Task: Create custom Profiles Student, Instructors.
Action: Mouse moved to (765, 64)
Screenshot: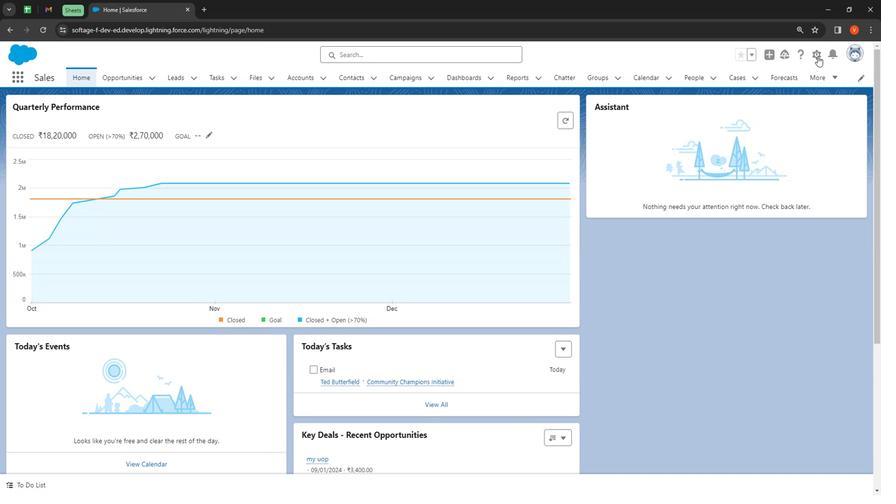 
Action: Mouse pressed left at (765, 64)
Screenshot: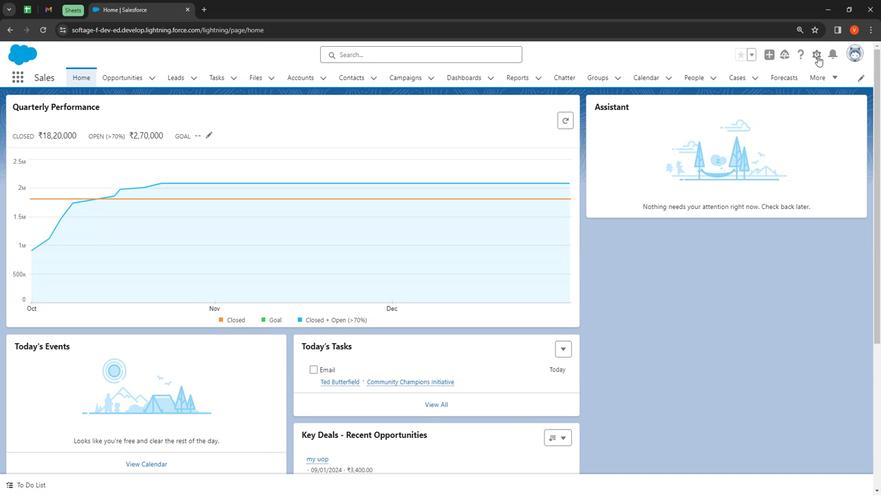 
Action: Mouse moved to (744, 91)
Screenshot: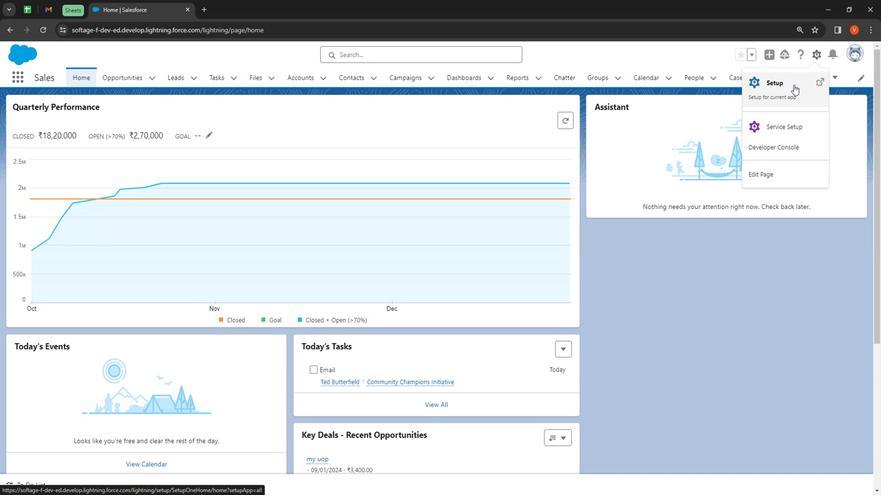 
Action: Mouse pressed left at (744, 91)
Screenshot: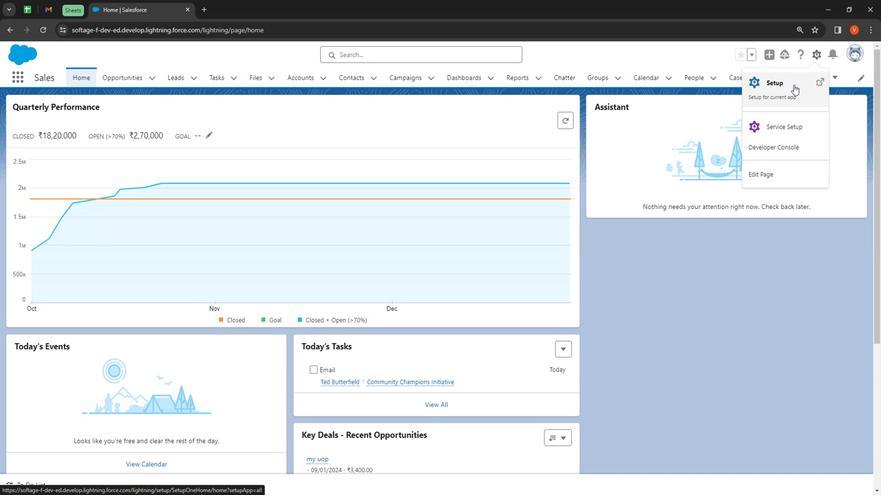 
Action: Mouse moved to (109, 116)
Screenshot: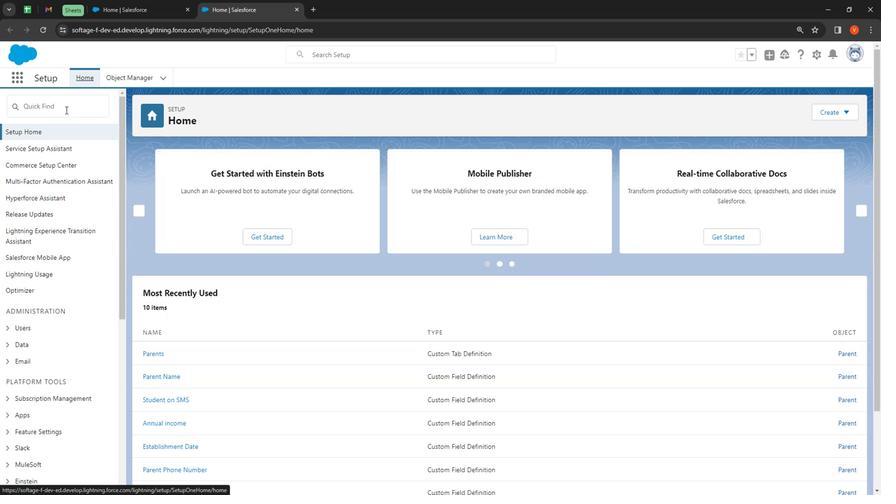 
Action: Mouse pressed left at (109, 116)
Screenshot: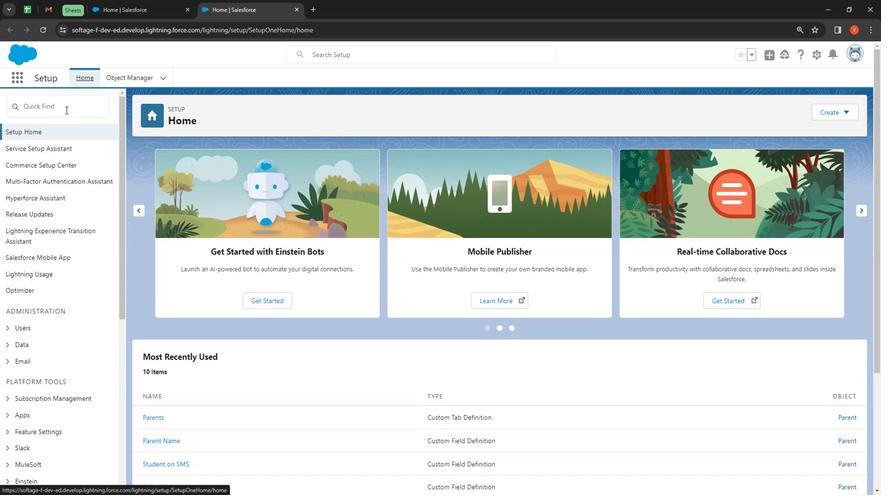 
Action: Mouse moved to (88, 114)
Screenshot: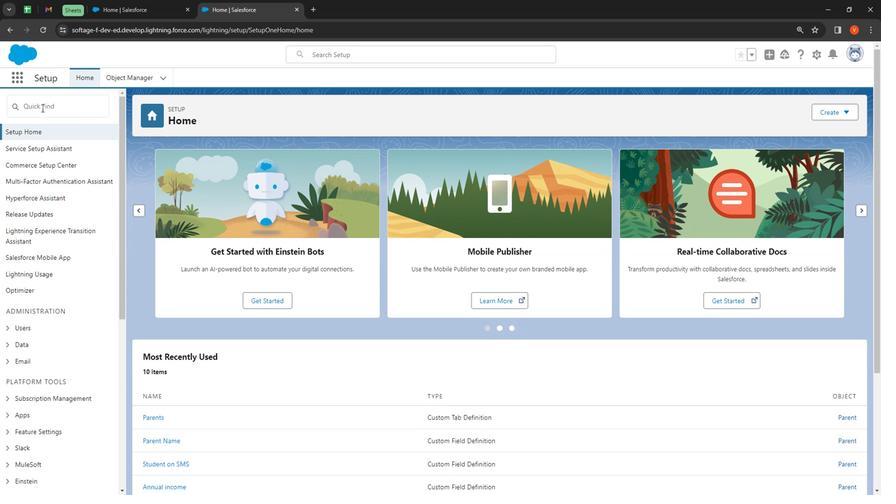 
Action: Mouse pressed left at (88, 114)
Screenshot: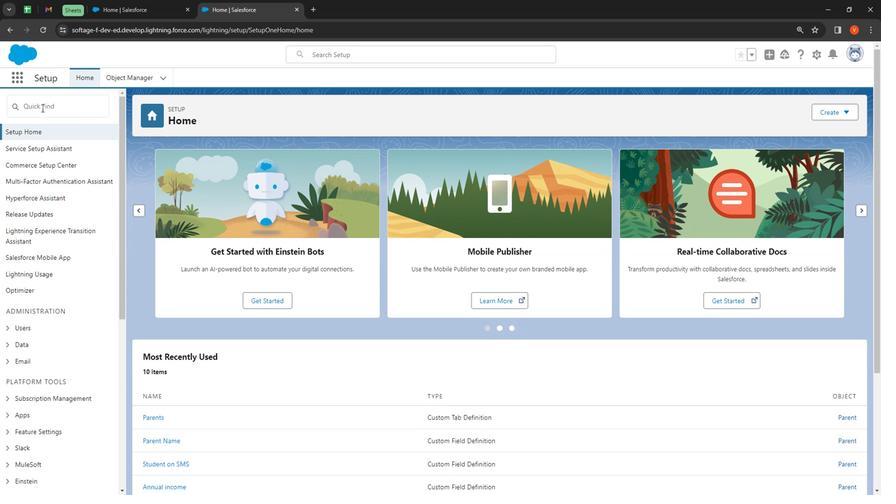 
Action: Mouse moved to (126, 183)
Screenshot: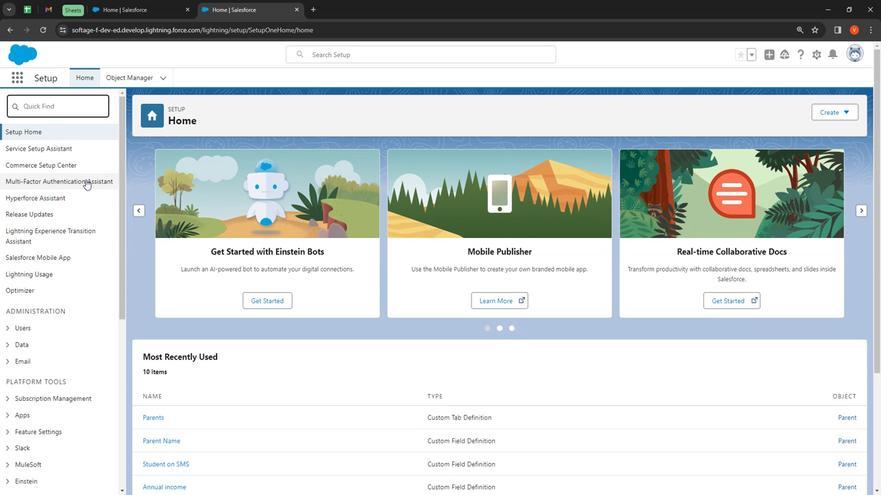 
Action: Key pressed p
Screenshot: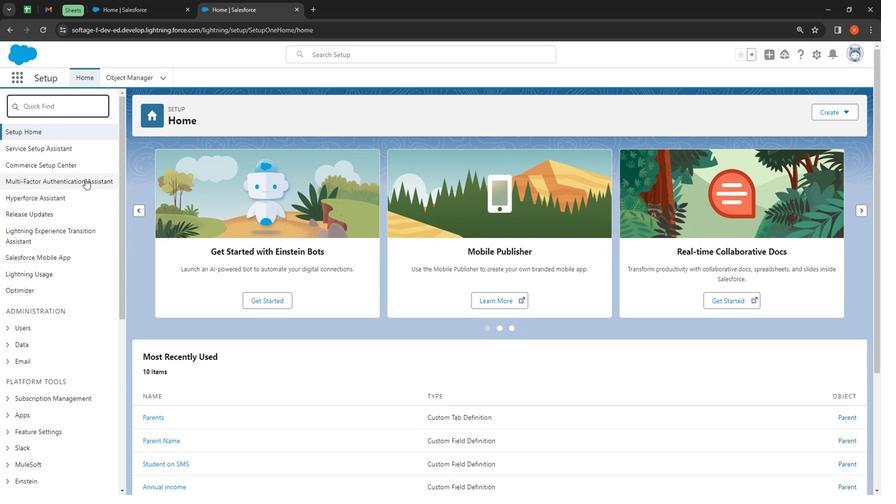 
Action: Mouse moved to (126, 183)
Screenshot: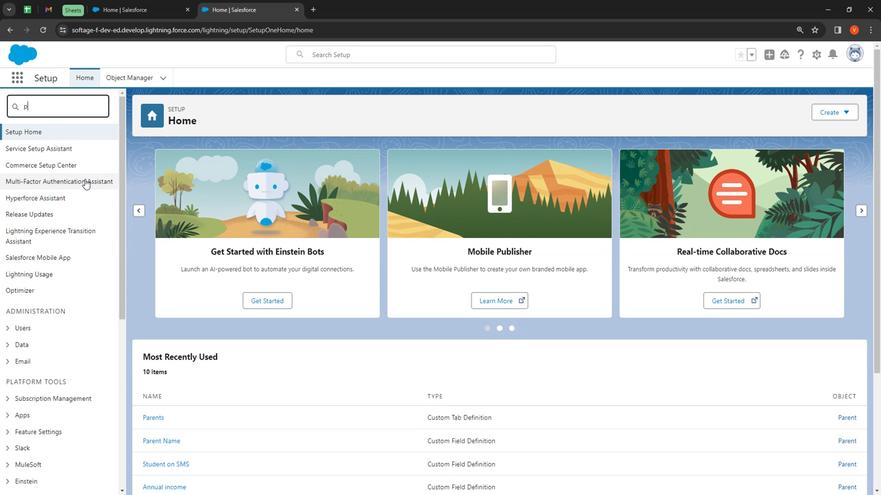 
Action: Key pressed rofil
Screenshot: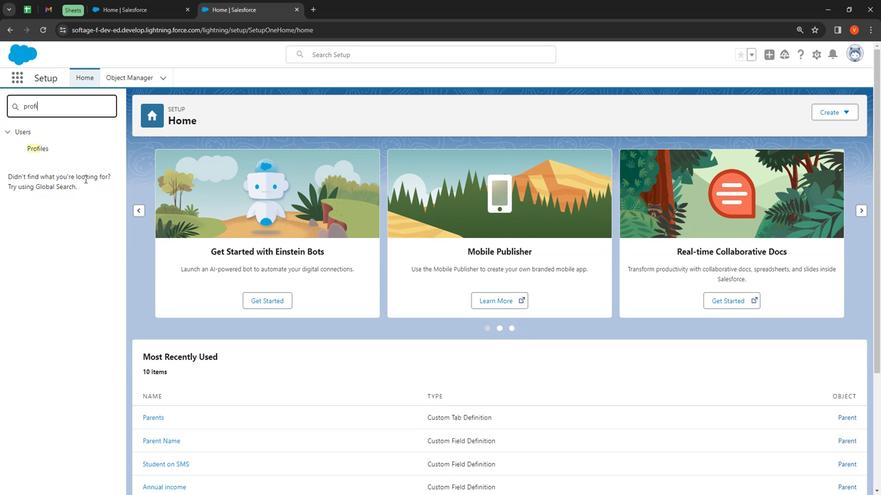 
Action: Mouse moved to (81, 156)
Screenshot: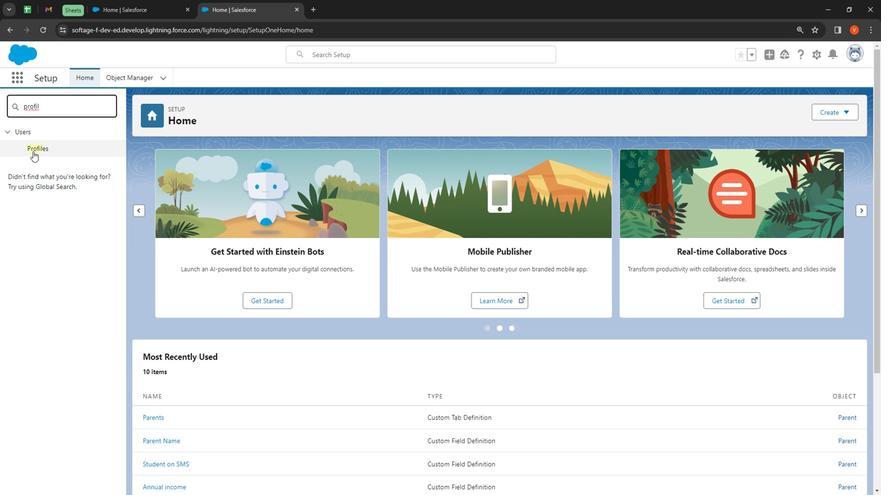 
Action: Mouse pressed left at (81, 156)
Screenshot: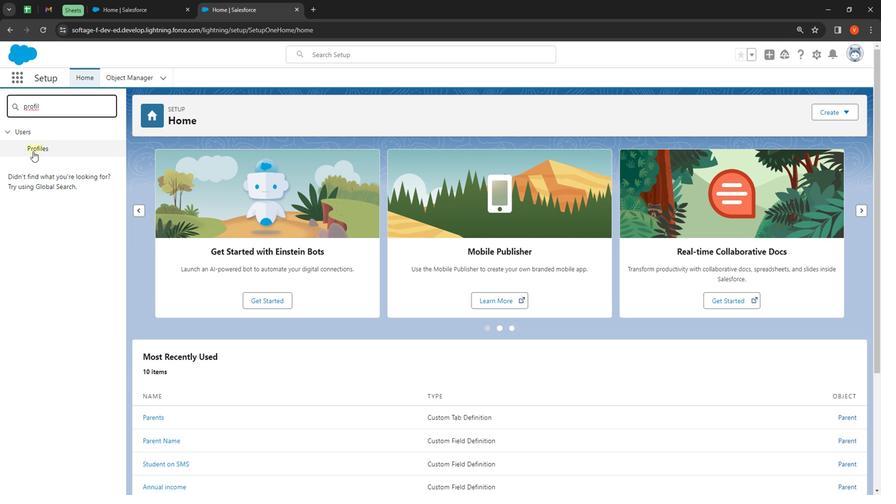 
Action: Mouse moved to (712, 199)
Screenshot: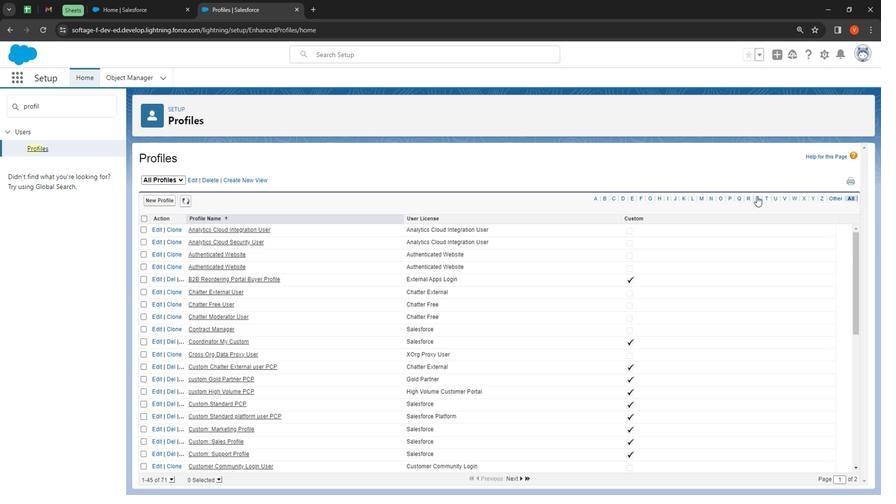 
Action: Mouse pressed left at (712, 199)
Screenshot: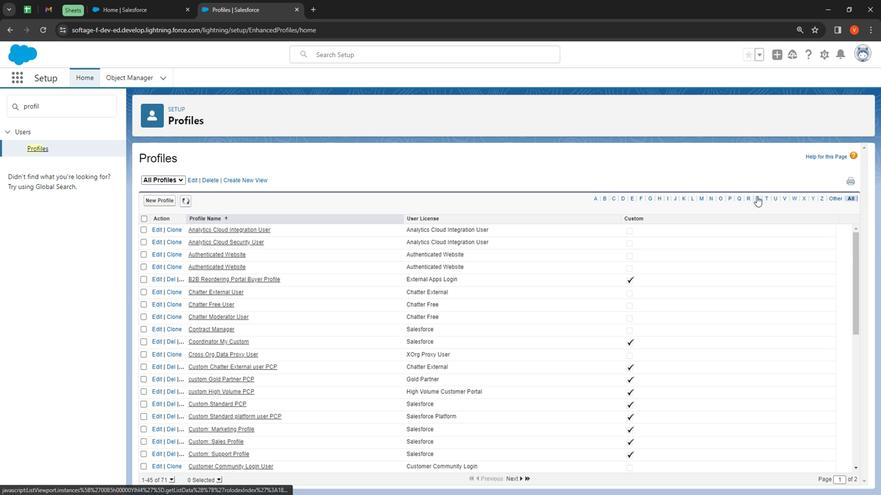
Action: Mouse moved to (206, 292)
Screenshot: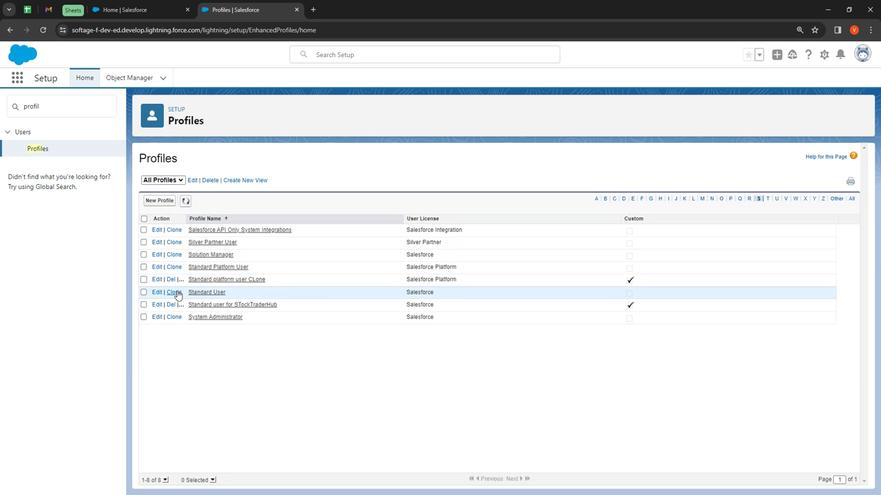 
Action: Mouse pressed left at (206, 292)
Screenshot: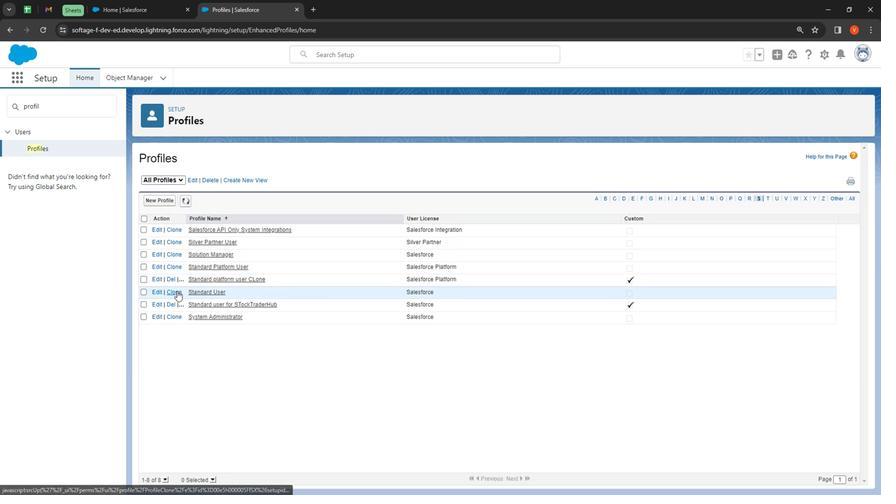 
Action: Mouse moved to (321, 236)
Screenshot: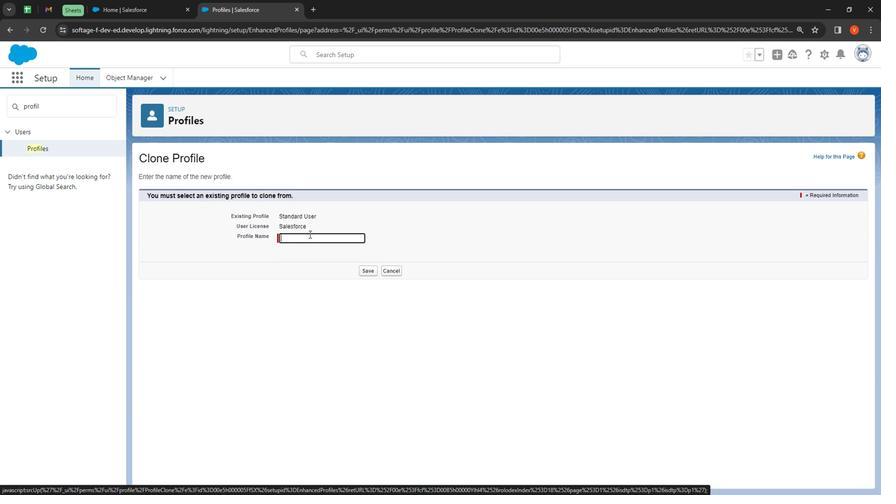 
Action: Mouse pressed left at (321, 236)
Screenshot: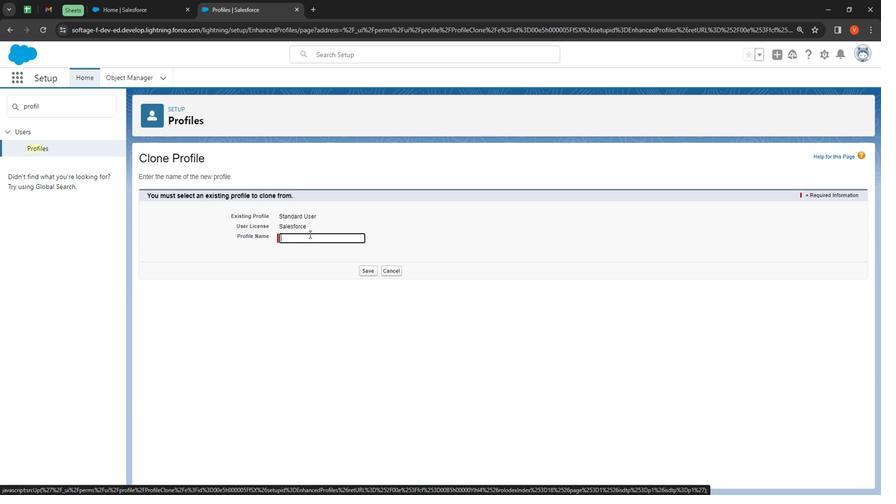 
Action: Key pressed <Key.shift>
Screenshot: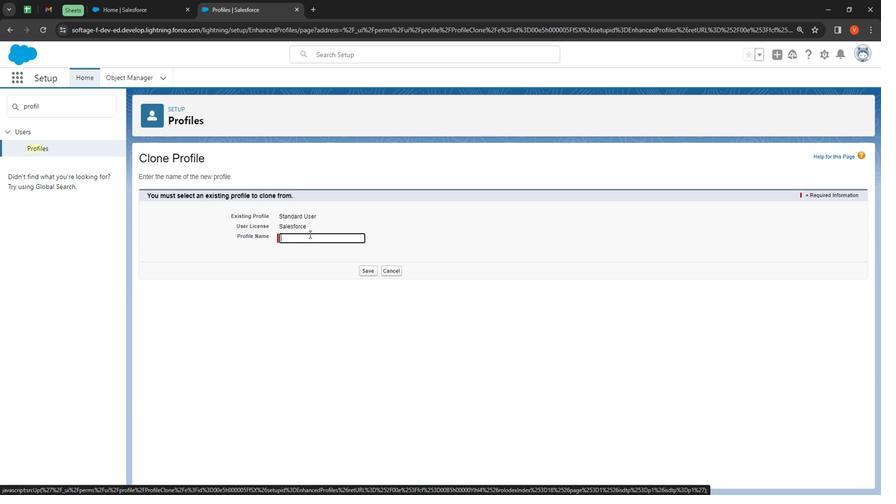 
Action: Mouse moved to (318, 254)
Screenshot: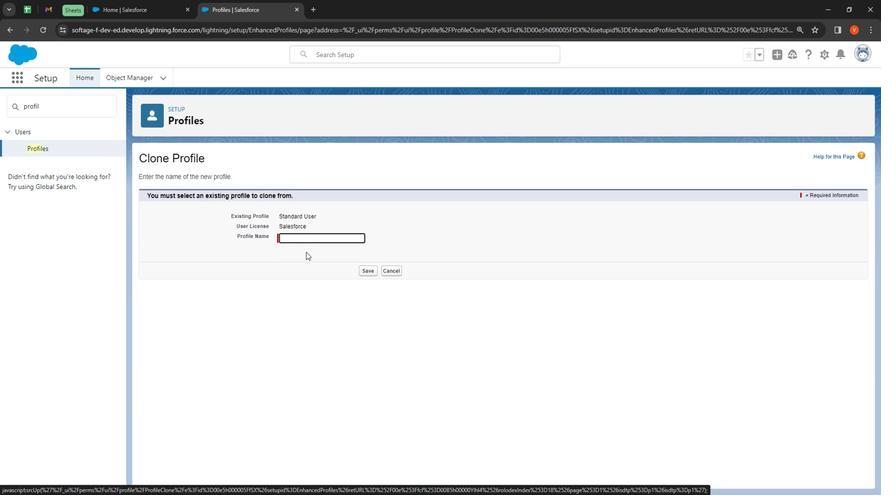 
Action: Key pressed Student<Key.space><Key.shift>Standard<Key.space><Key.shift>Users
Screenshot: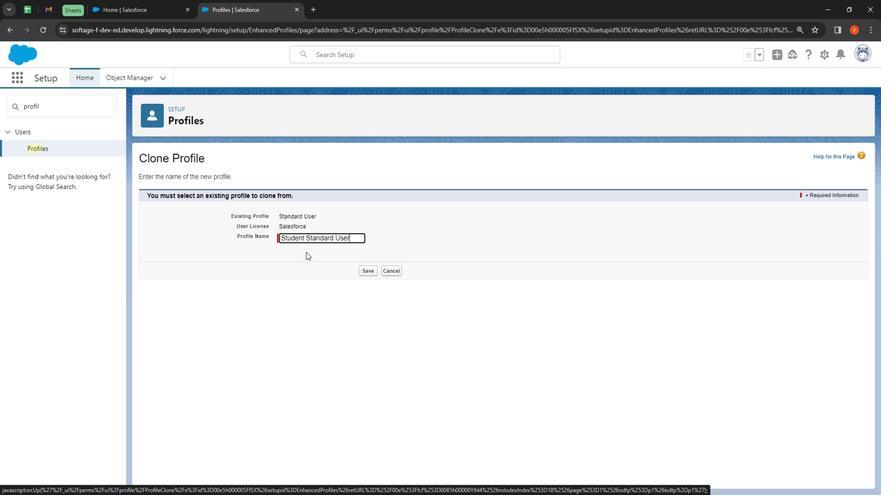 
Action: Mouse moved to (378, 272)
Screenshot: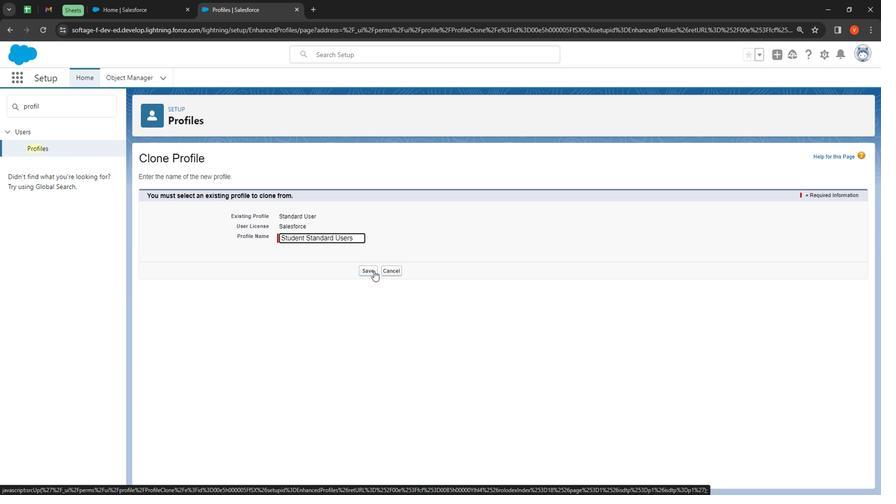 
Action: Mouse pressed left at (378, 272)
Screenshot: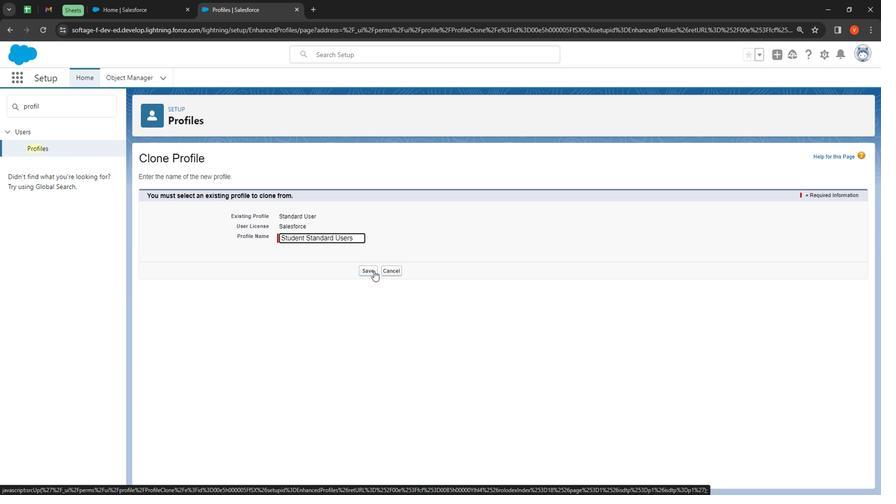 
Action: Mouse moved to (385, 245)
Screenshot: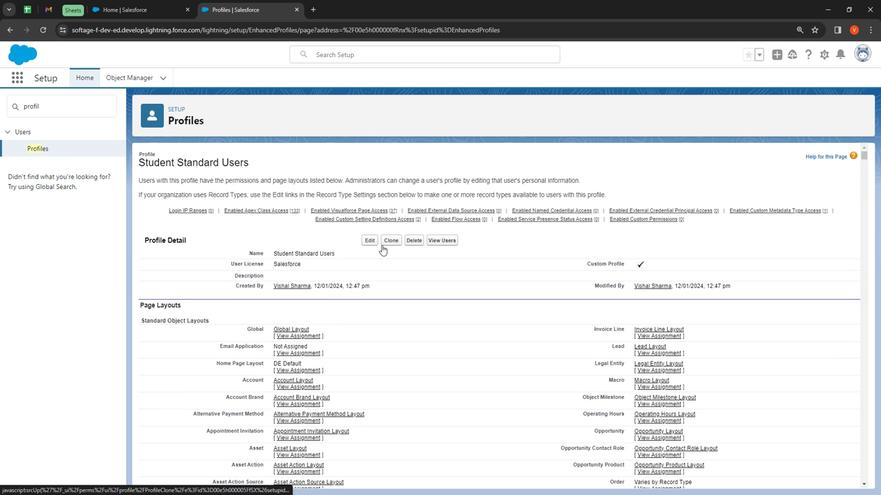 
Action: Mouse scrolled (385, 245) with delta (0, 0)
Screenshot: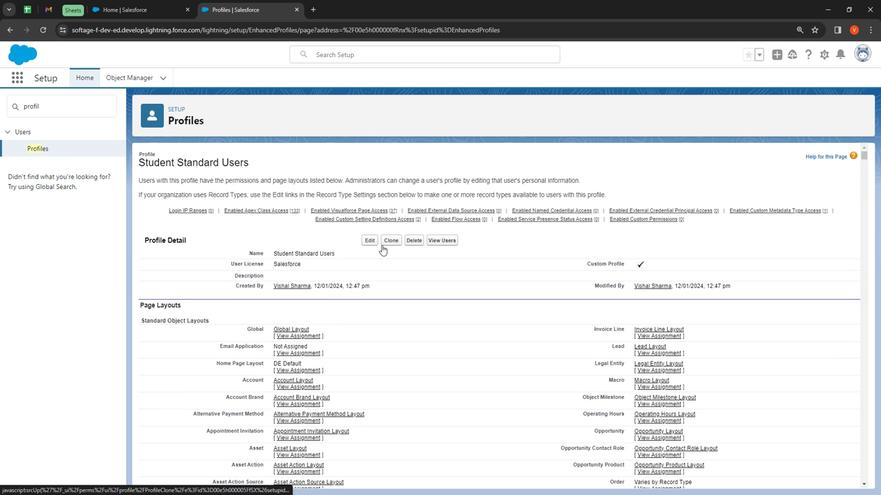 
Action: Mouse moved to (385, 247)
Screenshot: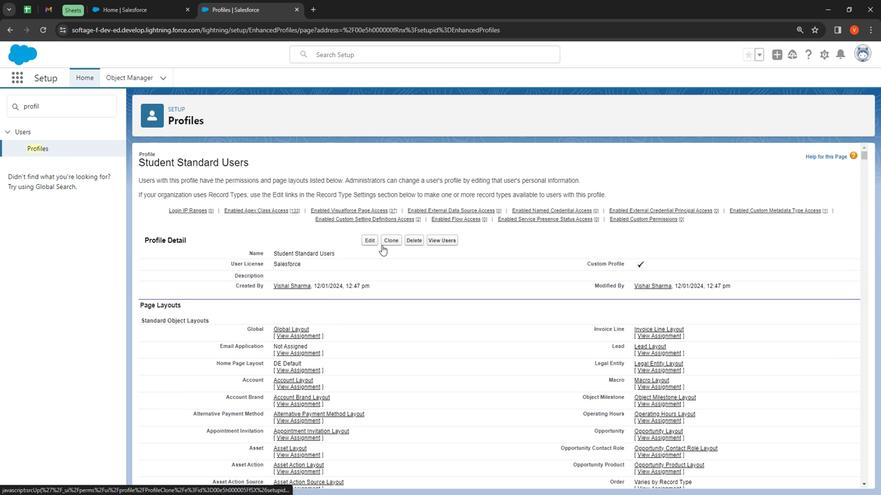 
Action: Mouse scrolled (385, 247) with delta (0, 0)
Screenshot: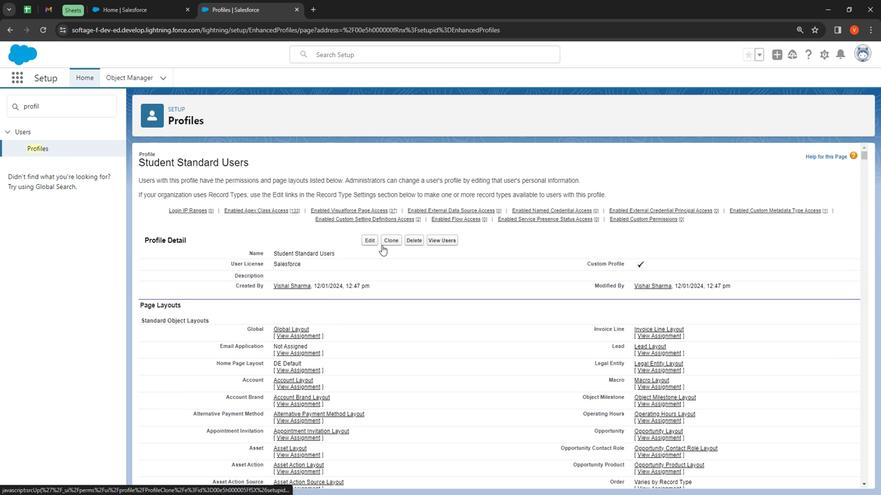
Action: Mouse moved to (385, 247)
Screenshot: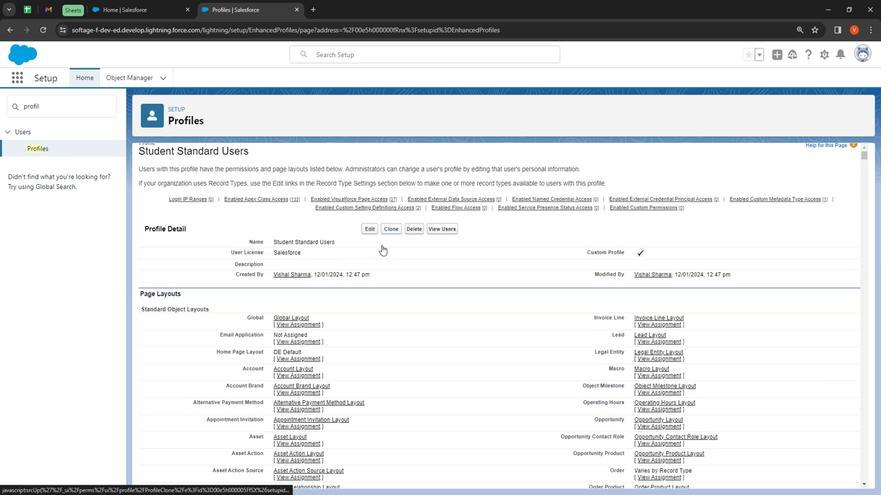 
Action: Mouse scrolled (385, 247) with delta (0, 0)
Screenshot: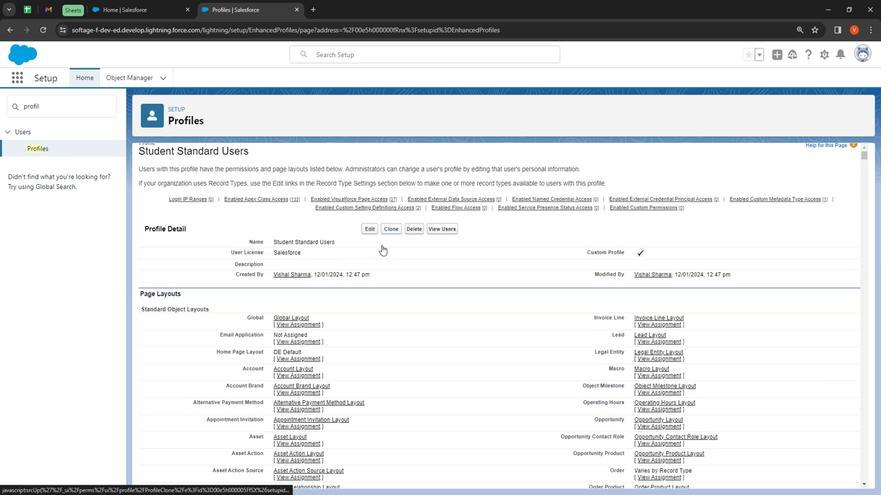 
Action: Mouse scrolled (385, 247) with delta (0, 0)
Screenshot: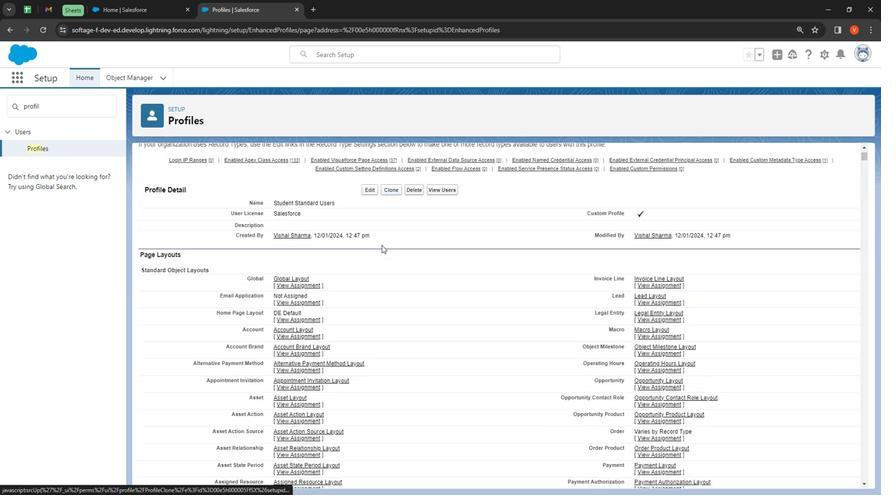 
Action: Mouse scrolled (385, 247) with delta (0, 0)
Screenshot: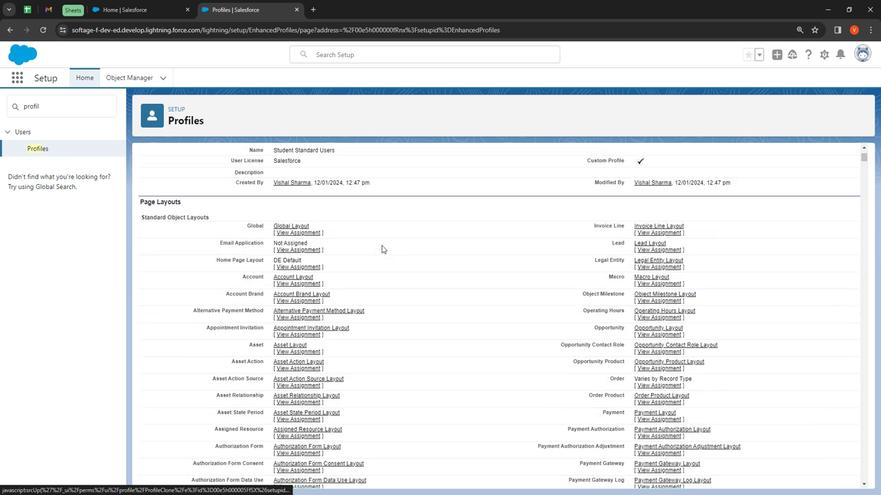 
Action: Mouse moved to (385, 249)
Screenshot: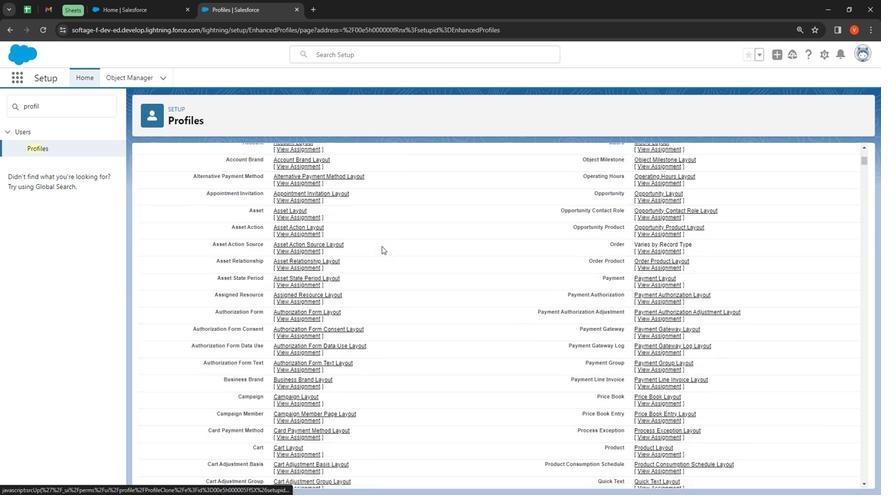 
Action: Mouse scrolled (385, 250) with delta (0, 0)
Screenshot: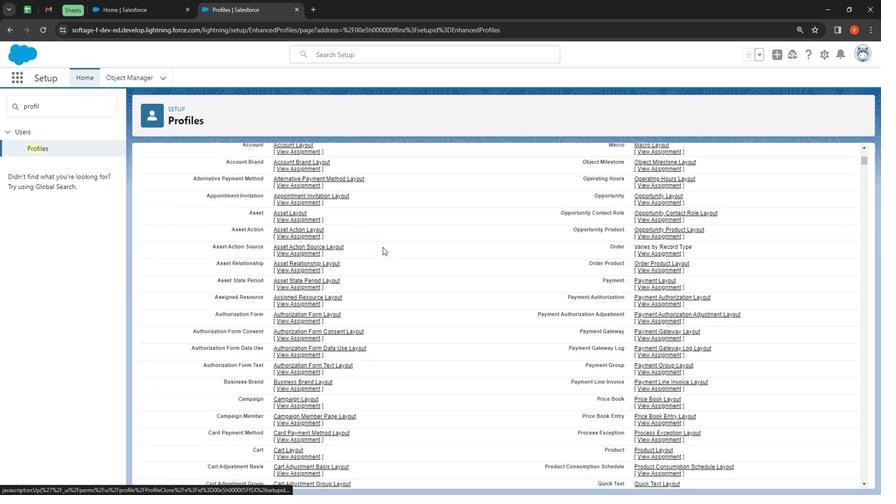 
Action: Mouse moved to (385, 249)
Screenshot: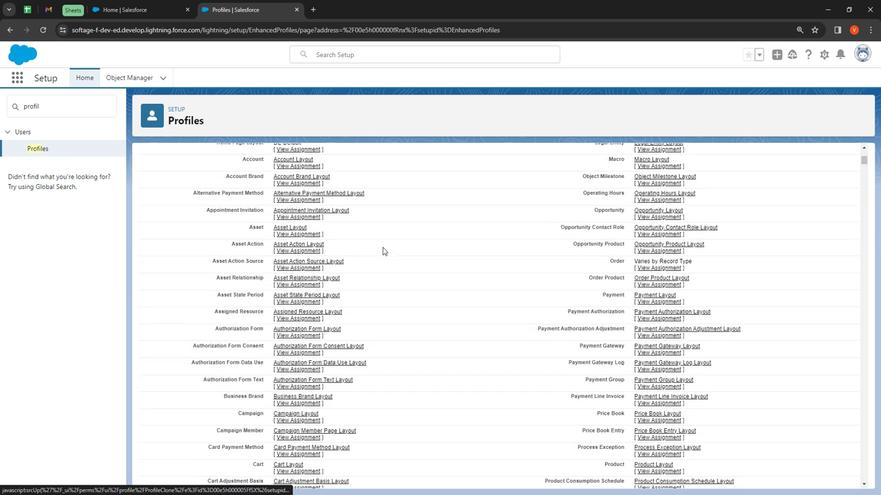 
Action: Mouse scrolled (385, 250) with delta (0, 0)
Screenshot: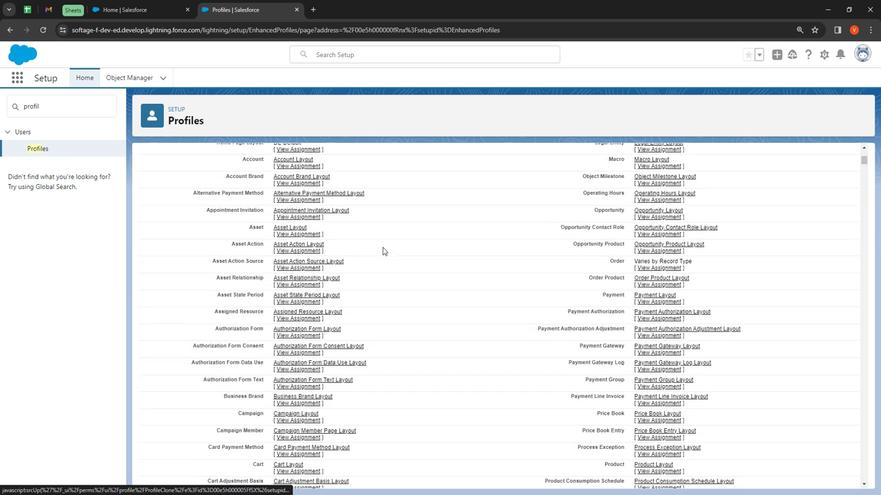 
Action: Mouse moved to (386, 250)
Screenshot: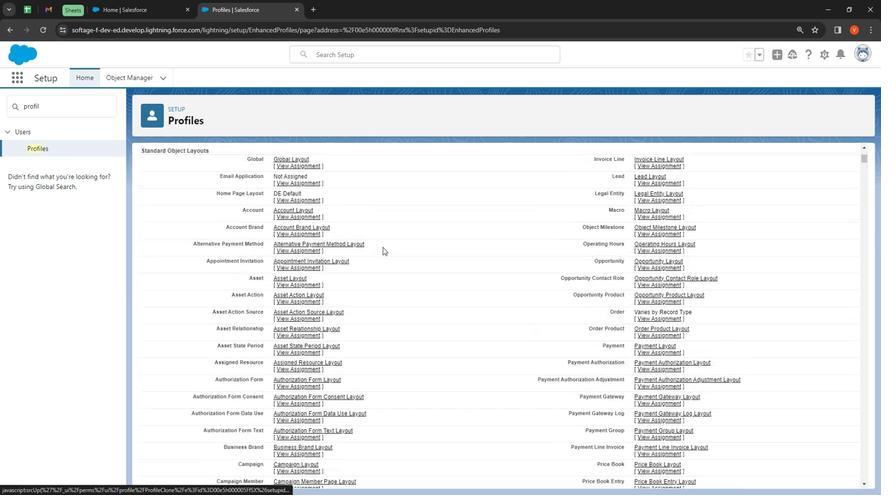 
Action: Mouse scrolled (386, 250) with delta (0, 0)
Screenshot: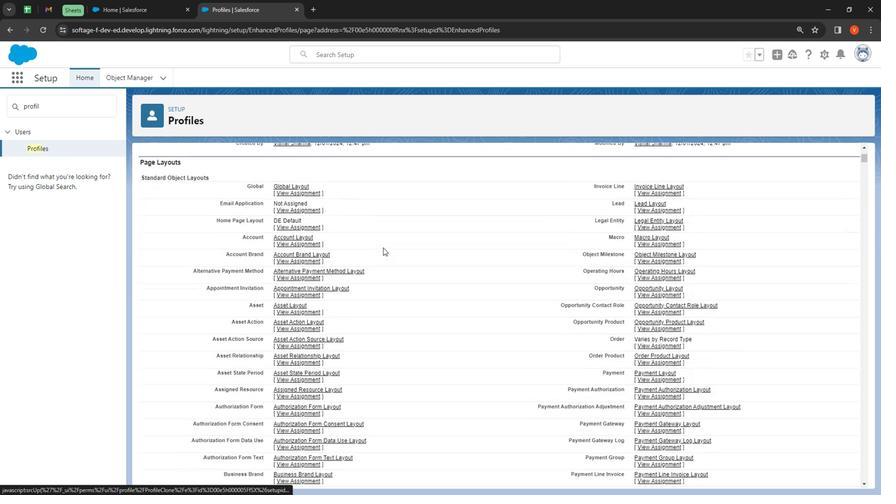 
Action: Mouse scrolled (386, 250) with delta (0, 0)
Screenshot: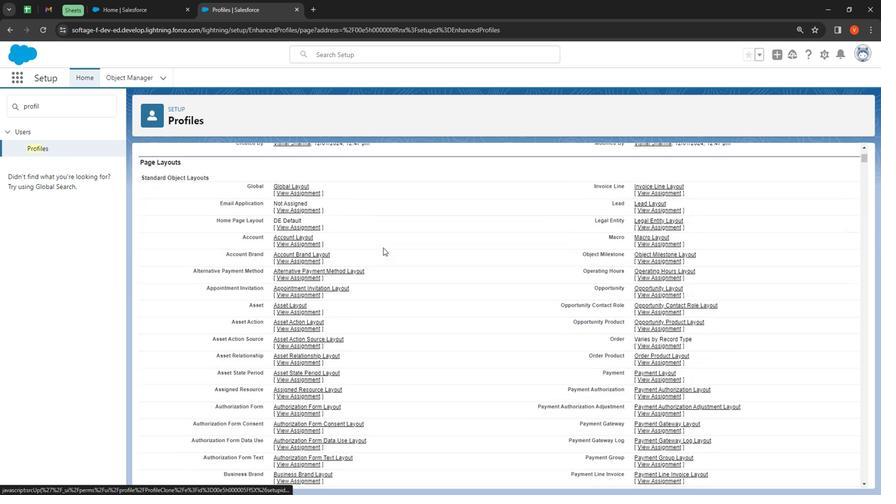 
Action: Mouse moved to (387, 250)
Screenshot: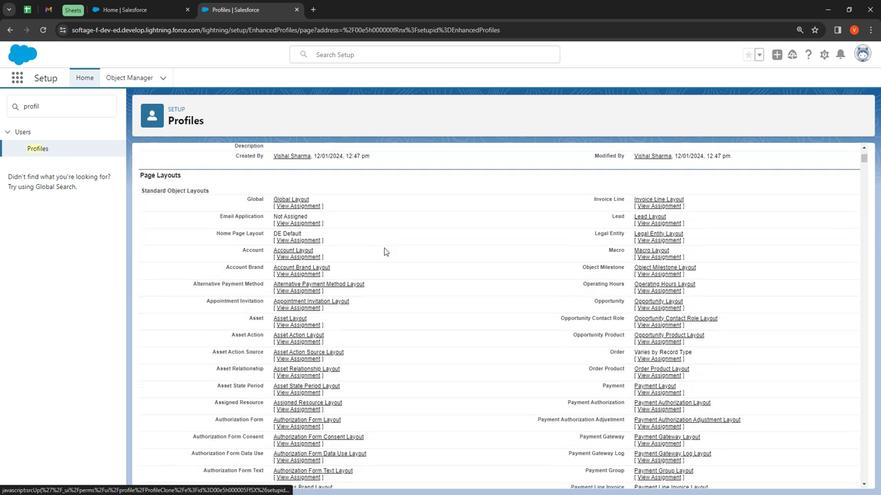 
Action: Mouse scrolled (387, 250) with delta (0, 0)
Screenshot: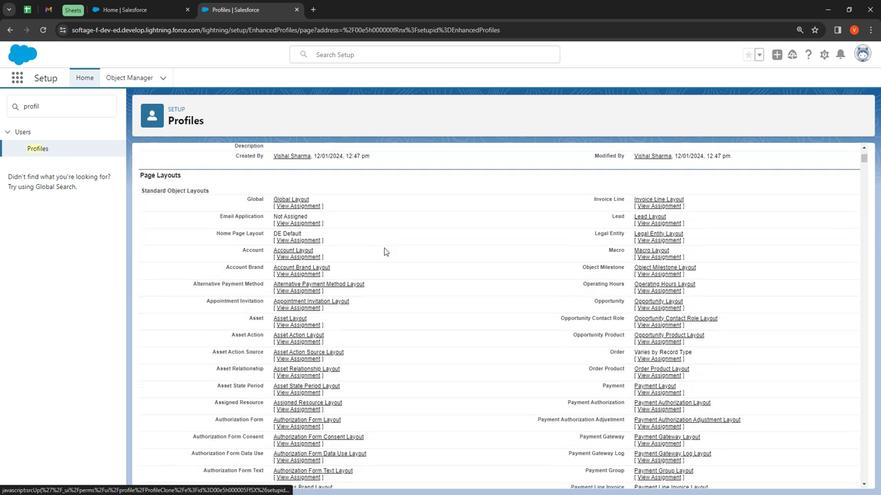 
Action: Mouse moved to (378, 243)
Screenshot: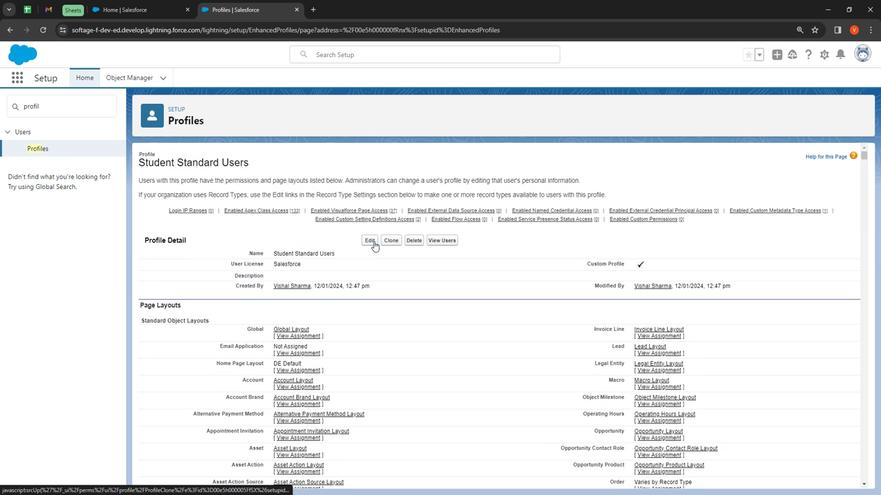 
Action: Mouse pressed left at (378, 243)
Screenshot: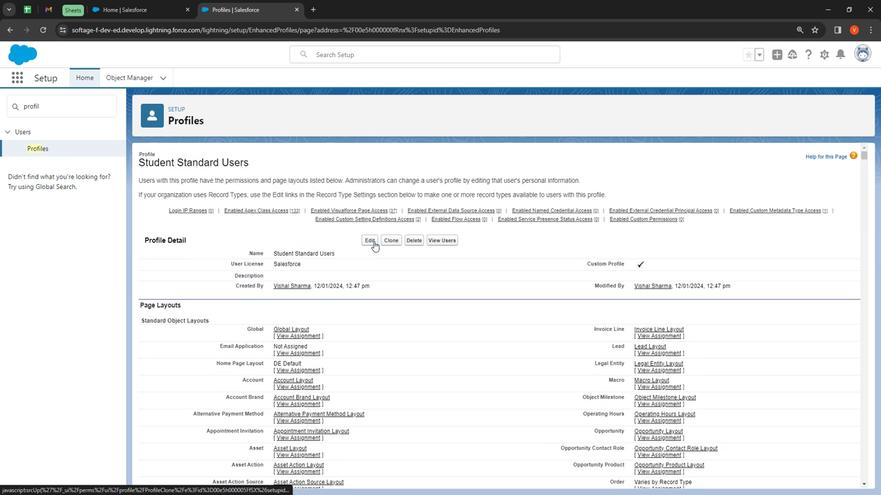 
Action: Mouse moved to (331, 331)
Screenshot: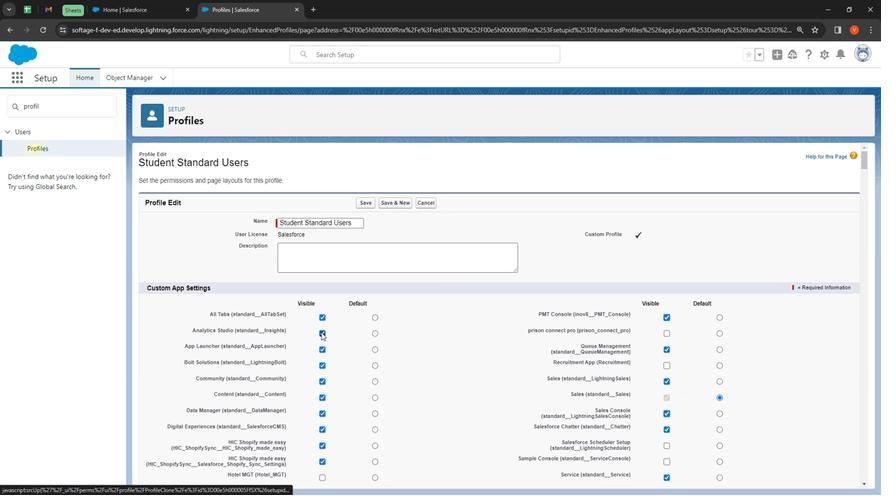 
Action: Mouse pressed left at (331, 331)
Screenshot: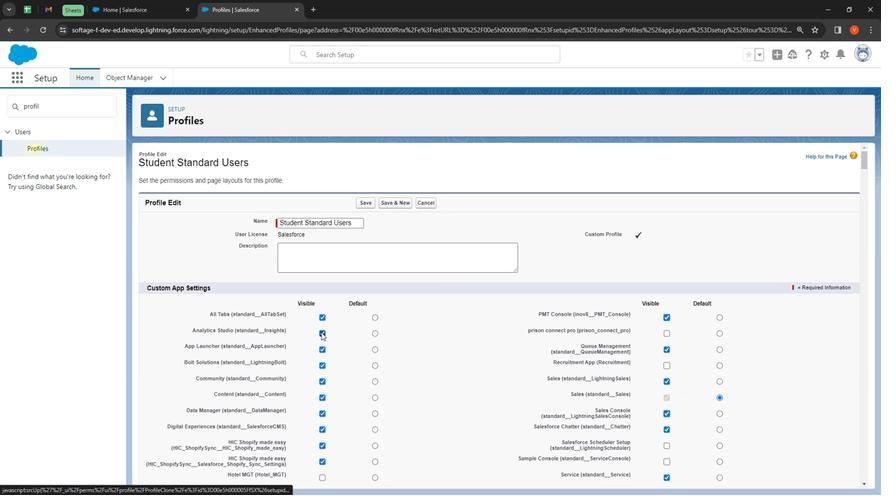 
Action: Mouse moved to (333, 349)
Screenshot: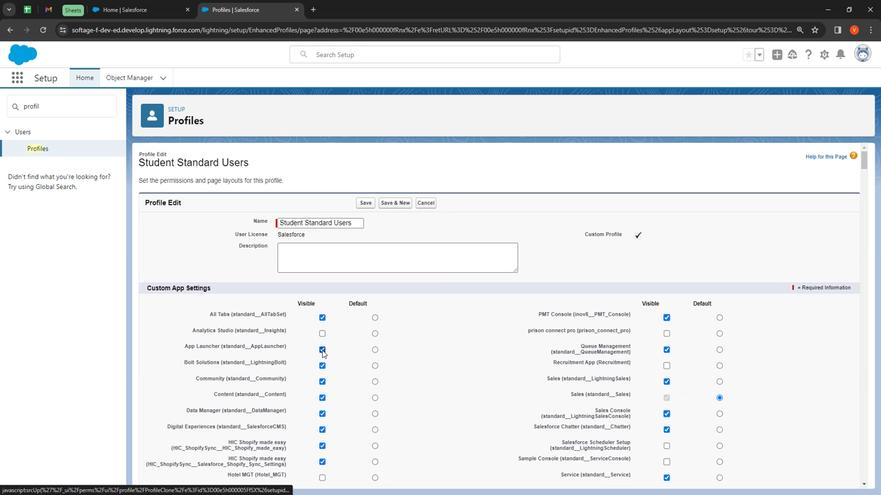 
Action: Mouse pressed left at (333, 349)
Screenshot: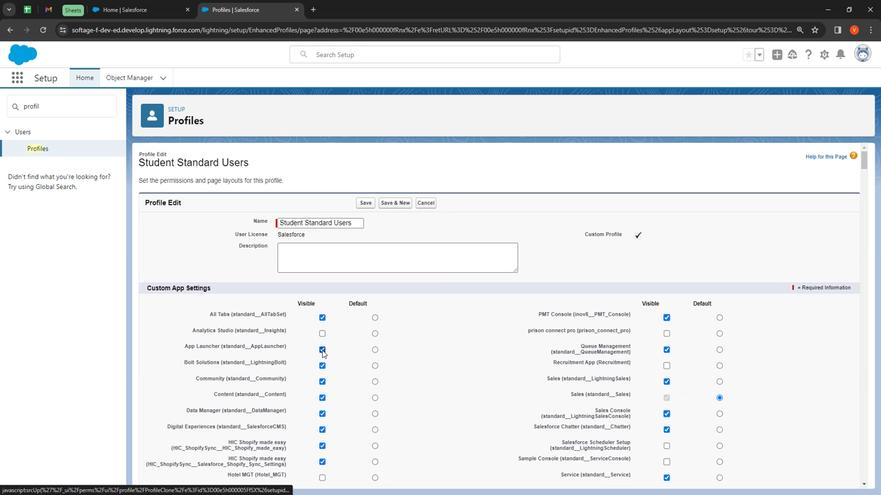 
Action: Mouse moved to (333, 396)
Screenshot: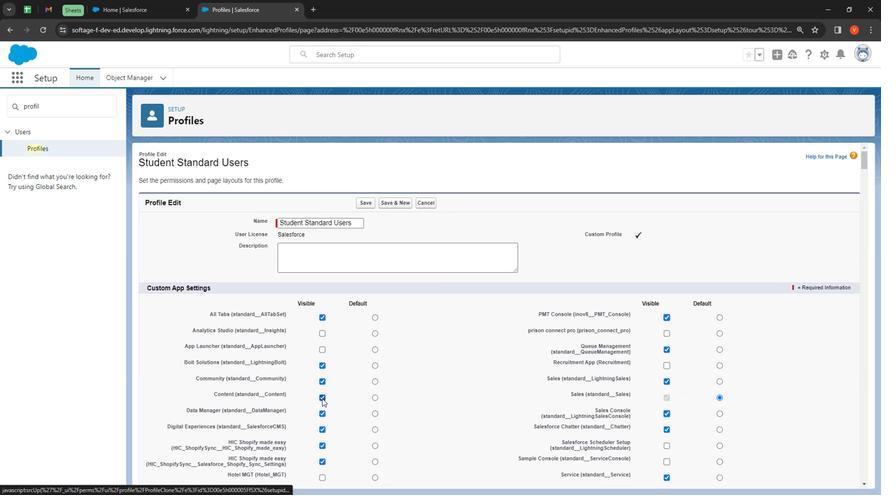 
Action: Mouse pressed left at (333, 396)
Screenshot: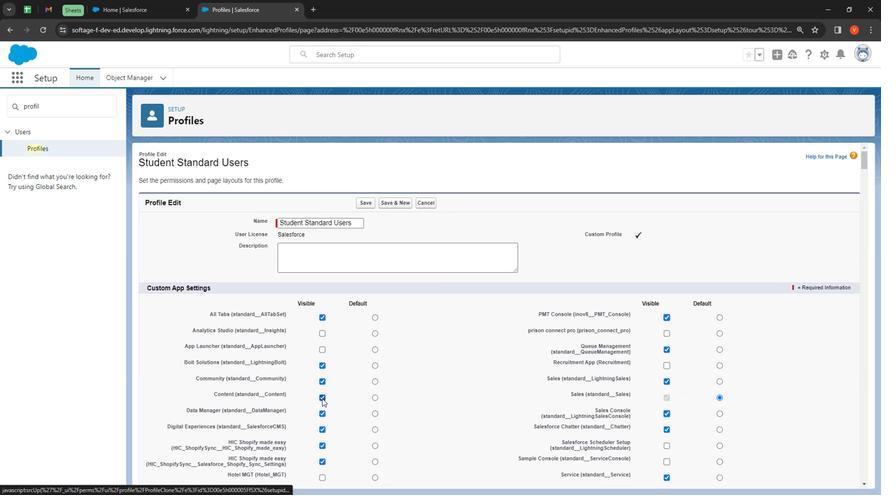
Action: Mouse moved to (334, 423)
Screenshot: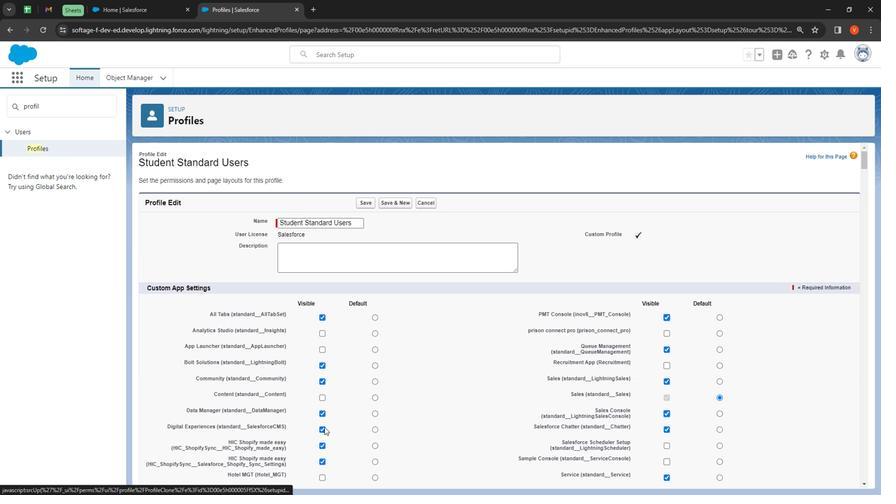 
Action: Mouse pressed left at (334, 423)
Screenshot: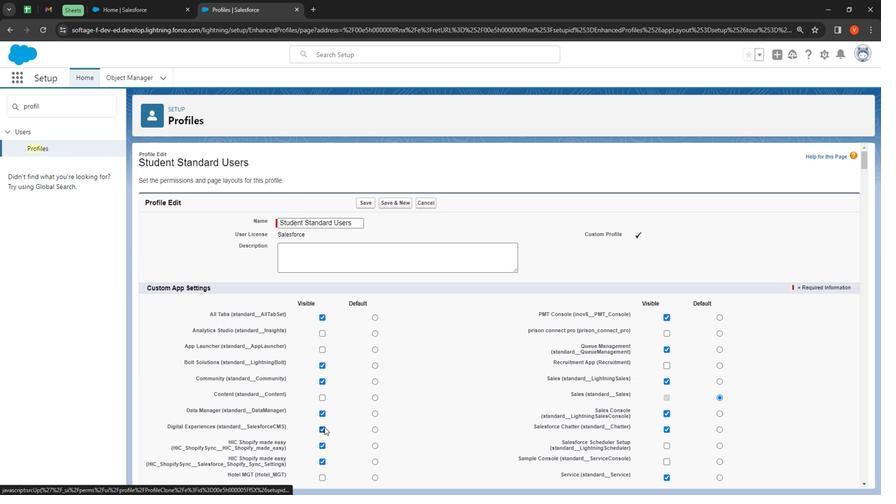 
Action: Mouse moved to (485, 387)
Screenshot: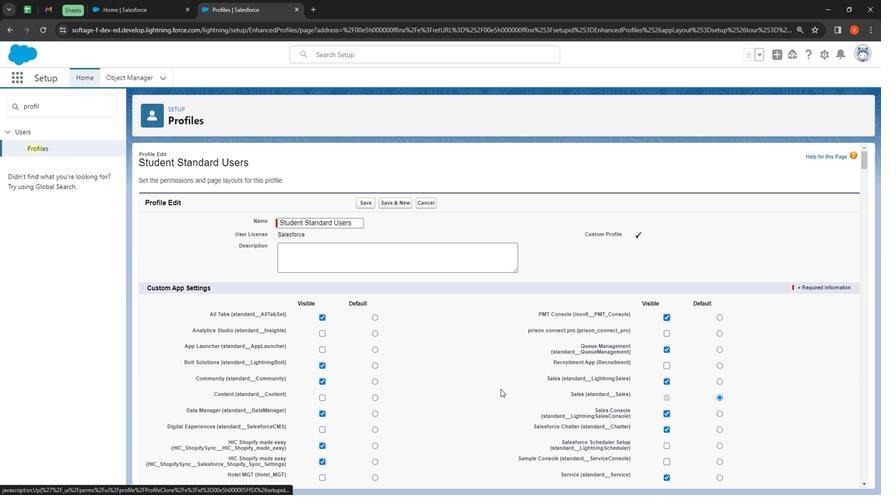 
Action: Mouse scrolled (485, 387) with delta (0, 0)
Screenshot: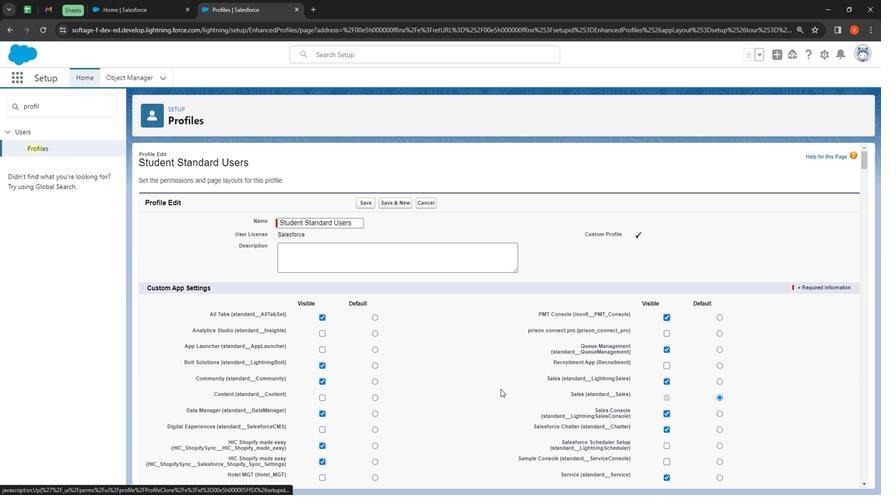 
Action: Mouse moved to (491, 385)
Screenshot: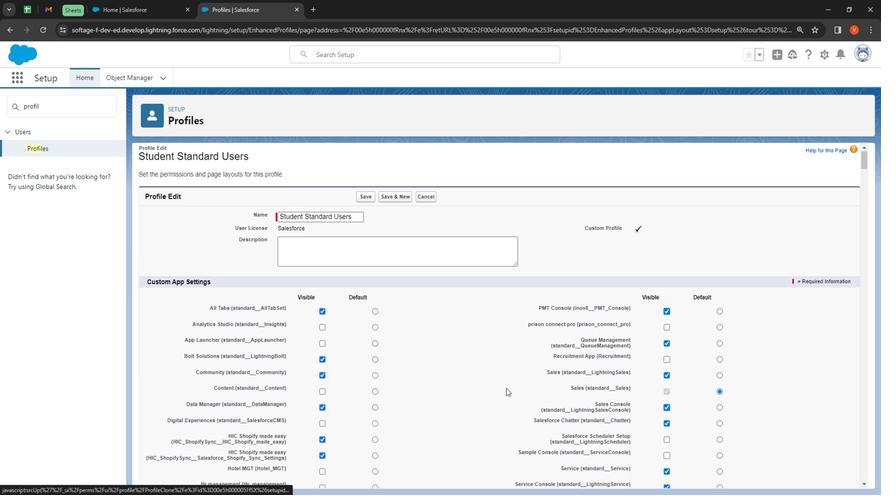 
Action: Mouse scrolled (489, 385) with delta (0, 0)
Screenshot: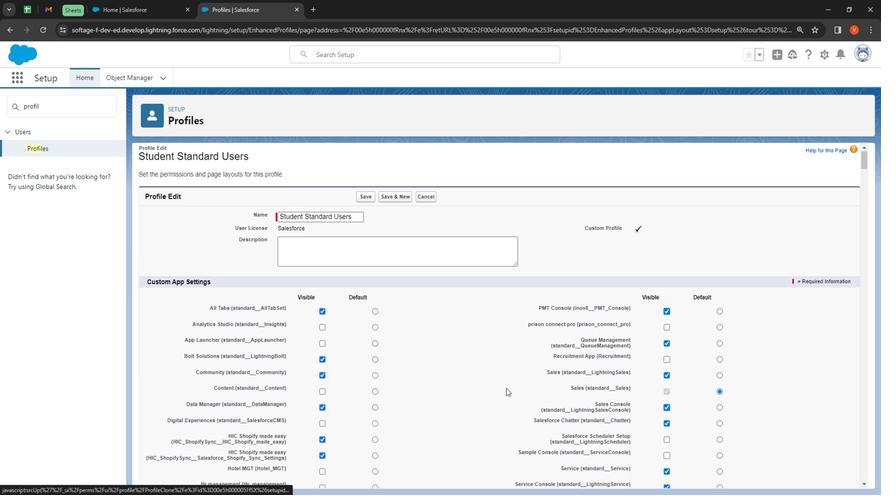 
Action: Mouse moved to (494, 385)
Screenshot: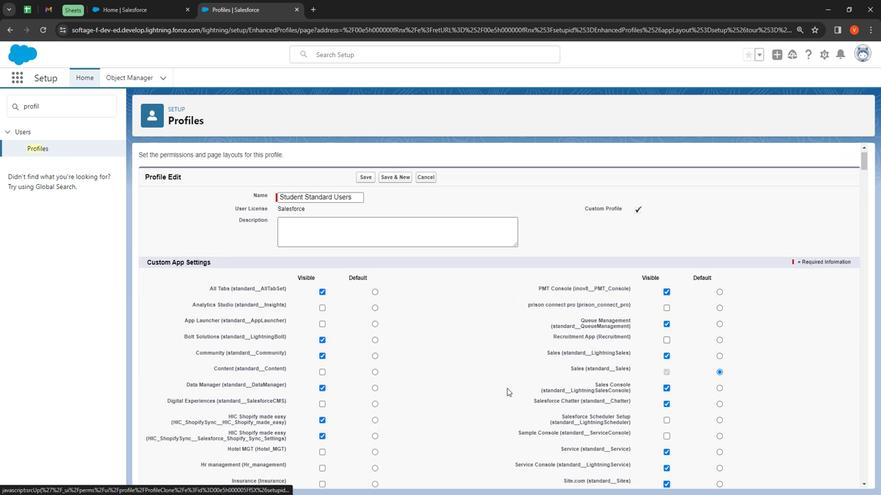 
Action: Mouse scrolled (494, 385) with delta (0, 0)
Screenshot: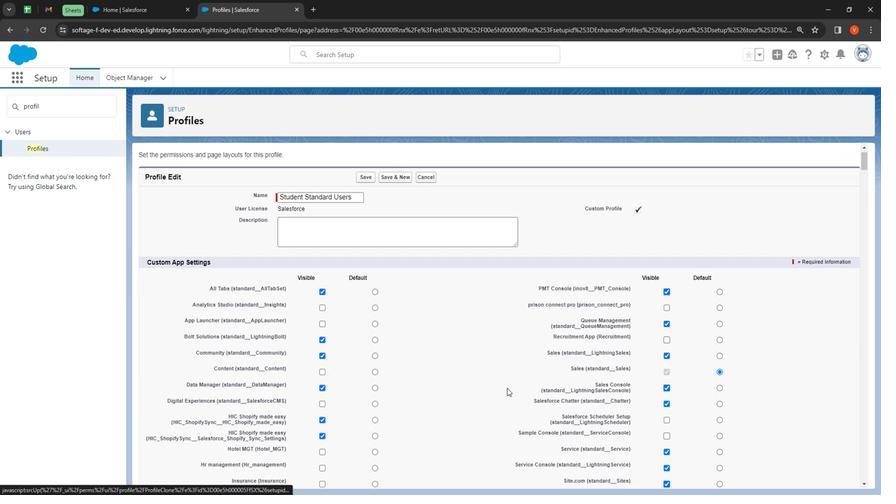 
Action: Mouse moved to (635, 303)
Screenshot: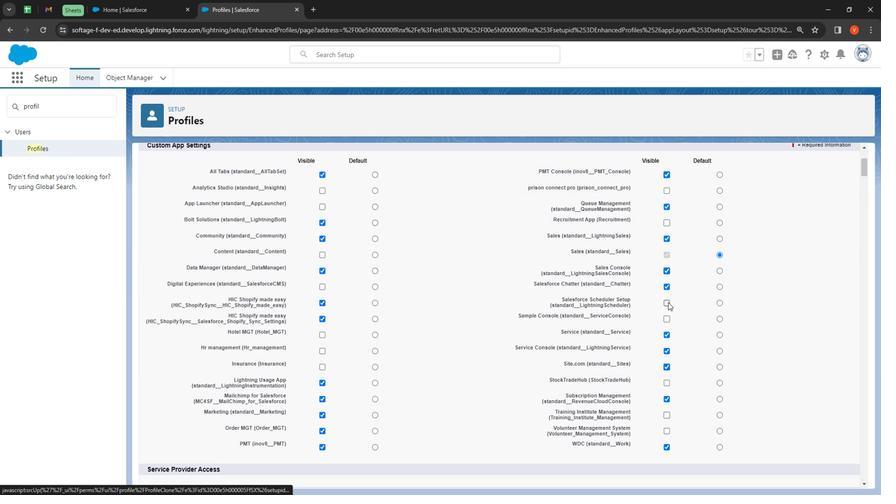 
Action: Mouse pressed left at (635, 303)
Screenshot: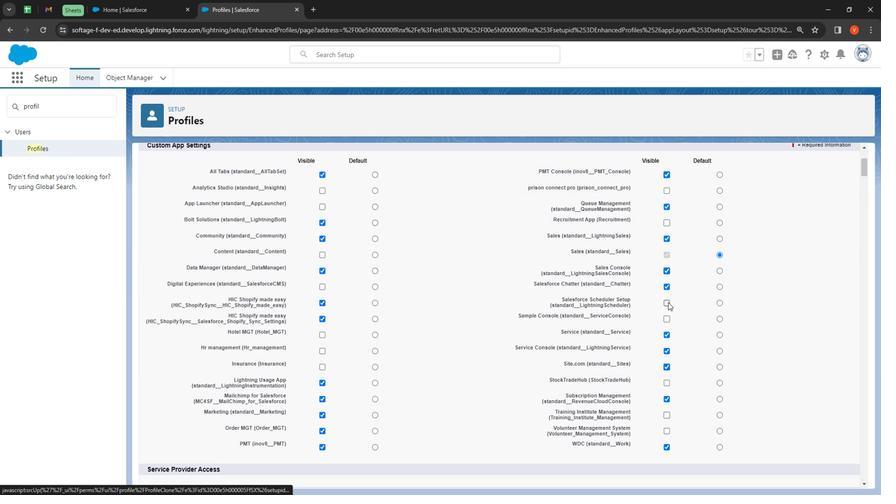 
Action: Mouse moved to (635, 317)
Screenshot: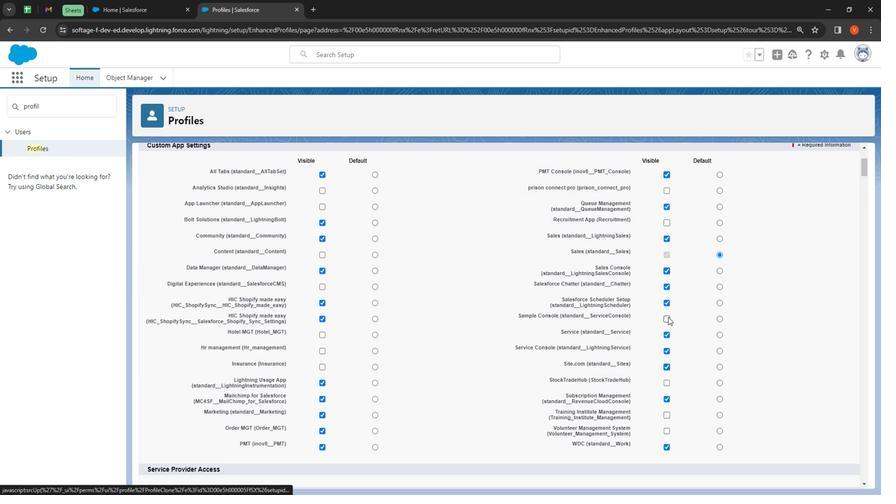 
Action: Mouse pressed left at (635, 317)
Screenshot: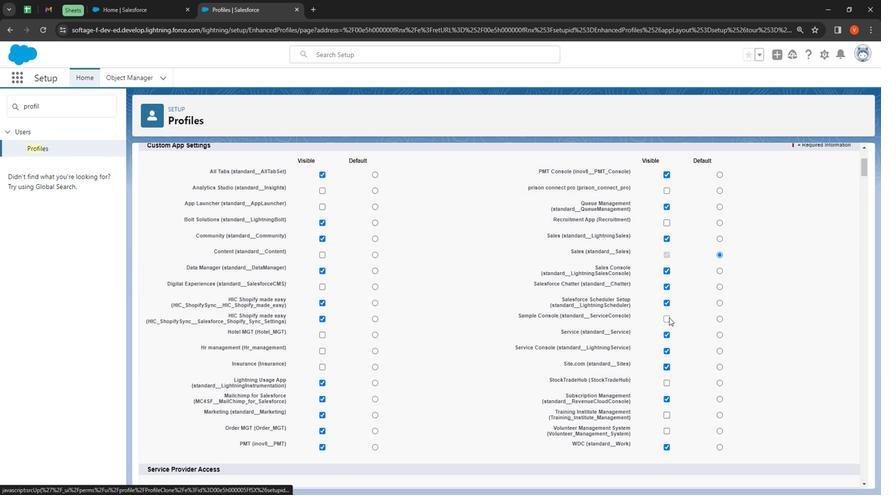 
Action: Mouse moved to (380, 387)
Screenshot: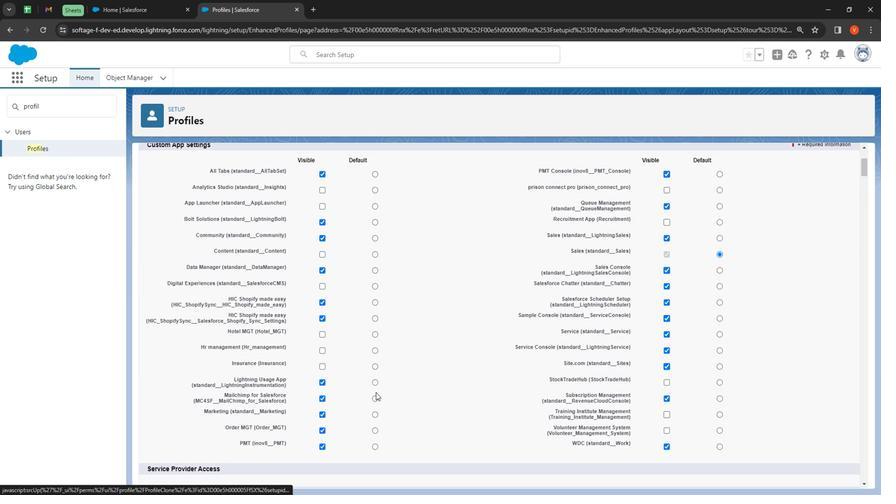 
Action: Mouse scrolled (380, 387) with delta (0, 0)
Screenshot: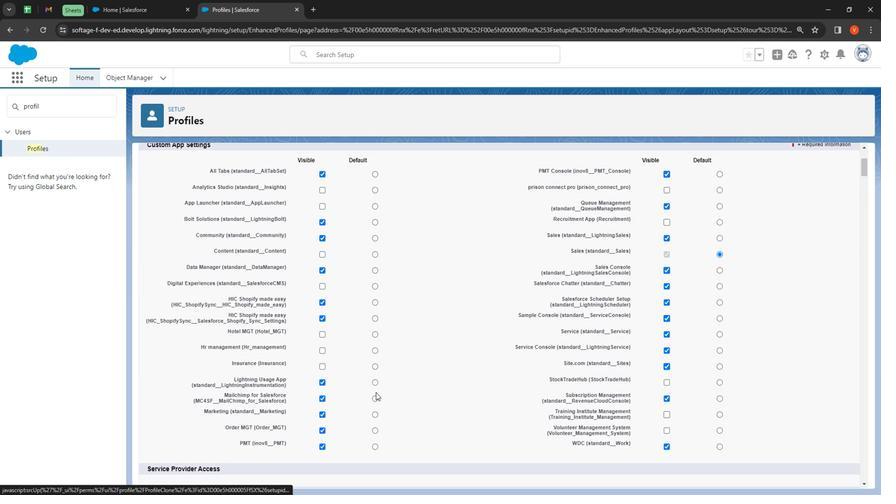 
Action: Mouse moved to (331, 401)
Screenshot: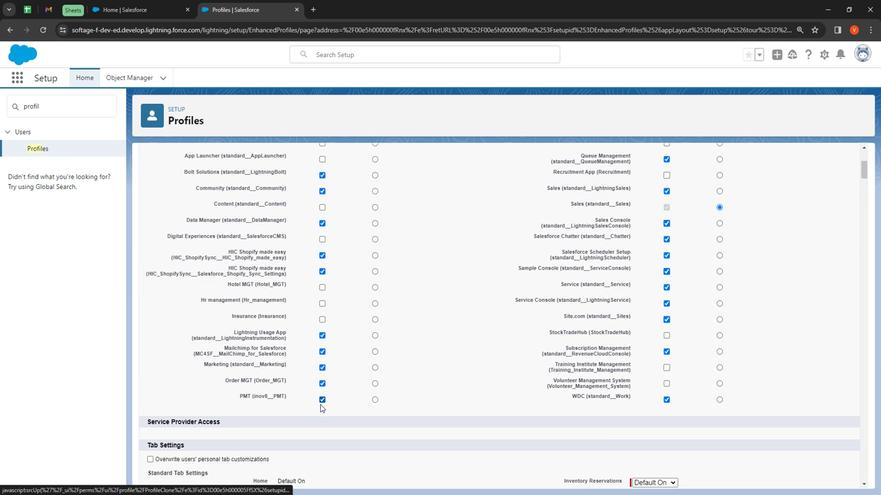 
Action: Mouse pressed left at (331, 401)
Screenshot: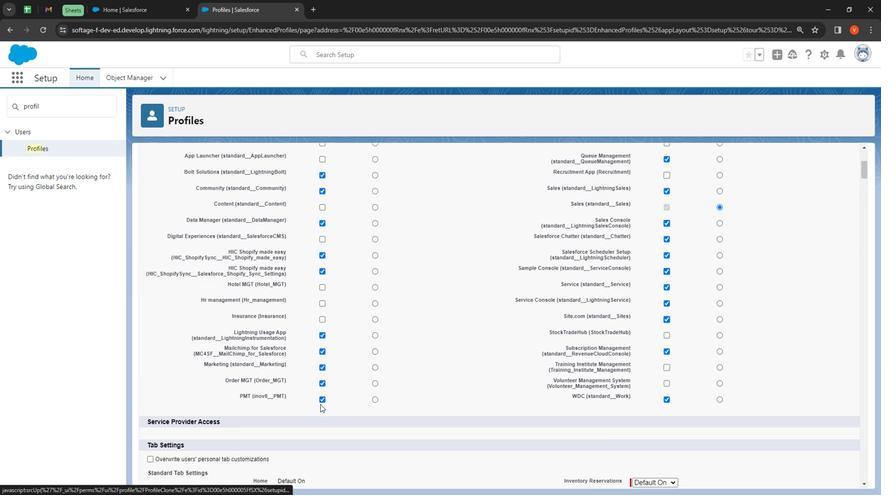 
Action: Mouse moved to (334, 398)
Screenshot: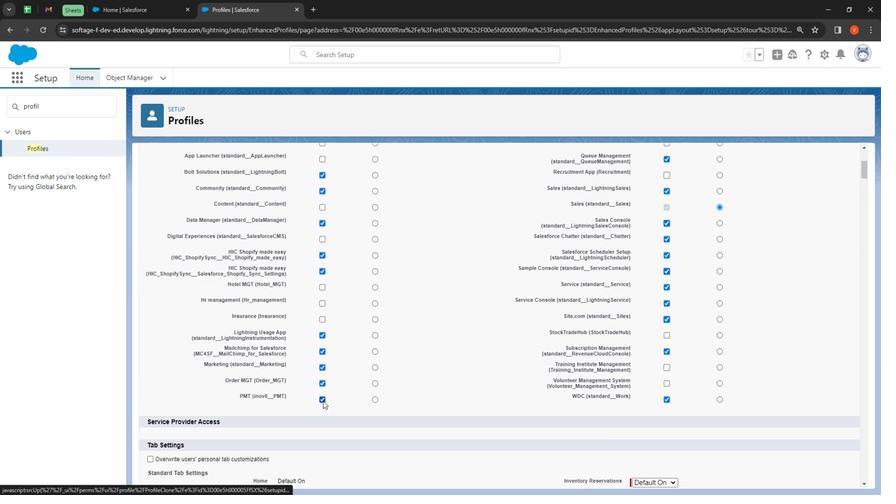 
Action: Mouse pressed left at (334, 398)
Screenshot: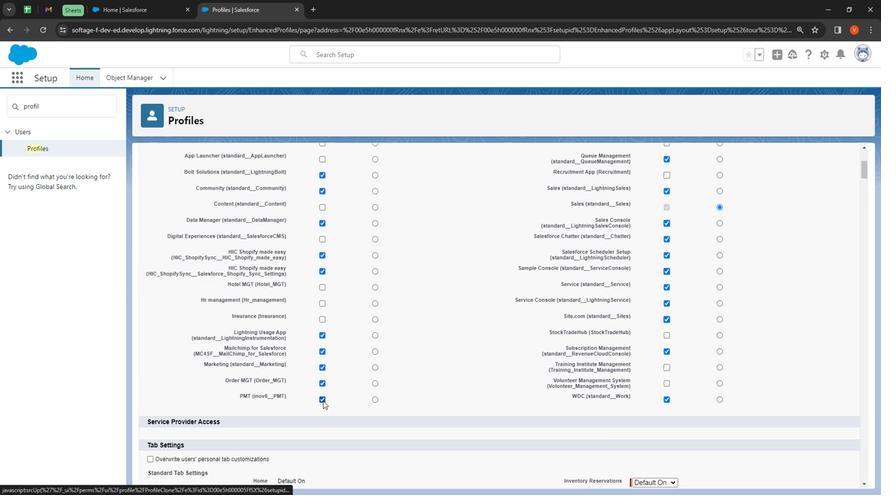 
Action: Mouse moved to (366, 397)
Screenshot: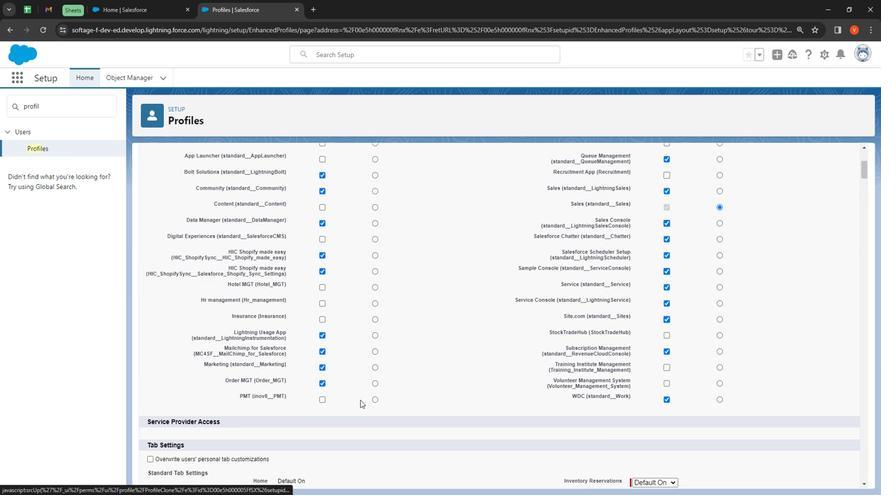 
Action: Mouse scrolled (366, 396) with delta (0, 0)
Screenshot: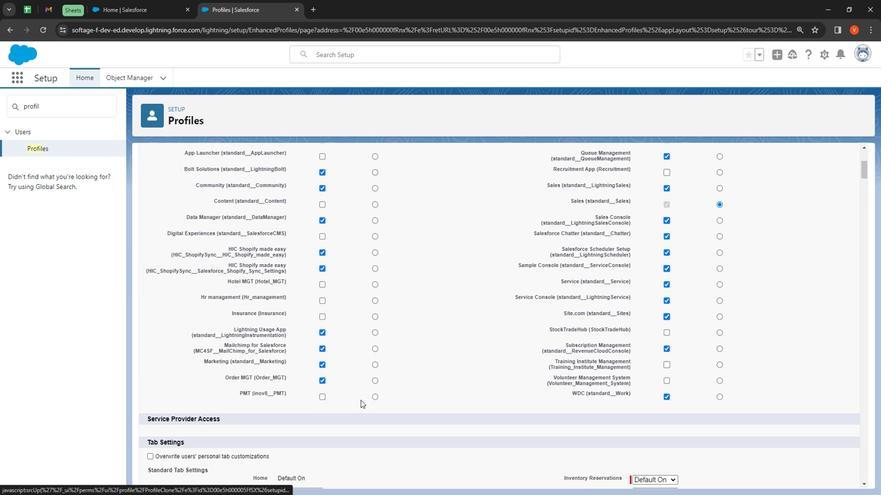 
Action: Mouse moved to (366, 397)
Screenshot: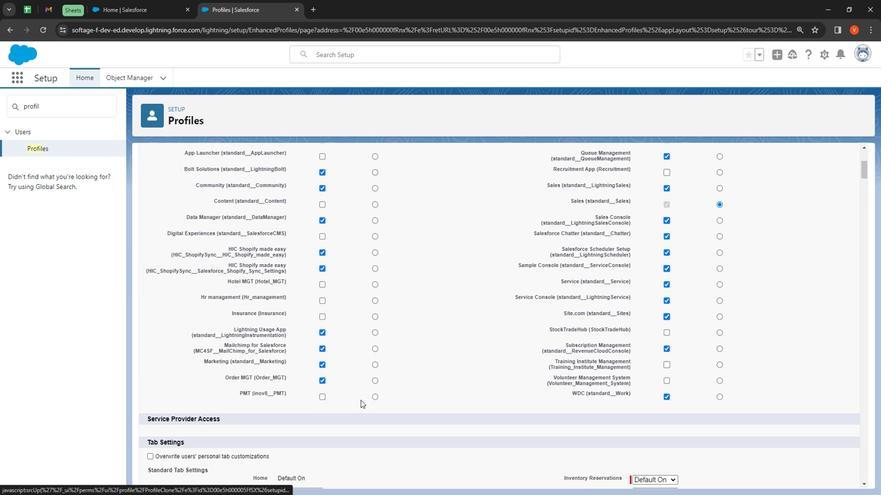 
Action: Mouse scrolled (366, 396) with delta (0, 0)
Screenshot: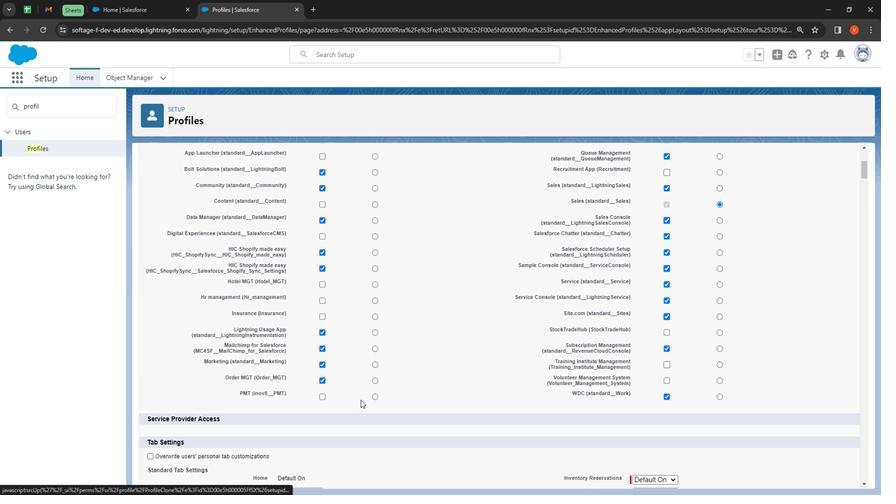 
Action: Mouse scrolled (366, 396) with delta (0, 0)
Screenshot: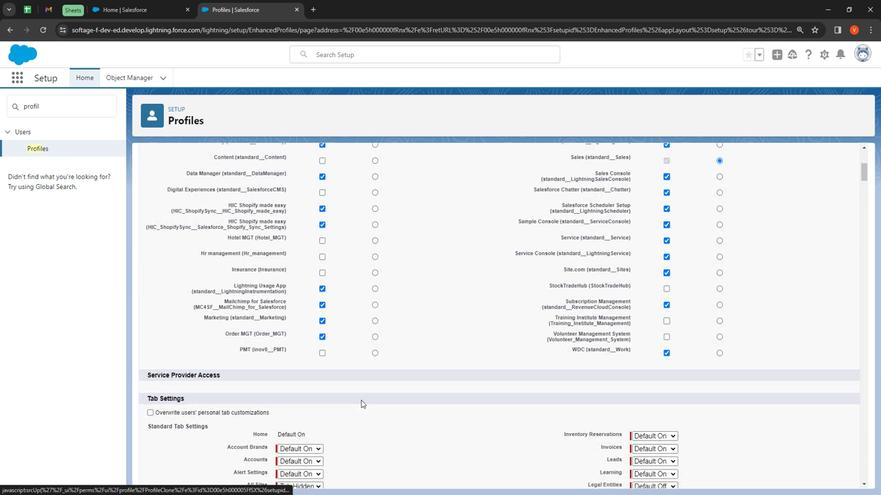 
Action: Mouse moved to (367, 397)
Screenshot: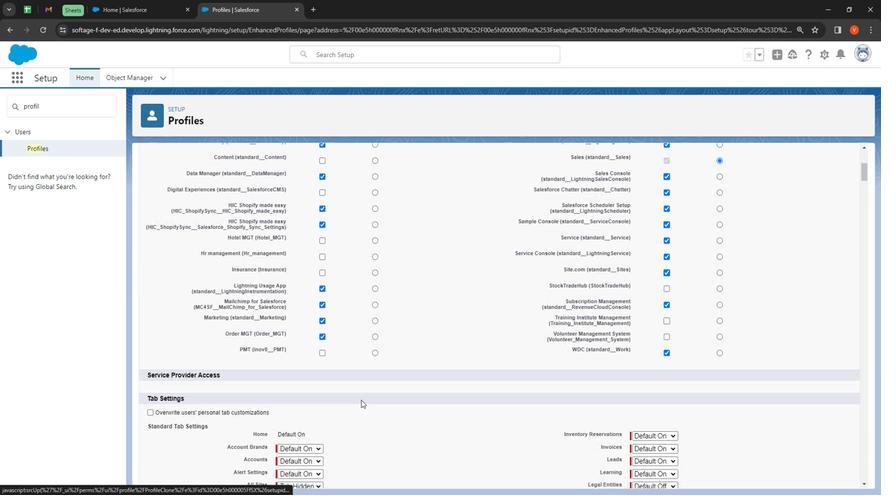 
Action: Mouse scrolled (367, 396) with delta (0, 0)
Screenshot: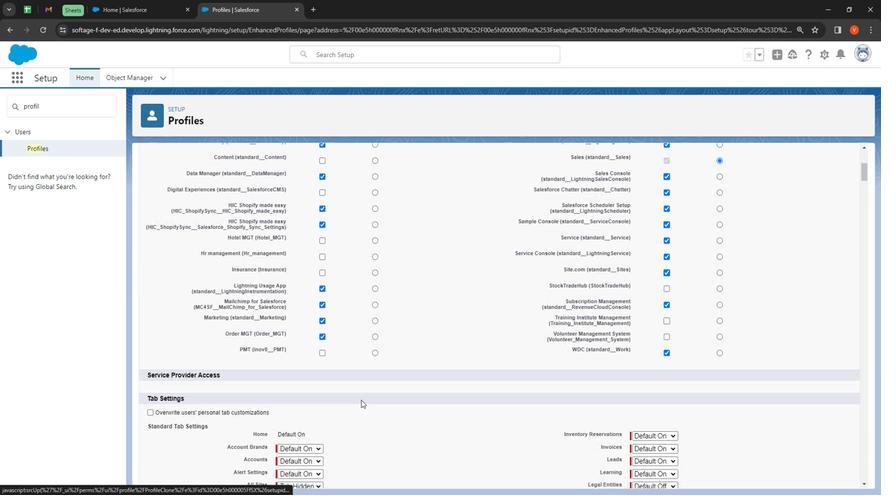
Action: Mouse moved to (367, 397)
Screenshot: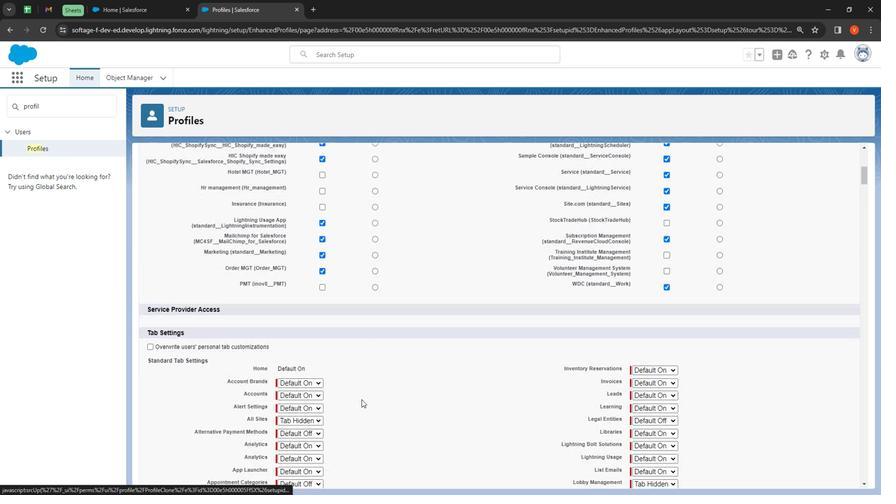 
Action: Mouse scrolled (367, 396) with delta (0, 0)
Screenshot: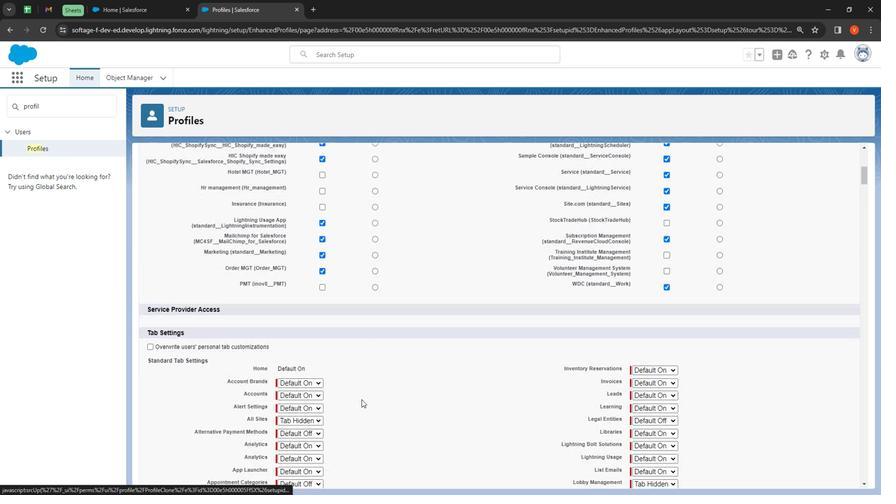 
Action: Mouse moved to (322, 270)
Screenshot: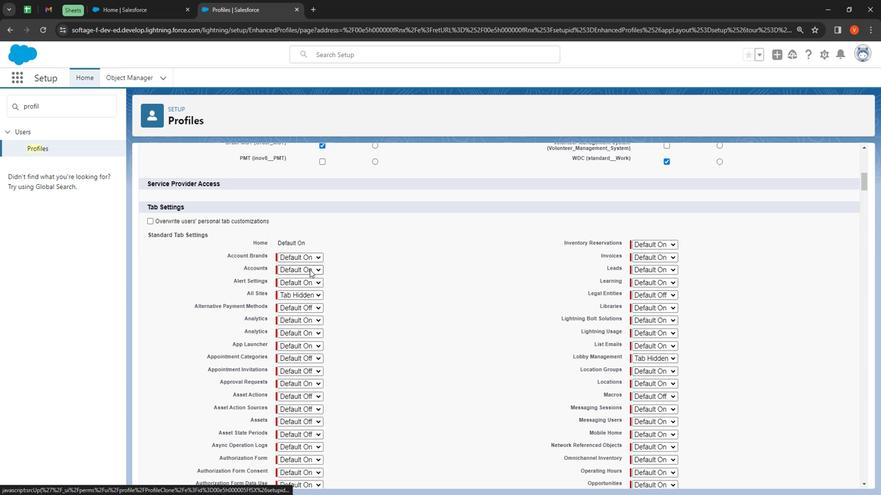 
Action: Mouse pressed left at (322, 270)
Screenshot: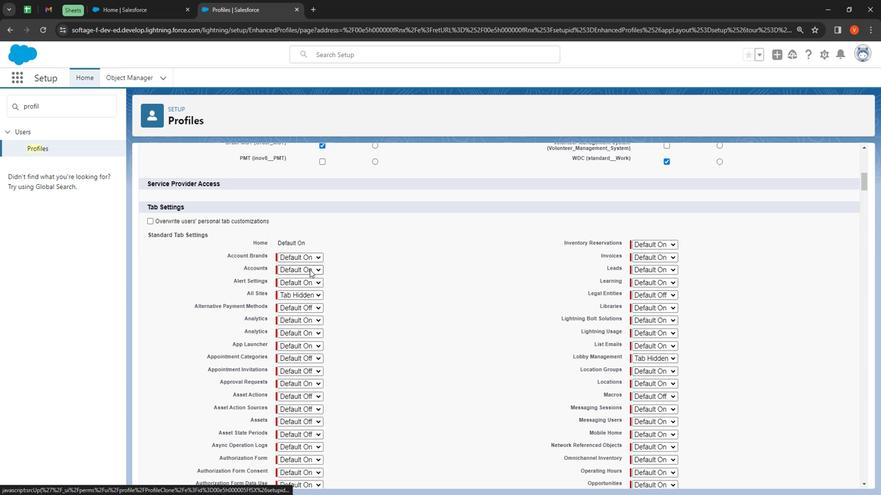 
Action: Mouse moved to (325, 281)
Screenshot: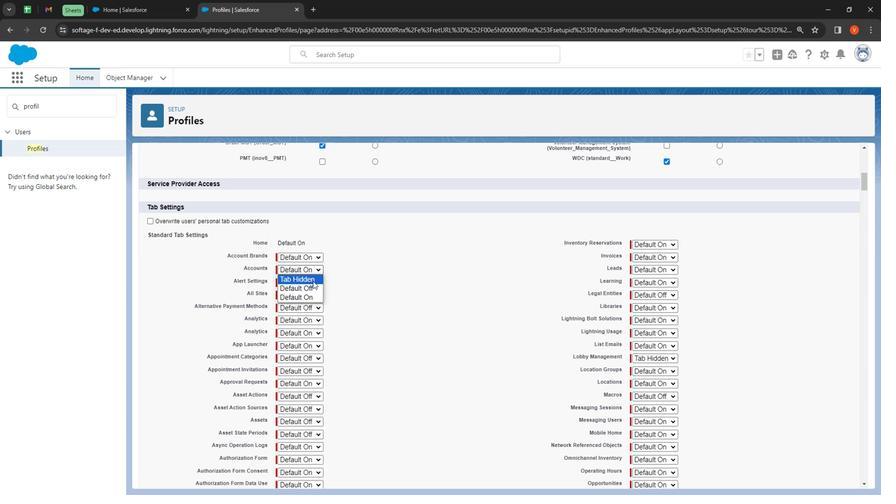 
Action: Mouse pressed left at (325, 281)
Screenshot: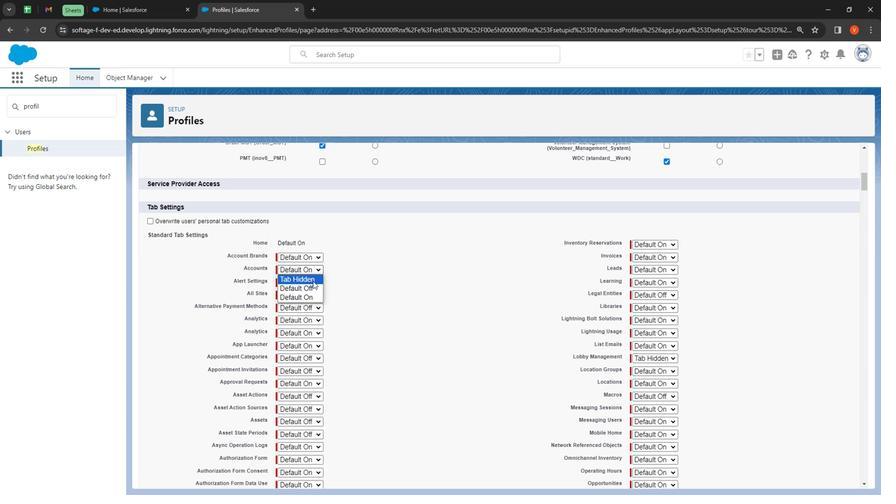 
Action: Mouse moved to (324, 284)
Screenshot: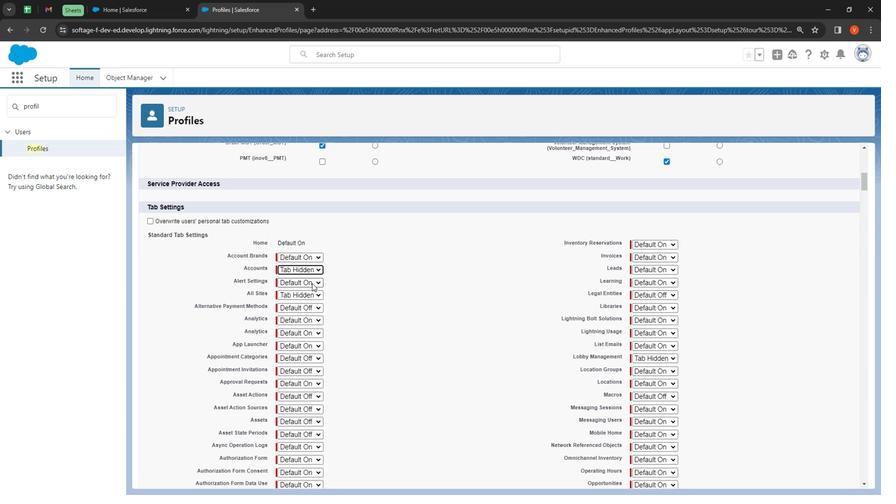 
Action: Mouse pressed left at (324, 284)
Screenshot: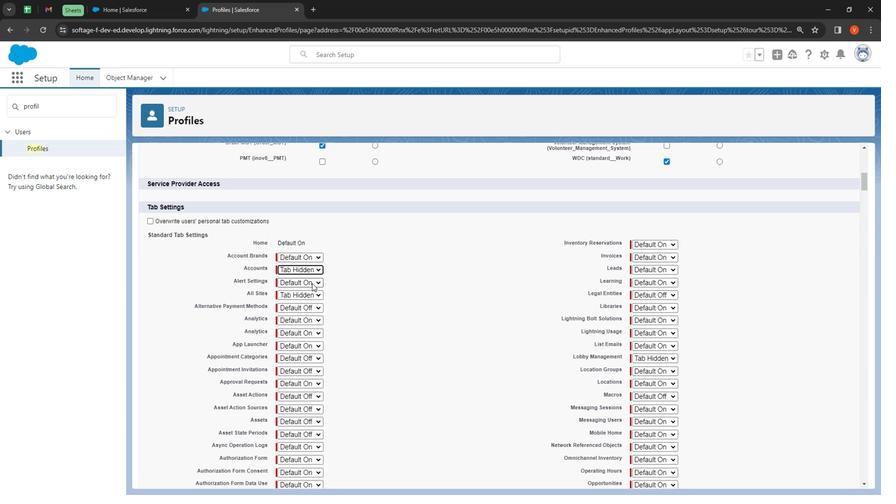 
Action: Mouse moved to (323, 296)
Screenshot: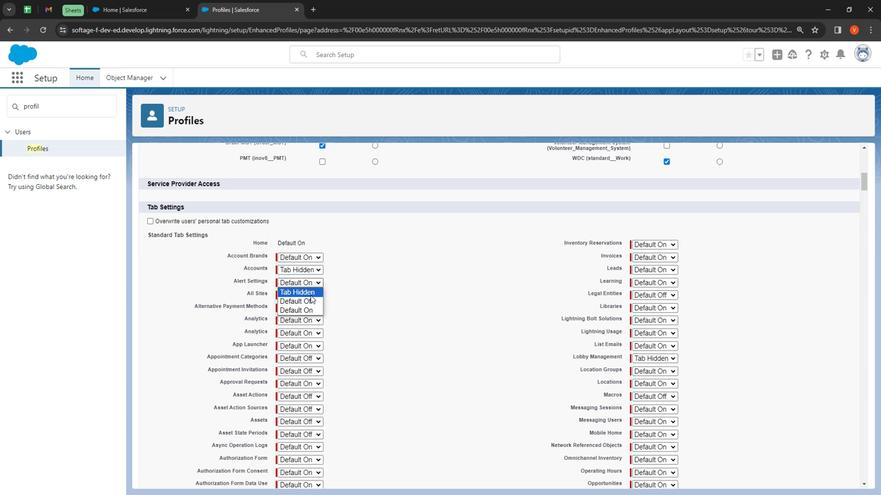 
Action: Mouse pressed left at (323, 296)
Screenshot: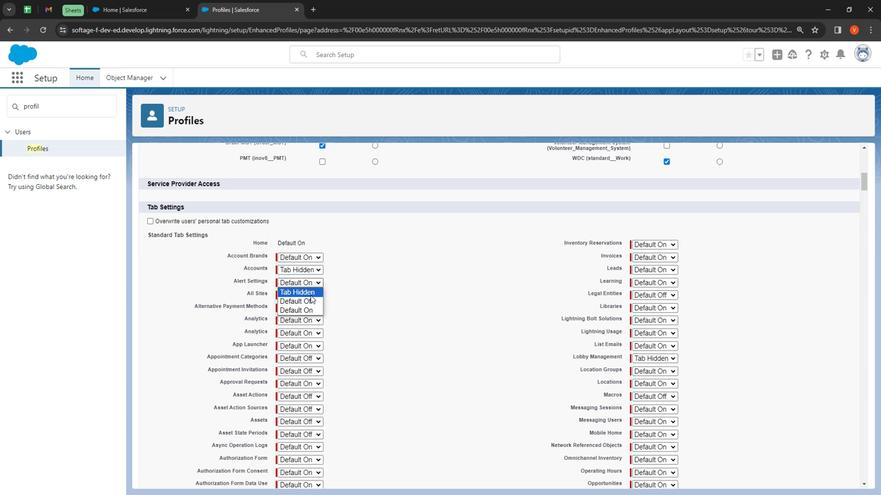 
Action: Mouse moved to (322, 294)
Screenshot: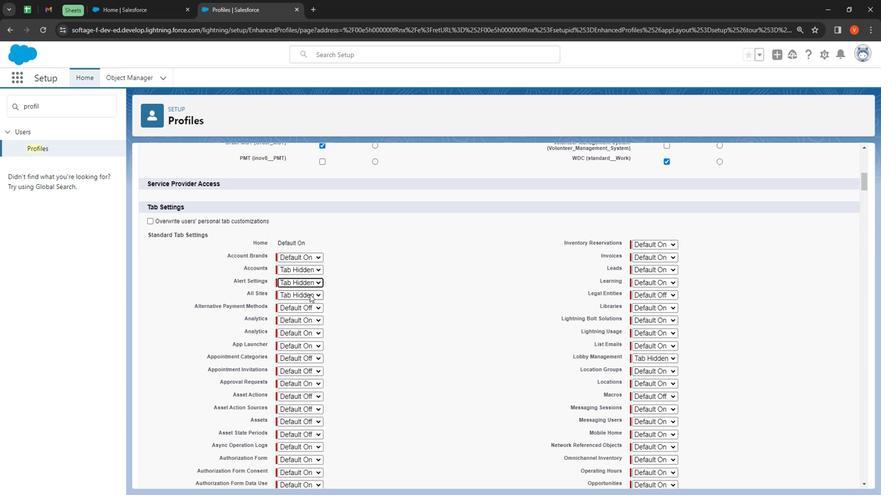 
Action: Mouse pressed left at (322, 294)
Screenshot: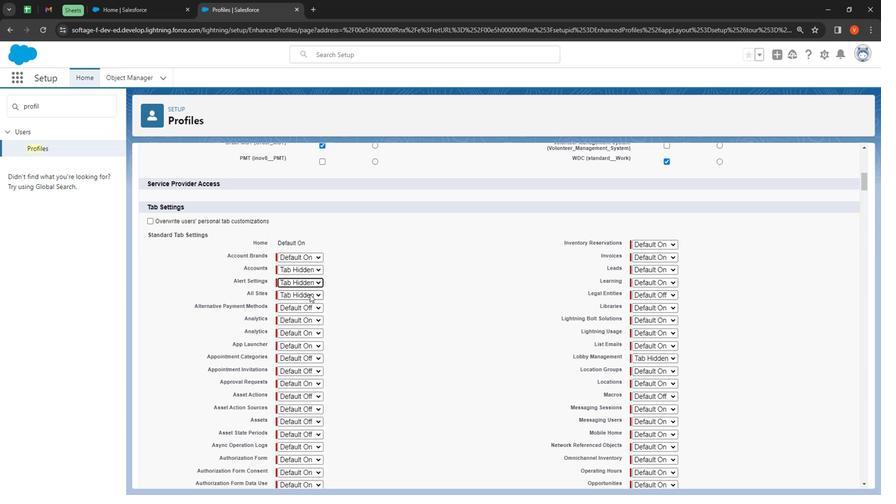 
Action: Mouse moved to (325, 305)
Screenshot: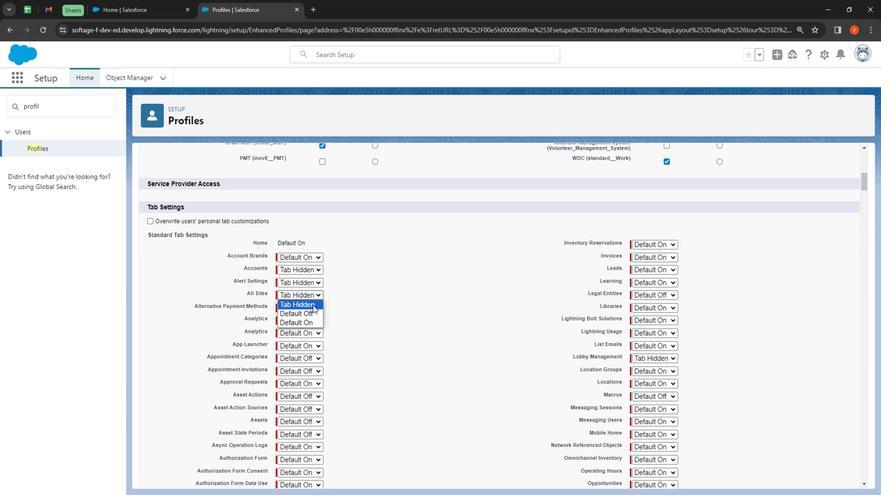 
Action: Mouse pressed left at (325, 305)
Screenshot: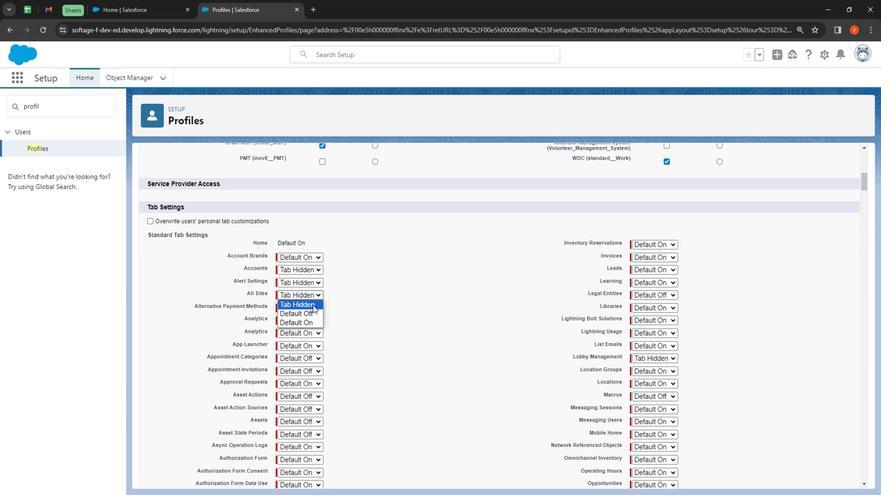 
Action: Mouse moved to (327, 318)
Screenshot: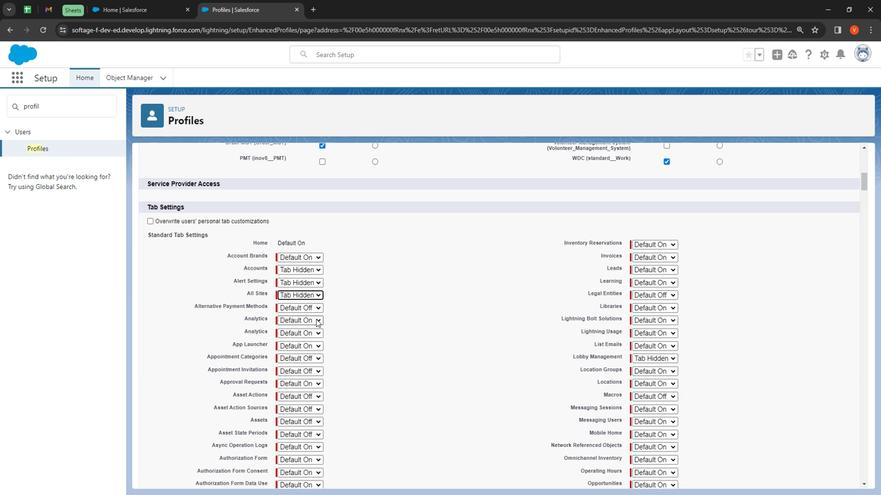 
Action: Mouse pressed left at (327, 318)
Screenshot: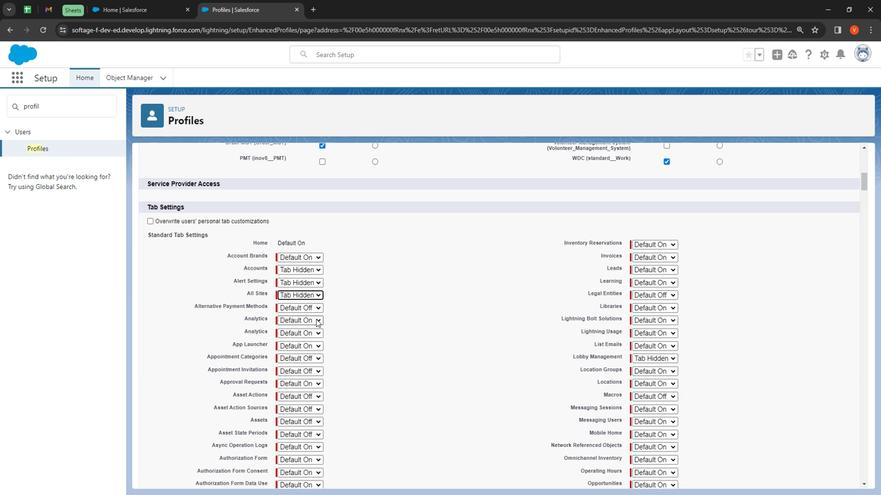 
Action: Mouse moved to (326, 336)
Screenshot: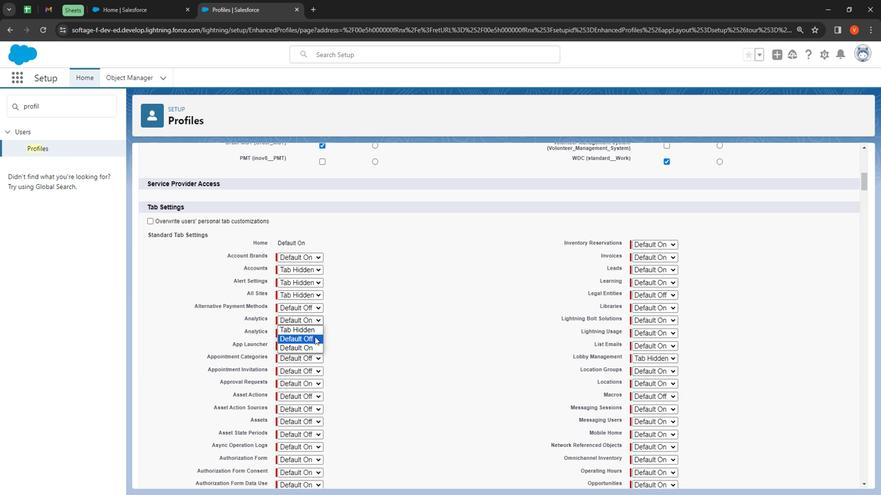 
Action: Mouse pressed left at (326, 336)
Screenshot: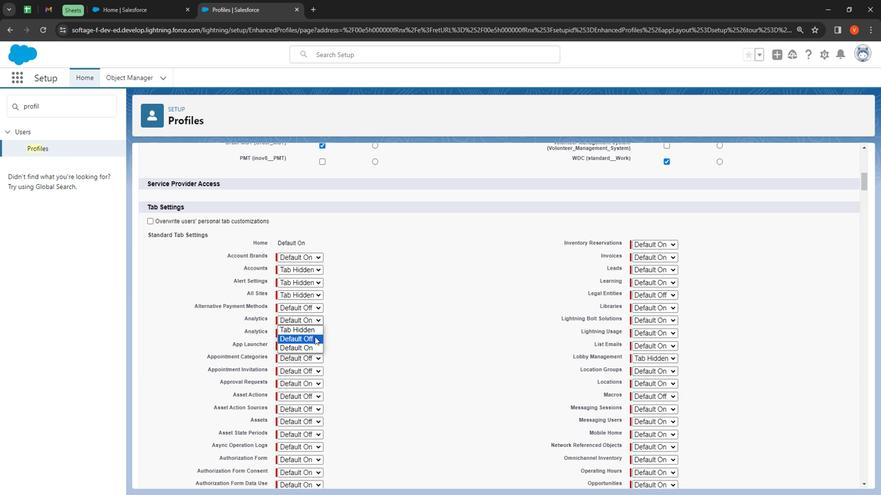 
Action: Mouse moved to (319, 341)
Screenshot: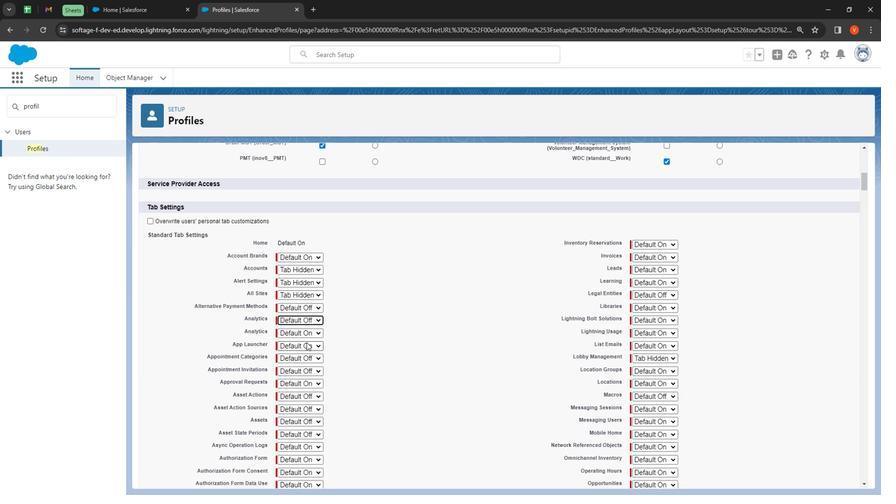 
Action: Mouse pressed left at (319, 341)
Screenshot: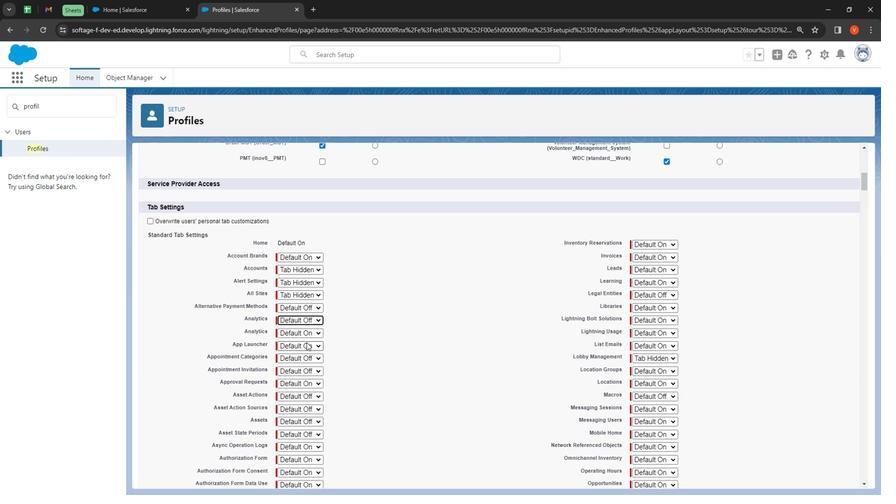 
Action: Mouse moved to (323, 362)
Screenshot: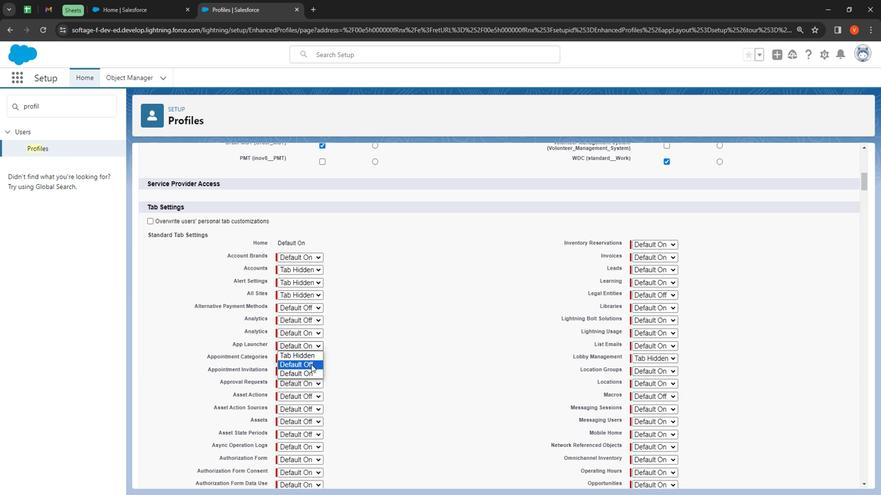 
Action: Mouse pressed left at (323, 362)
Screenshot: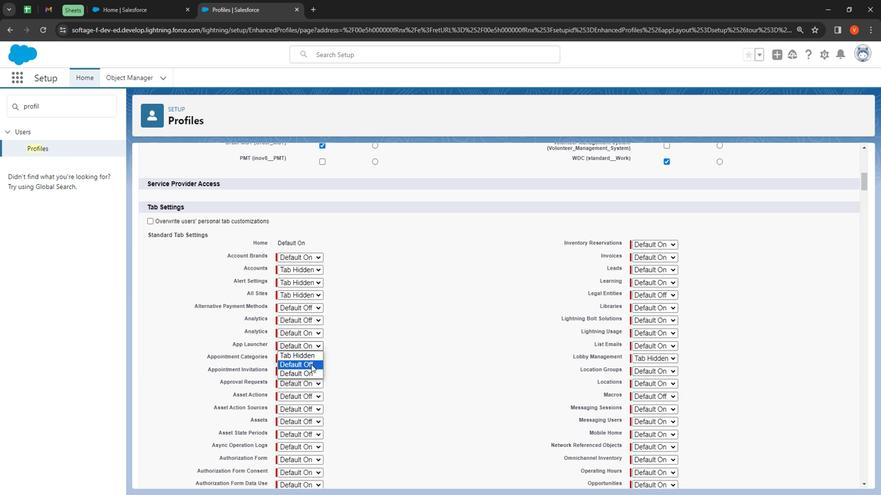 
Action: Mouse moved to (322, 368)
Screenshot: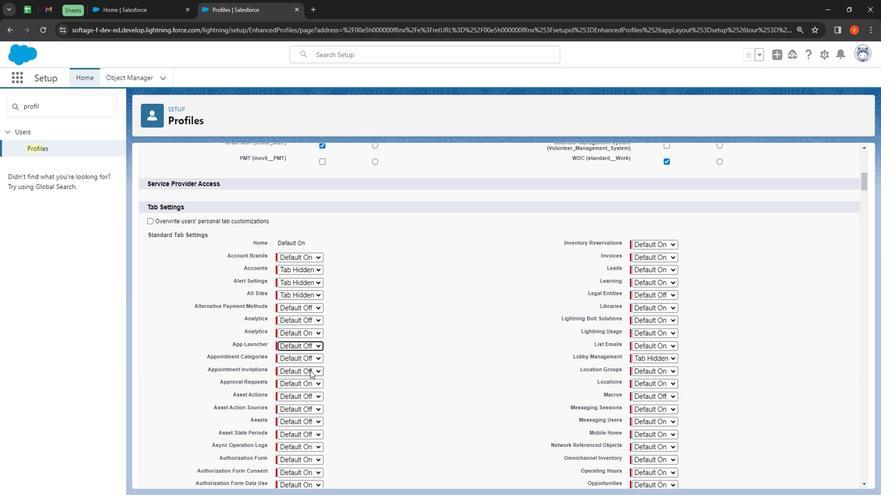 
Action: Mouse pressed left at (322, 368)
Screenshot: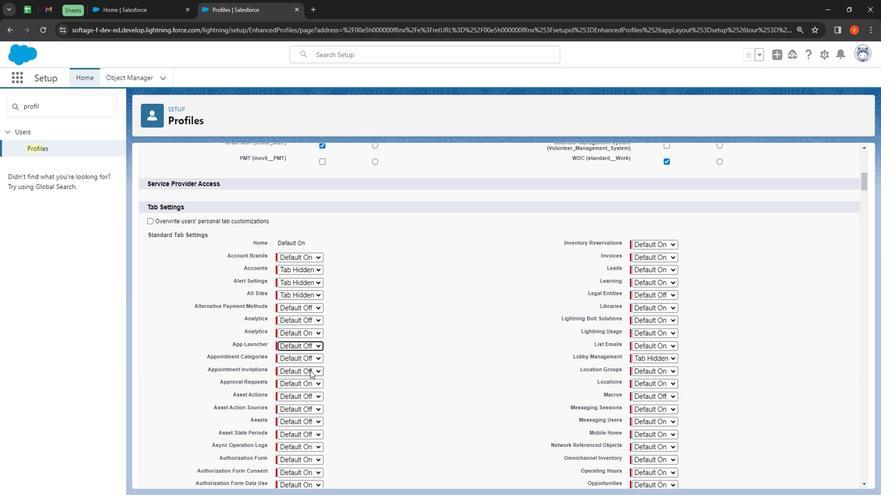 
Action: Mouse moved to (323, 376)
Screenshot: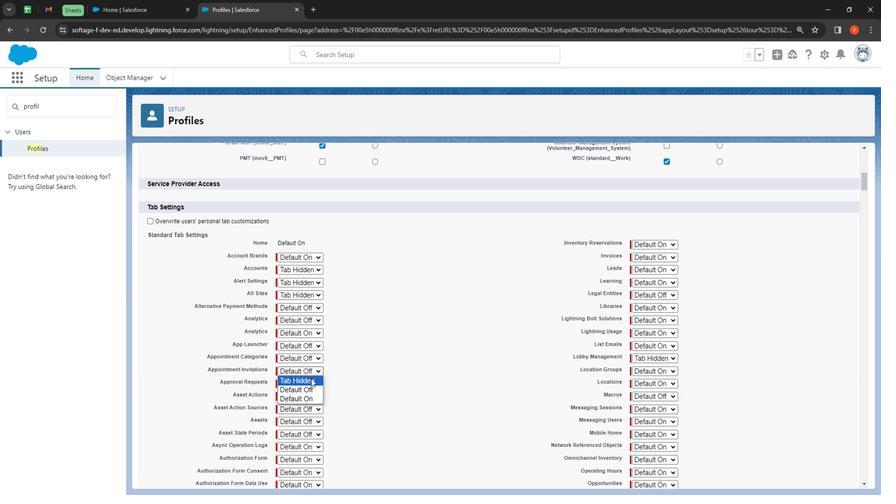 
Action: Mouse pressed left at (323, 376)
Screenshot: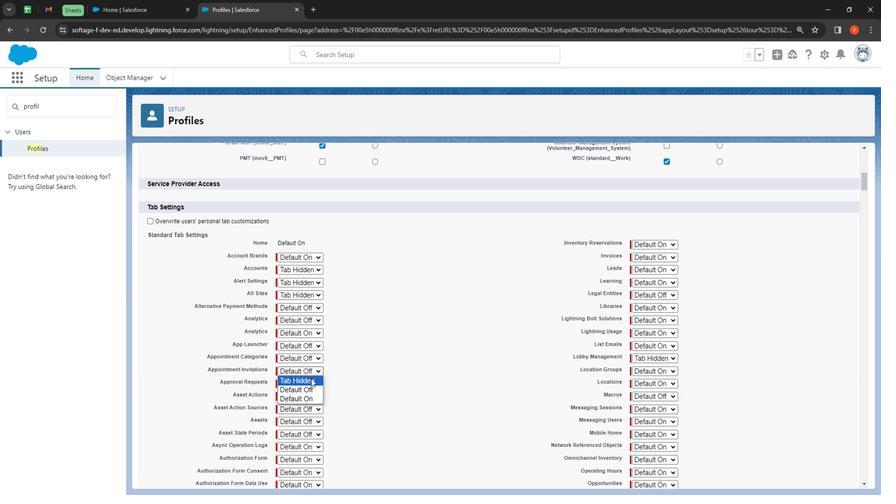 
Action: Mouse moved to (323, 382)
Screenshot: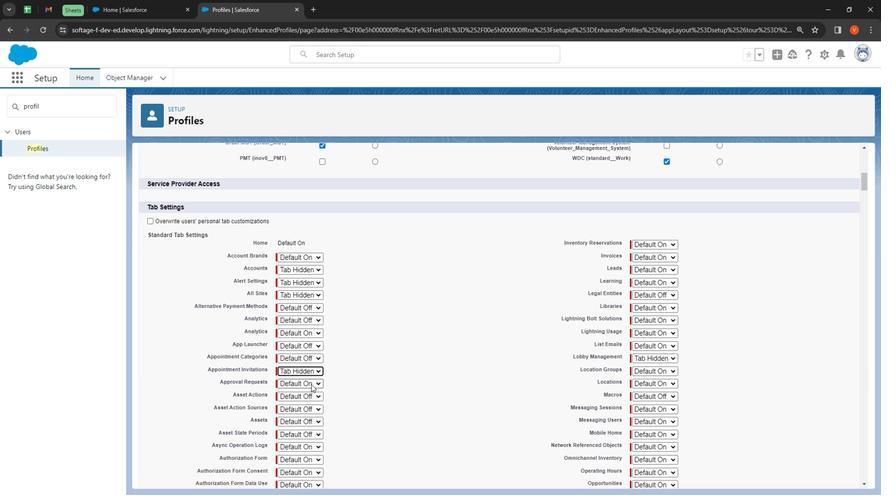 
Action: Mouse pressed left at (323, 382)
Screenshot: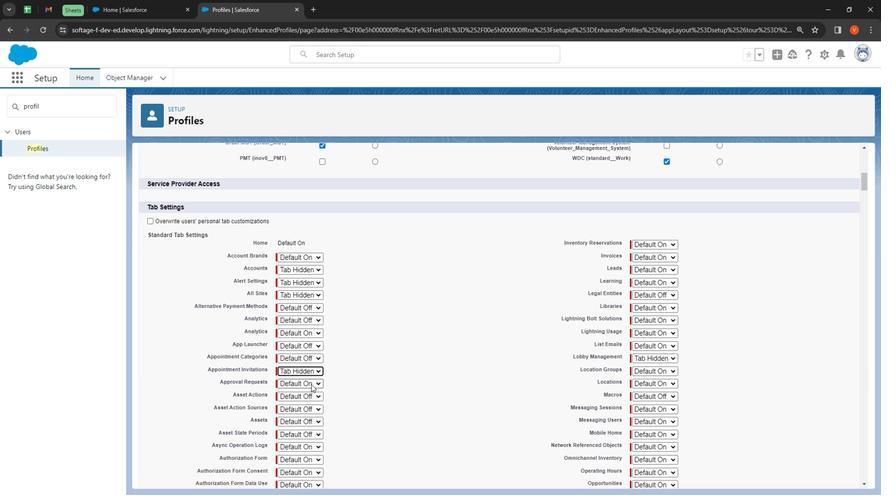 
Action: Mouse moved to (326, 397)
Screenshot: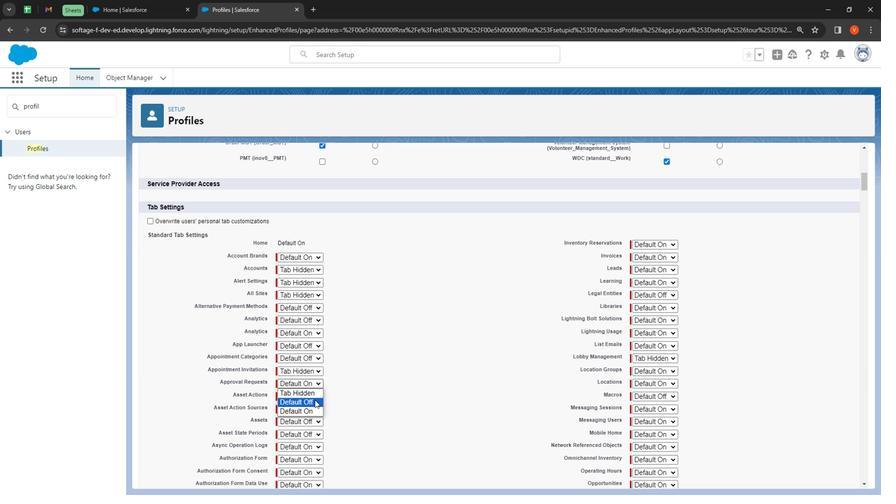 
Action: Mouse pressed left at (326, 397)
Screenshot: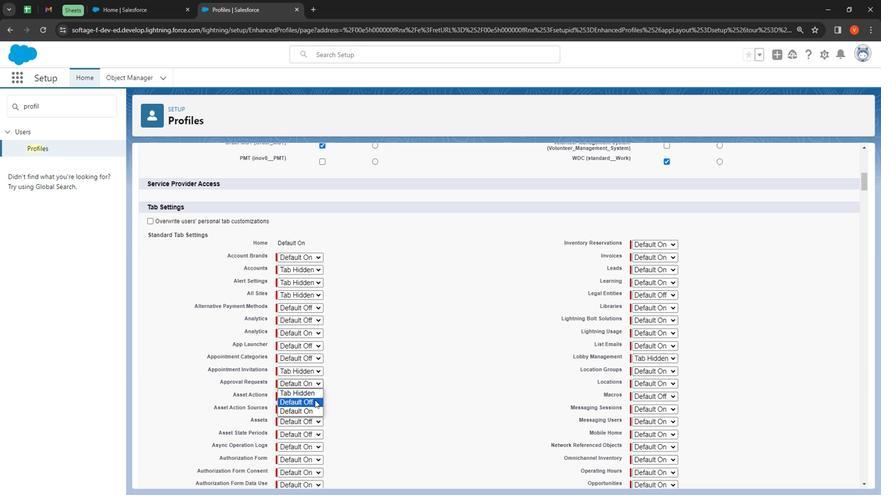 
Action: Mouse moved to (533, 409)
Screenshot: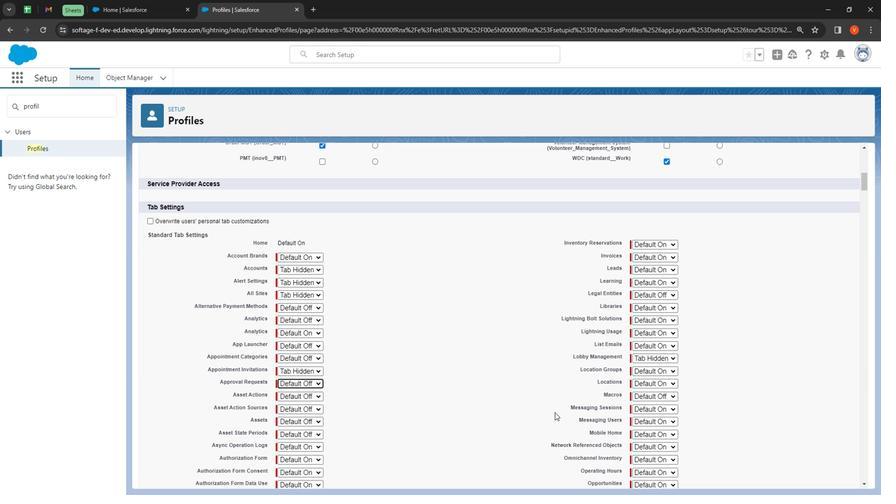 
Action: Mouse scrolled (533, 409) with delta (0, 0)
Screenshot: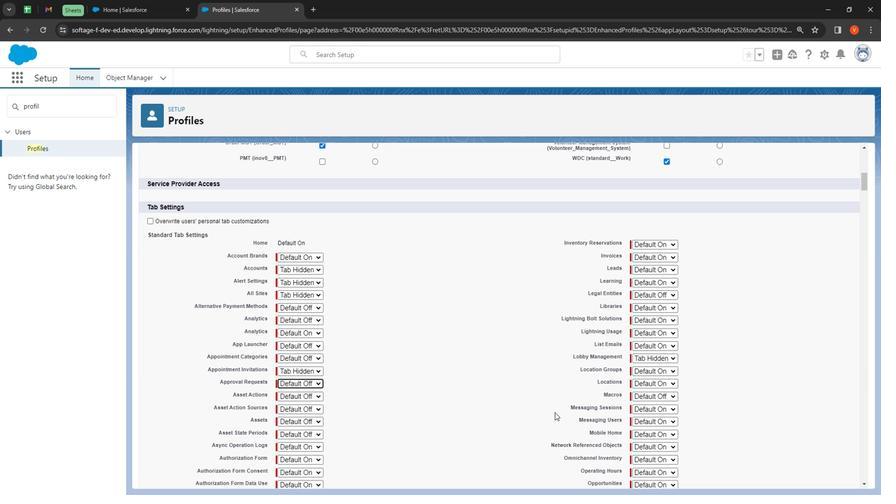 
Action: Mouse moved to (560, 408)
Screenshot: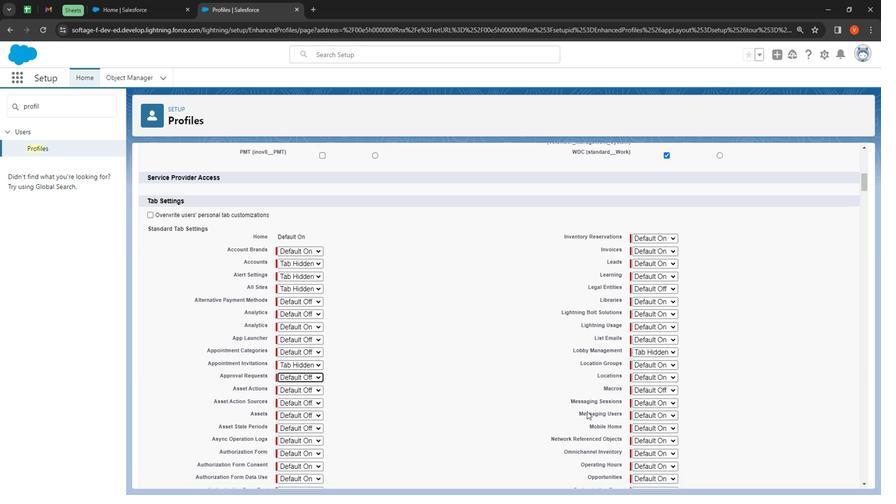 
Action: Mouse scrolled (560, 407) with delta (0, 0)
Screenshot: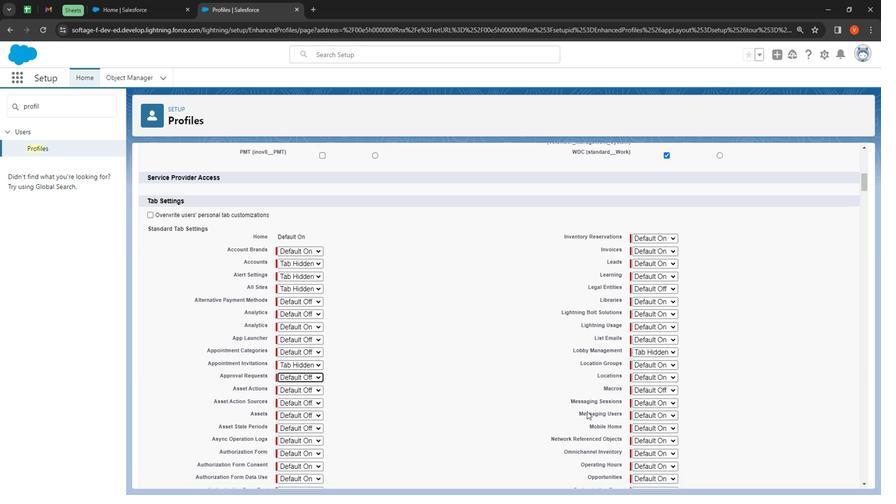 
Action: Mouse moved to (628, 280)
Screenshot: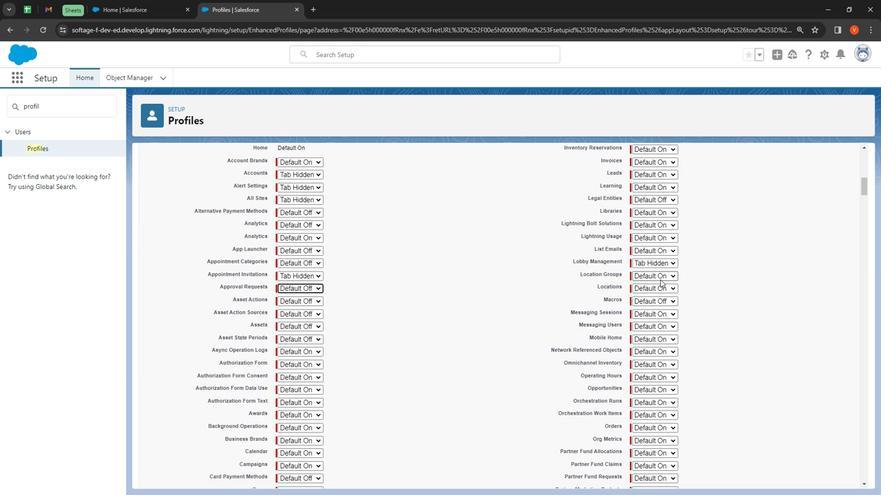 
Action: Mouse pressed left at (628, 280)
Screenshot: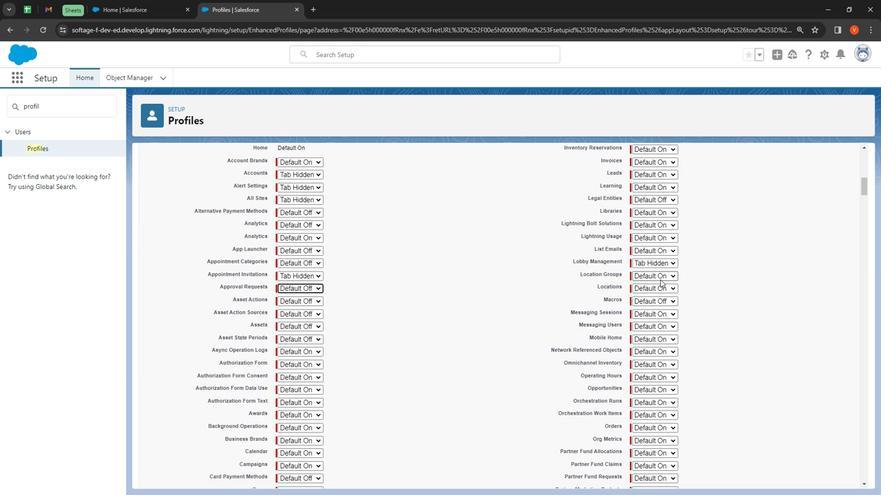 
Action: Mouse moved to (631, 292)
Screenshot: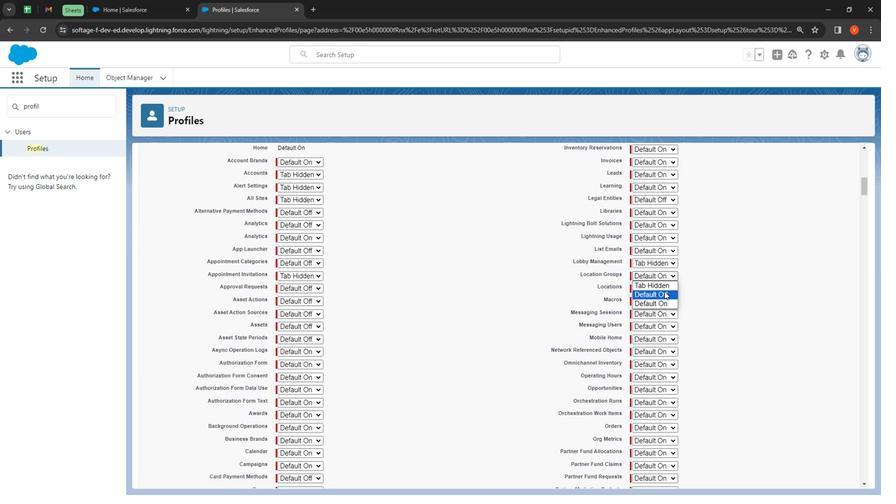 
Action: Mouse pressed left at (631, 292)
Screenshot: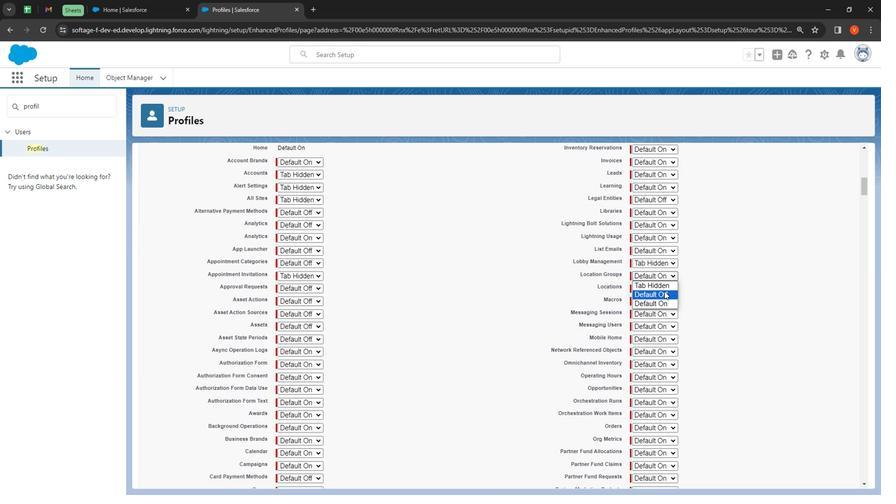 
Action: Mouse moved to (635, 254)
Screenshot: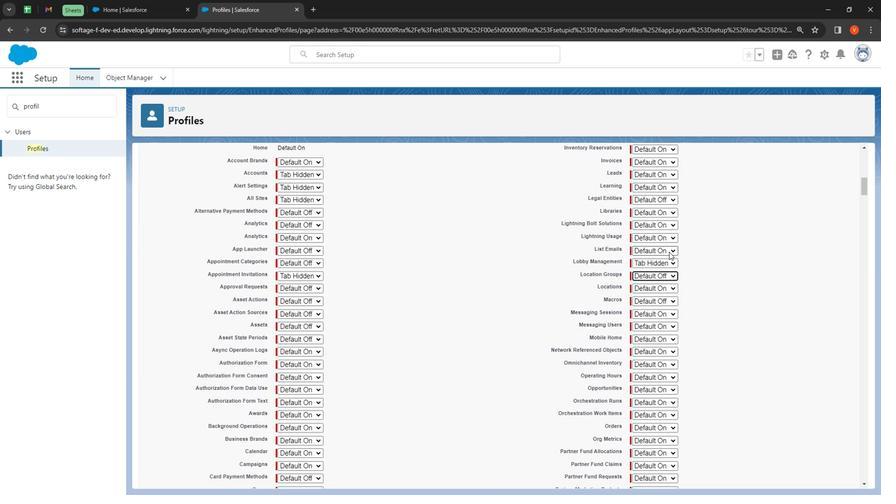 
Action: Mouse pressed left at (635, 254)
Screenshot: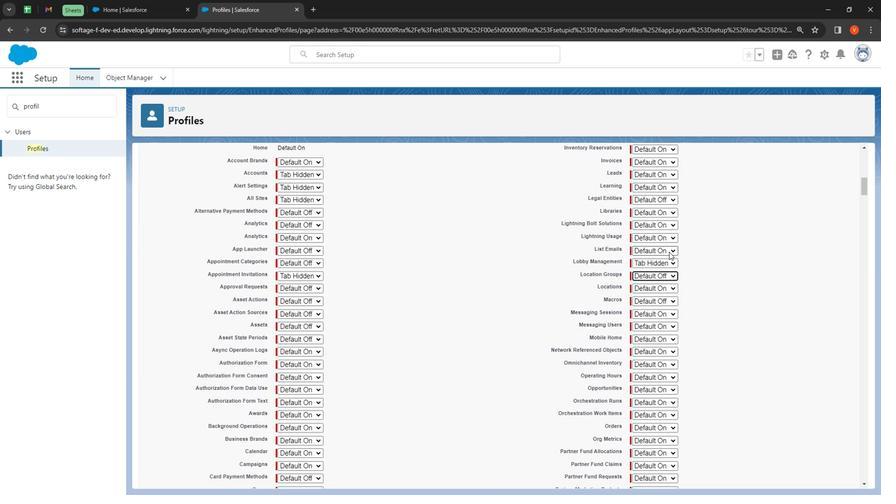 
Action: Mouse moved to (637, 262)
Screenshot: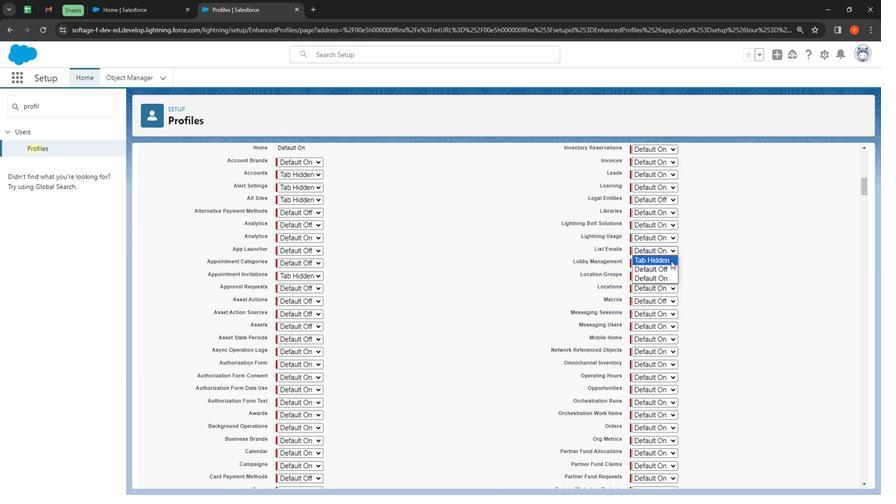 
Action: Mouse pressed left at (637, 262)
Screenshot: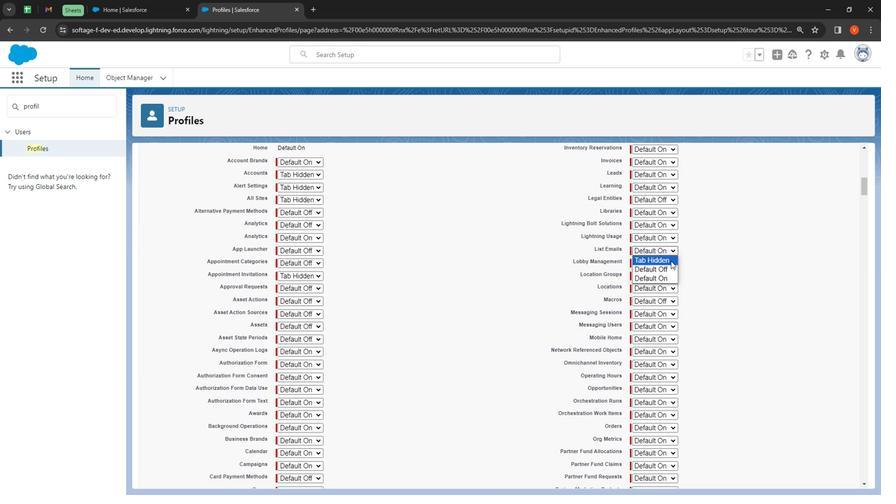 
Action: Mouse moved to (635, 243)
Screenshot: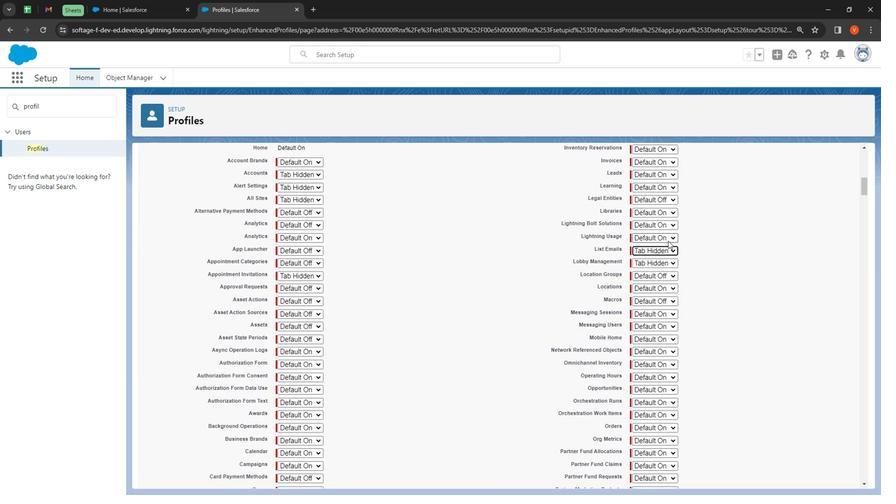 
Action: Mouse pressed left at (635, 243)
Screenshot: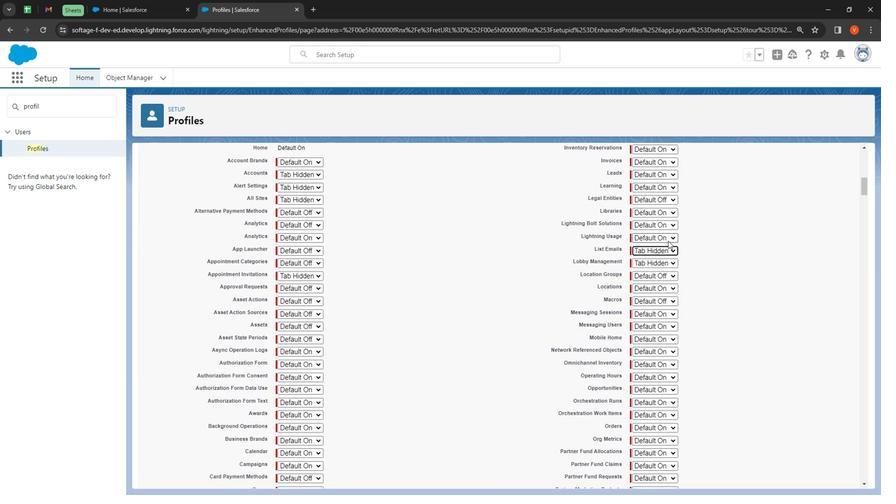 
Action: Mouse moved to (635, 249)
Screenshot: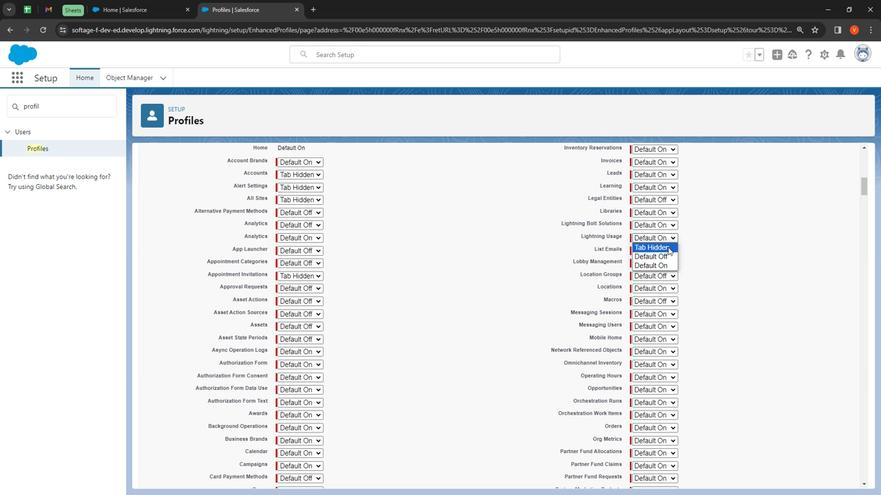 
Action: Mouse pressed left at (635, 249)
Screenshot: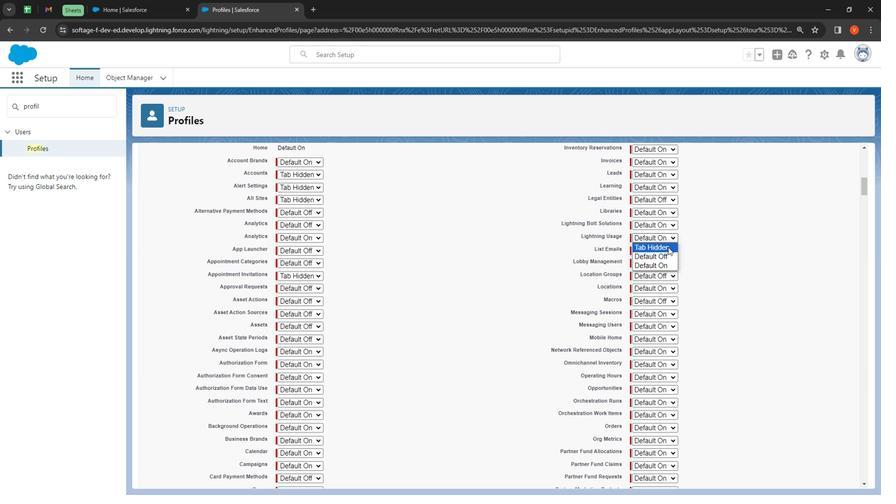 
Action: Mouse moved to (635, 227)
Screenshot: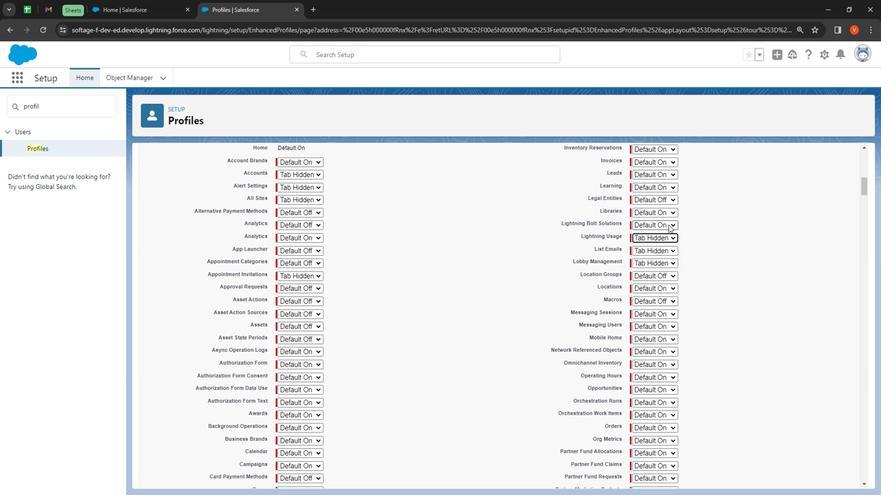 
Action: Mouse pressed left at (635, 227)
Screenshot: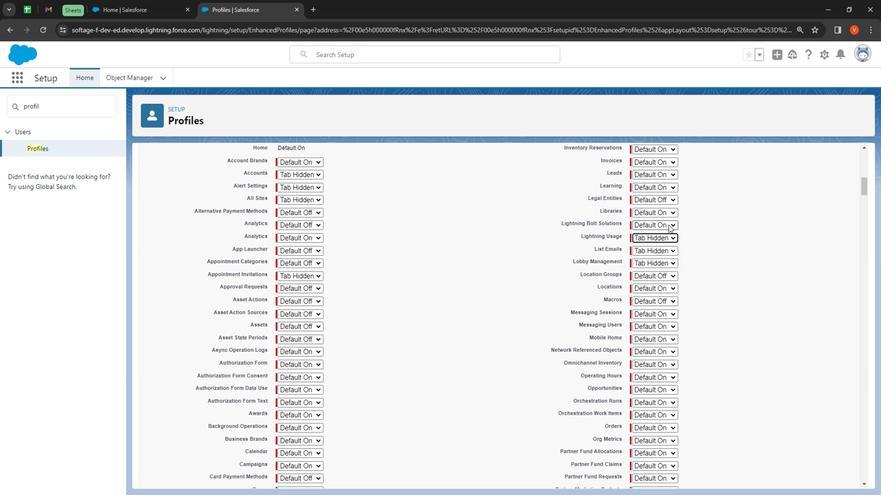
Action: Mouse moved to (636, 237)
Screenshot: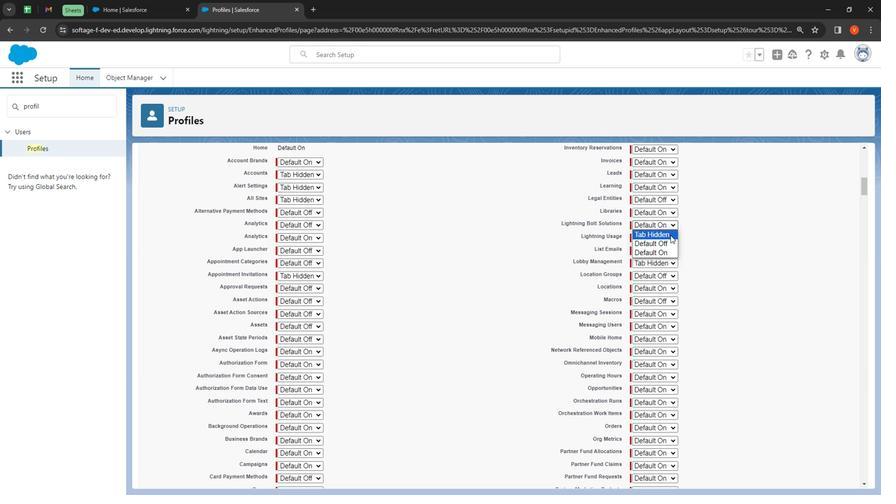 
Action: Mouse pressed left at (636, 237)
Screenshot: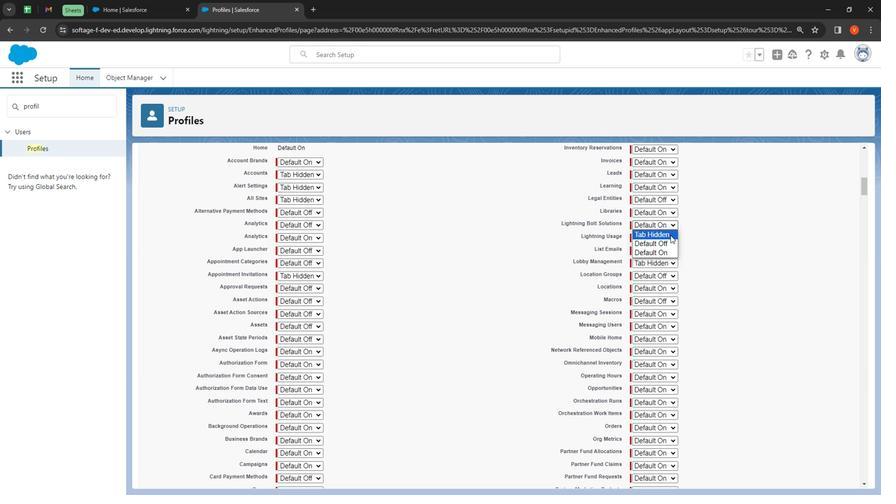 
Action: Mouse moved to (638, 213)
Screenshot: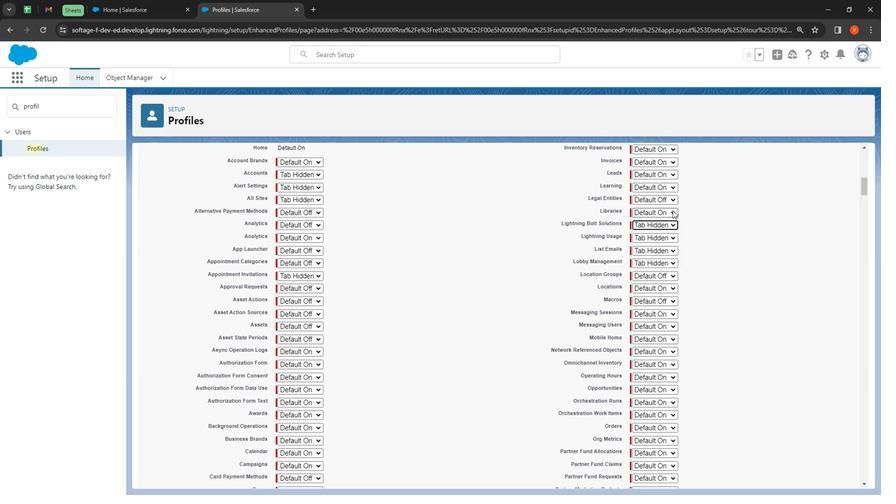 
Action: Mouse pressed left at (638, 213)
Screenshot: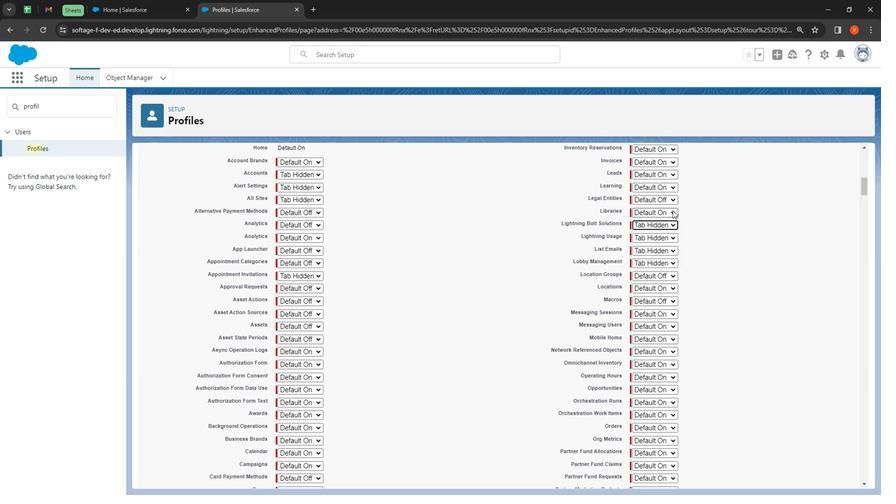 
Action: Mouse moved to (630, 231)
Screenshot: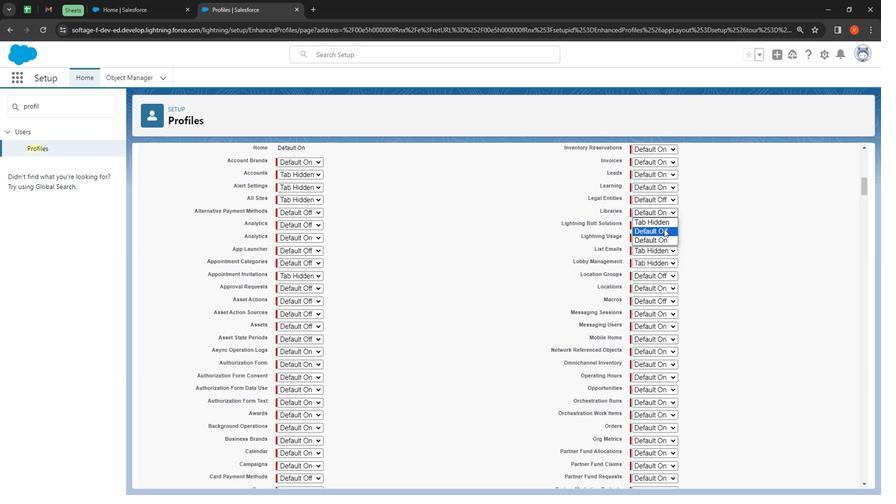 
Action: Mouse pressed left at (630, 231)
Screenshot: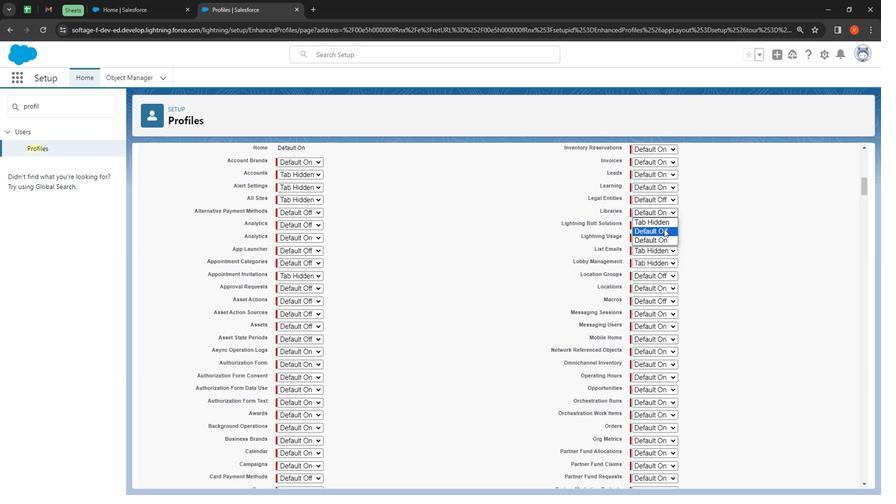 
Action: Mouse moved to (633, 193)
Screenshot: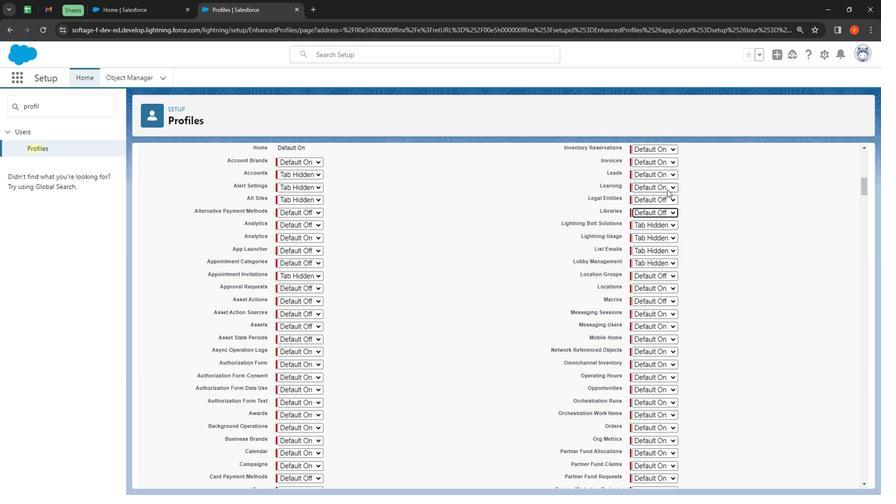 
Action: Mouse pressed left at (633, 193)
Screenshot: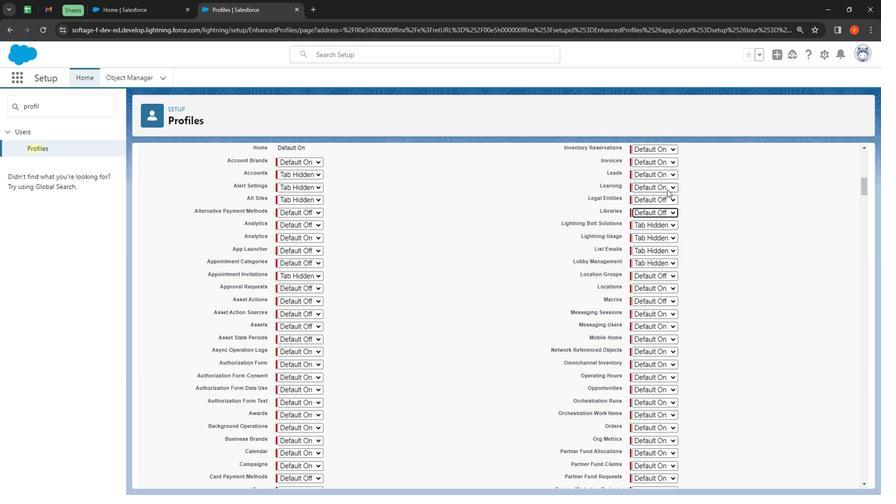 
Action: Mouse moved to (635, 211)
Screenshot: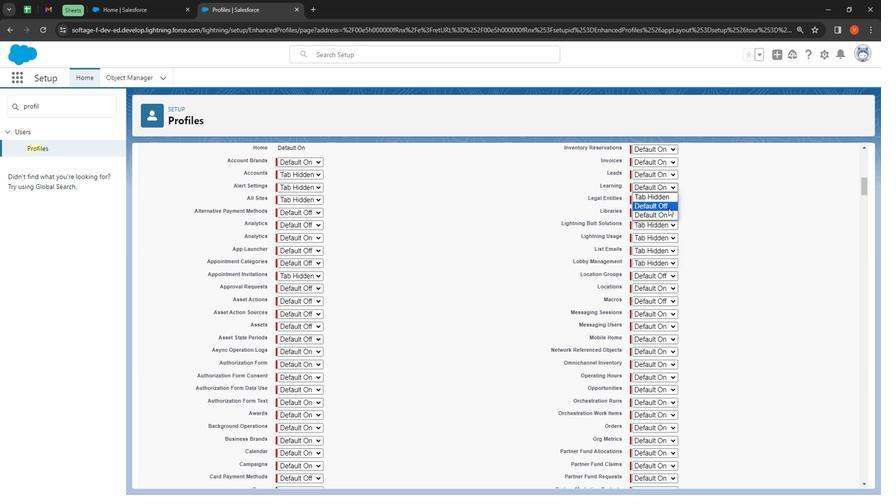 
Action: Mouse pressed left at (635, 211)
Screenshot: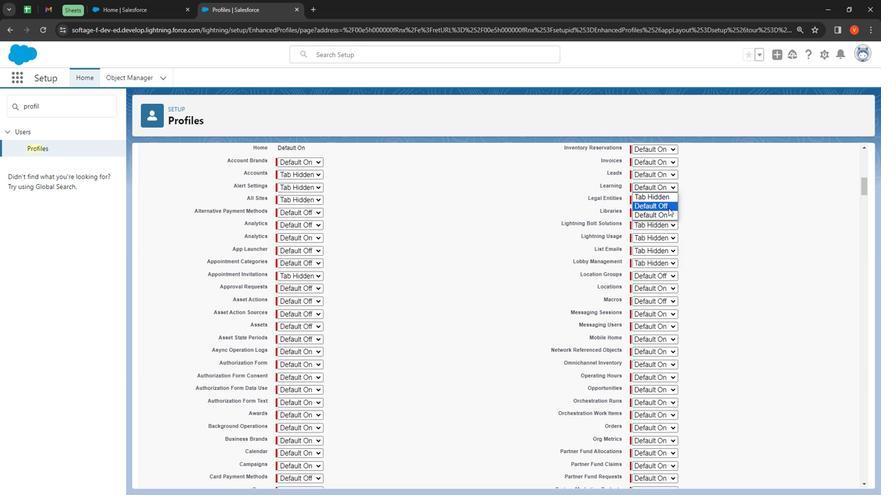
Action: Mouse moved to (630, 292)
Screenshot: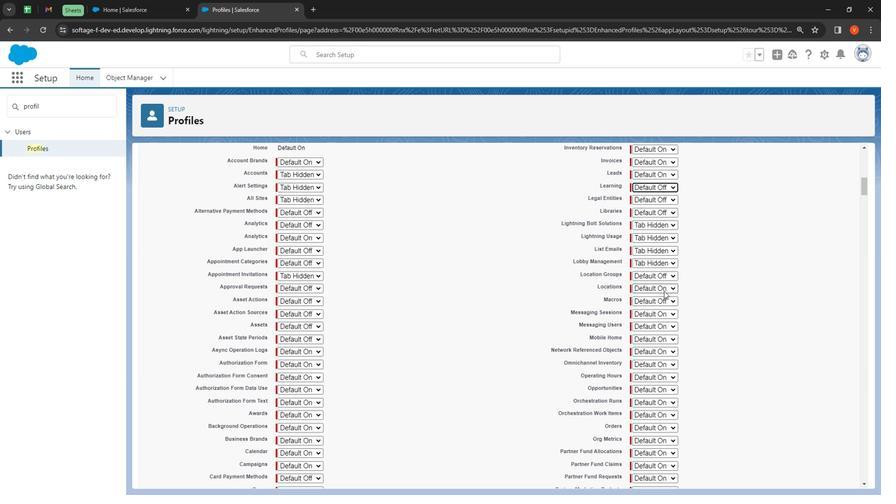 
Action: Mouse pressed left at (630, 292)
Screenshot: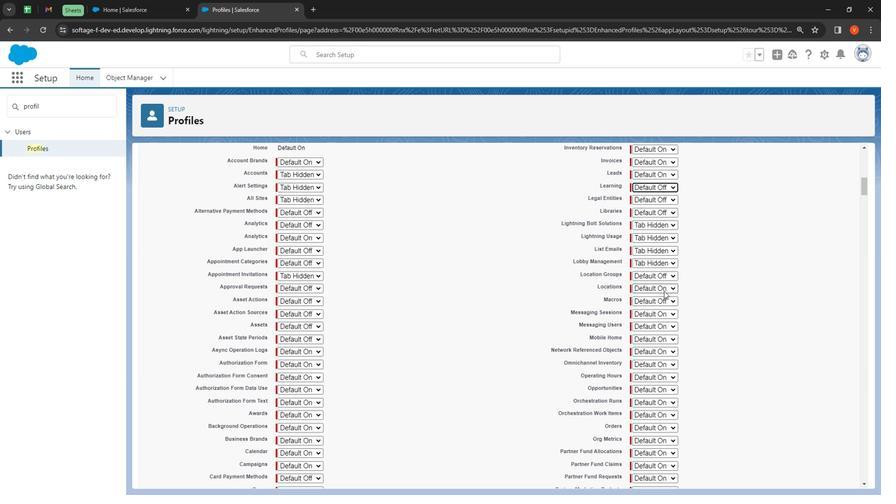 
Action: Mouse moved to (630, 314)
Screenshot: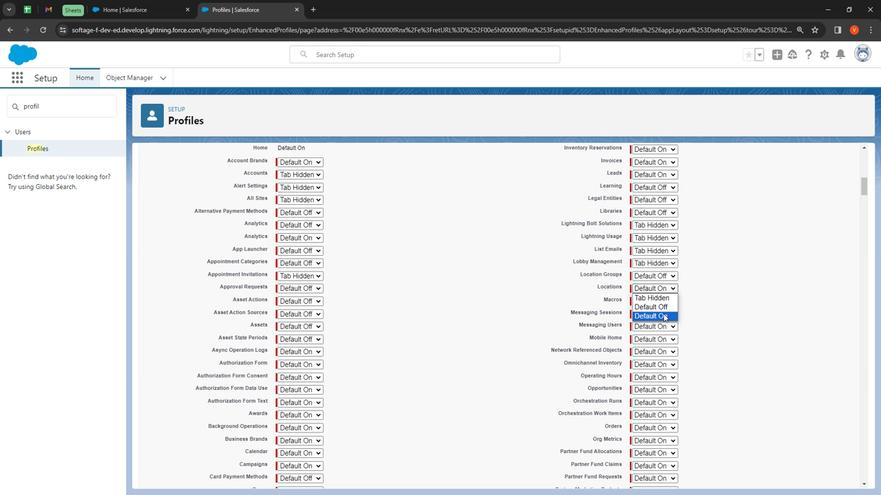 
Action: Mouse pressed left at (630, 314)
Screenshot: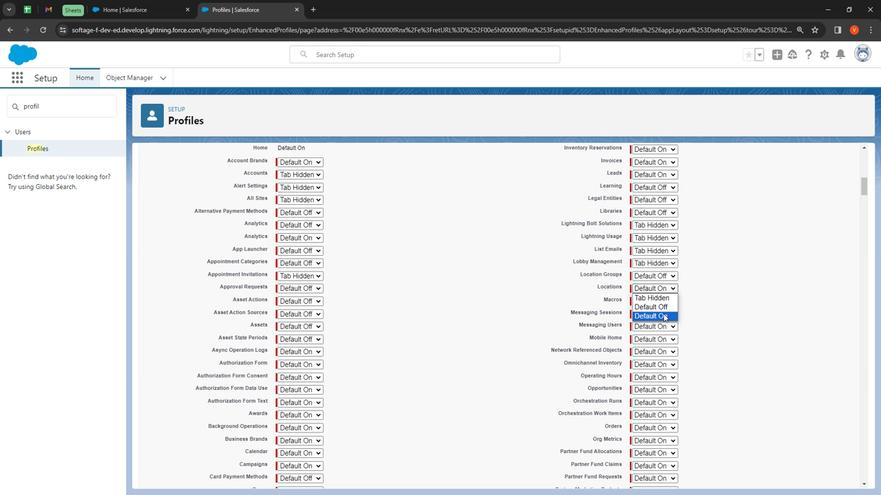 
Action: Mouse moved to (628, 327)
Screenshot: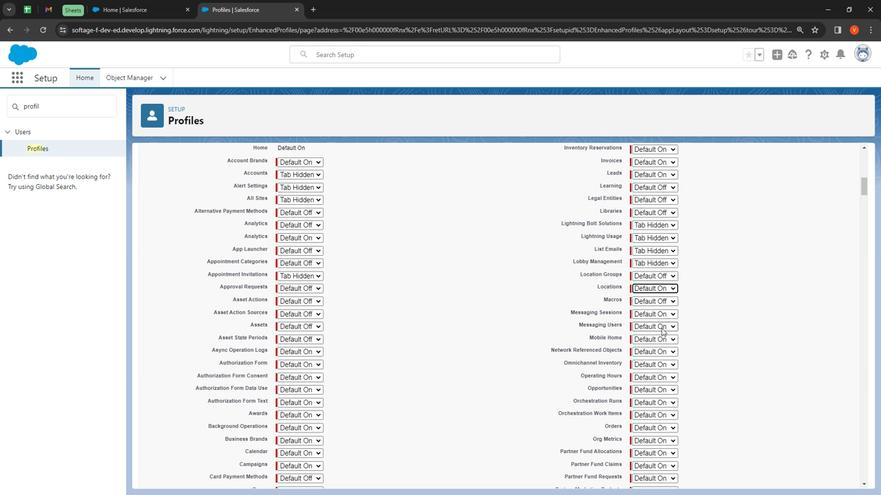 
Action: Mouse pressed left at (628, 327)
Screenshot: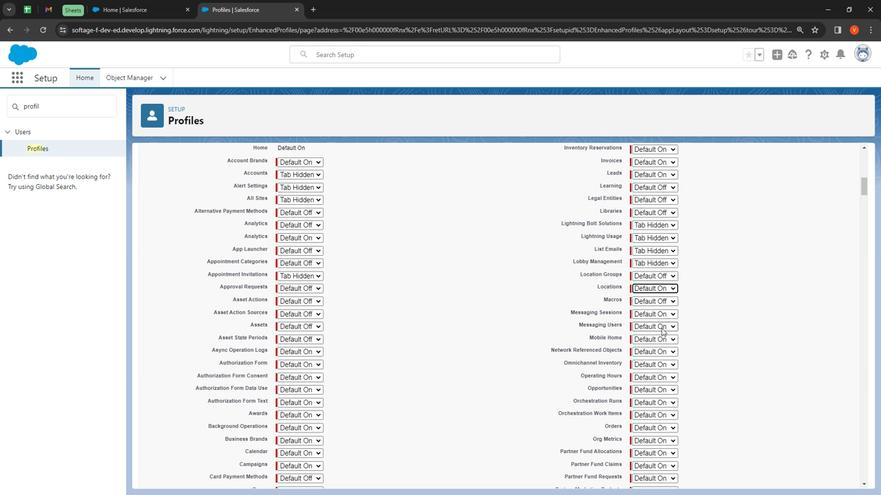 
Action: Mouse moved to (629, 338)
Screenshot: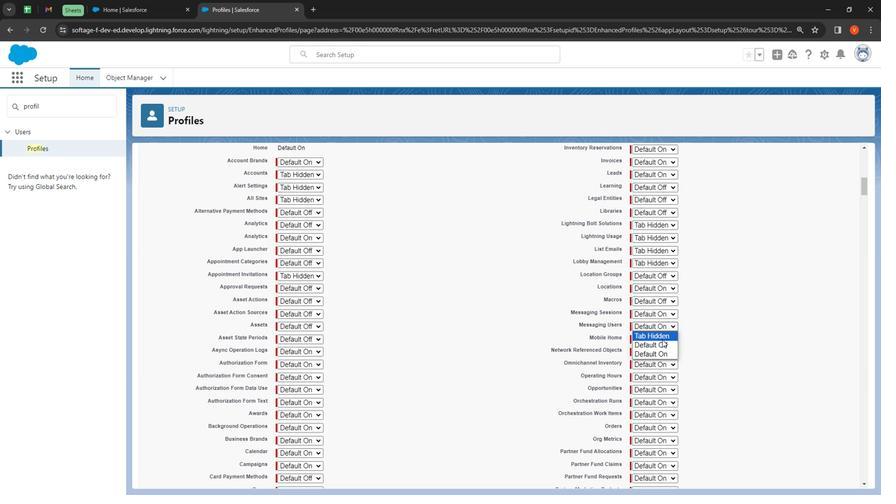 
Action: Mouse pressed left at (629, 338)
Screenshot: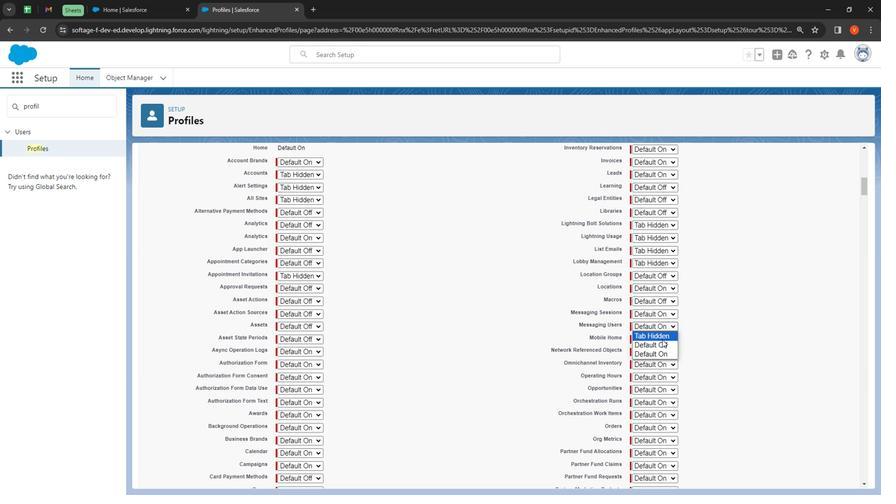 
Action: Mouse moved to (630, 340)
Screenshot: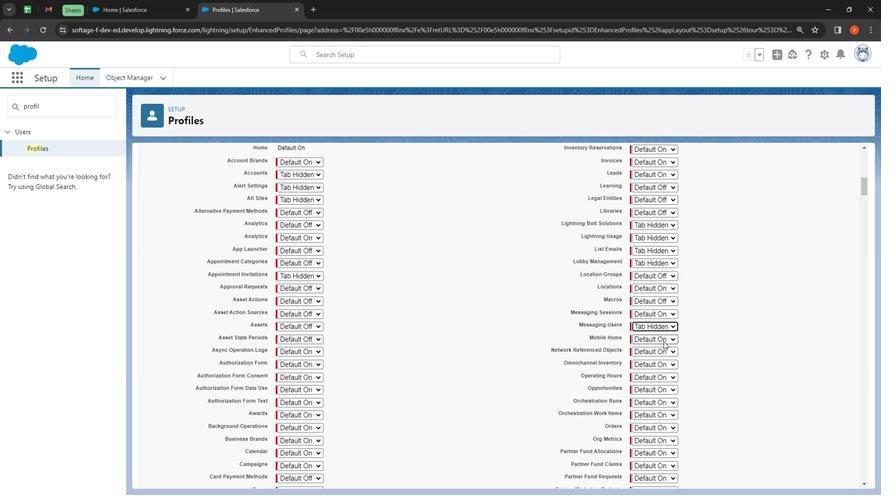 
Action: Mouse pressed left at (630, 340)
Screenshot: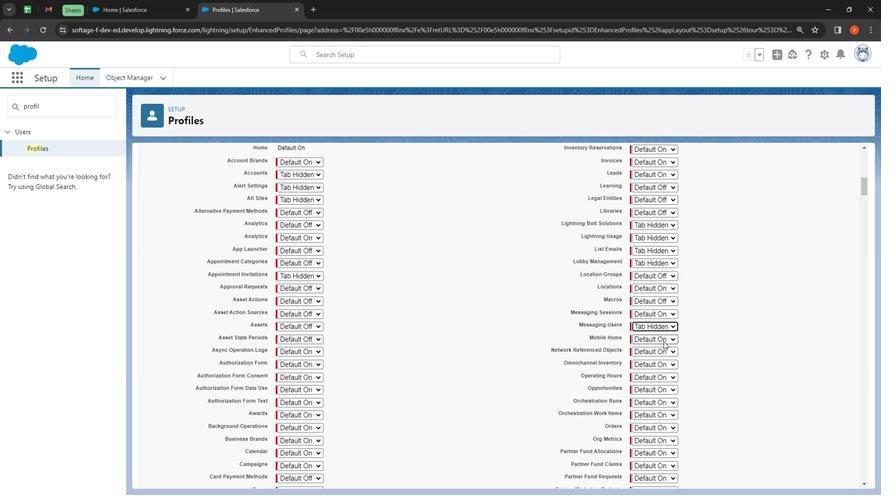 
Action: Mouse moved to (628, 348)
Screenshot: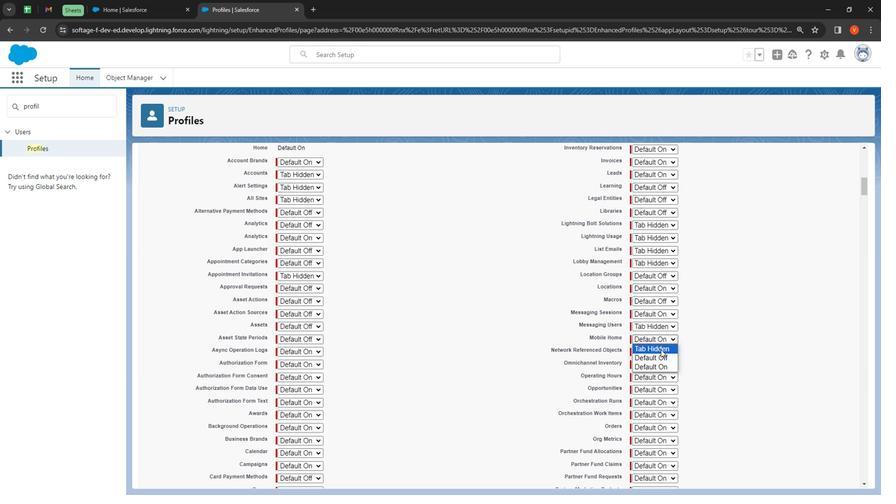 
Action: Mouse pressed left at (628, 348)
Screenshot: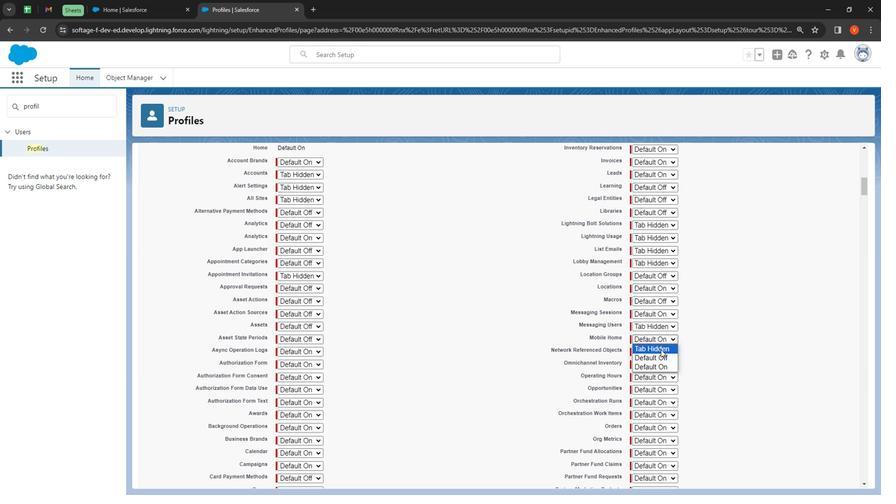 
Action: Mouse moved to (325, 377)
Screenshot: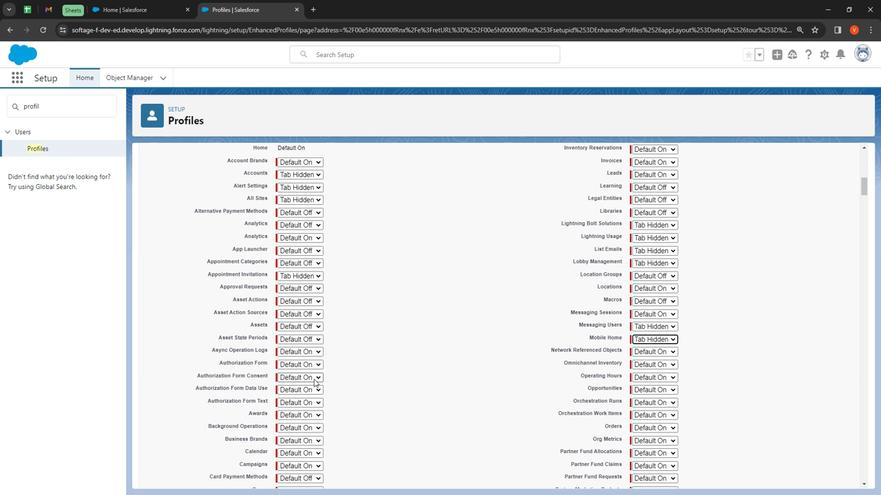 
Action: Mouse pressed left at (325, 377)
Screenshot: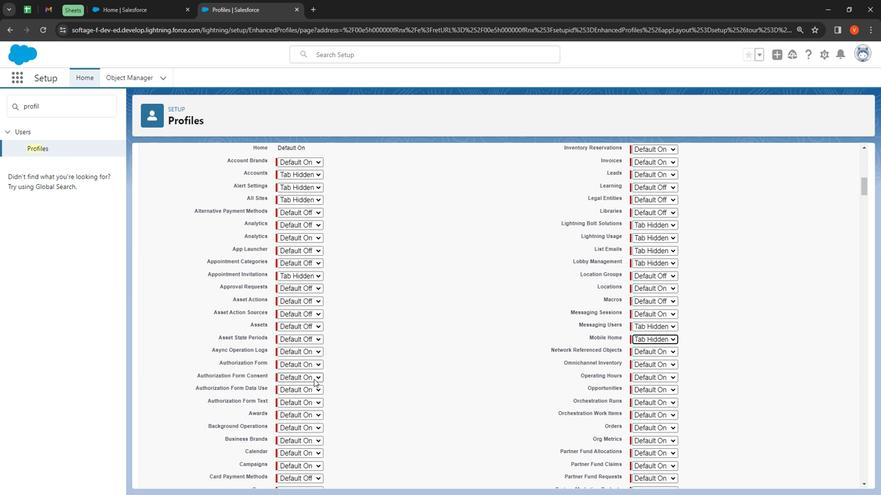 
Action: Mouse moved to (327, 392)
Screenshot: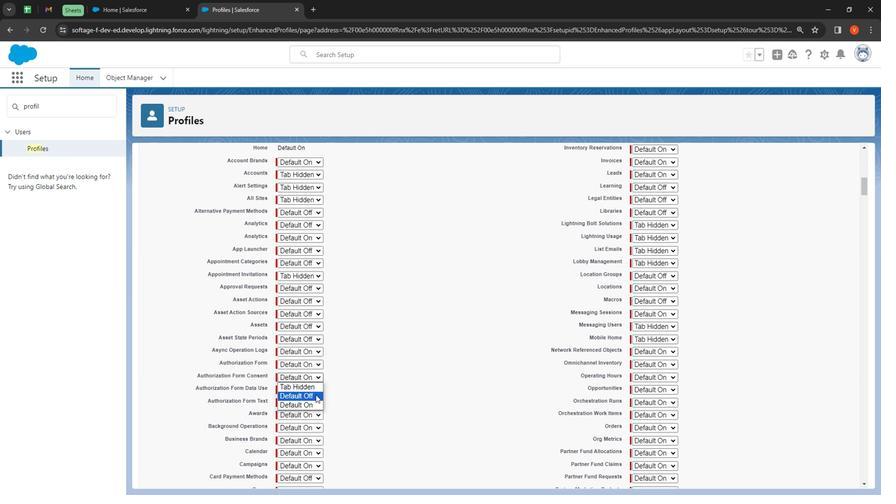 
Action: Mouse pressed left at (327, 392)
Screenshot: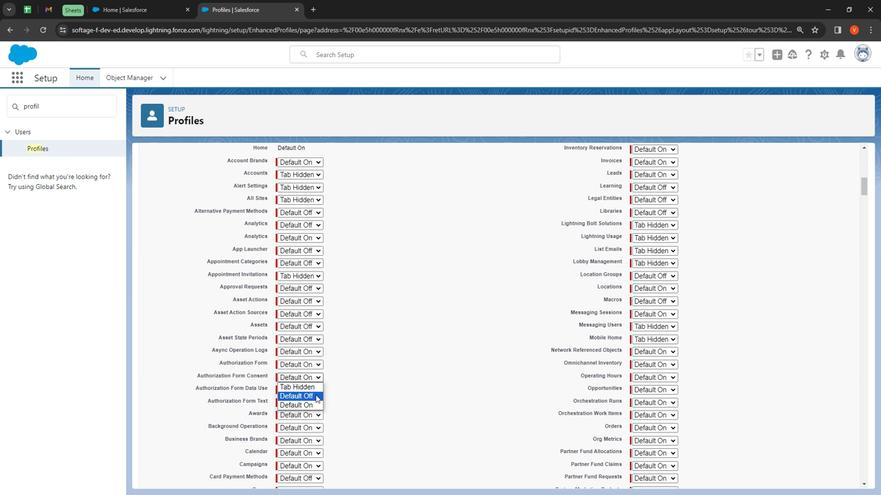
Action: Mouse moved to (324, 391)
Screenshot: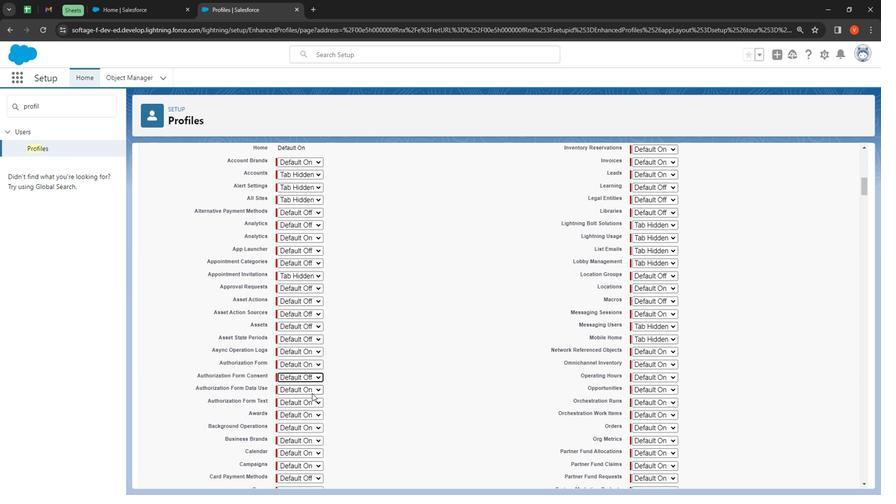 
Action: Mouse pressed left at (324, 391)
Screenshot: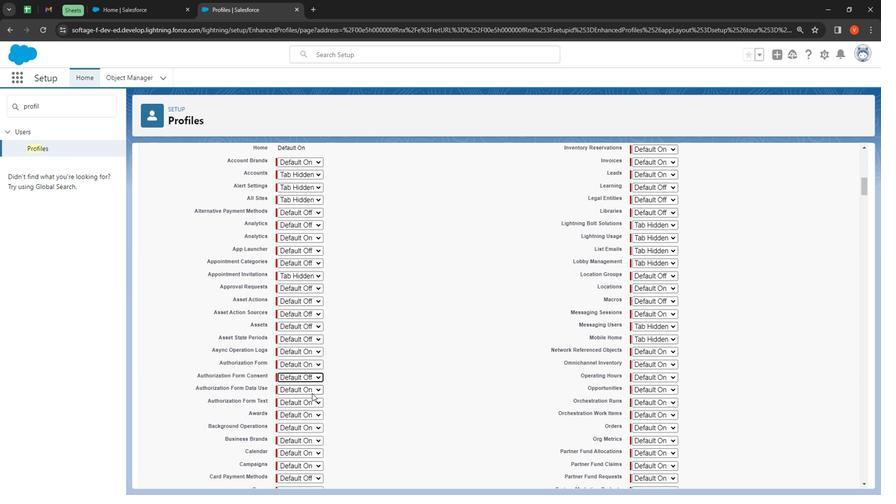 
Action: Mouse moved to (318, 405)
Screenshot: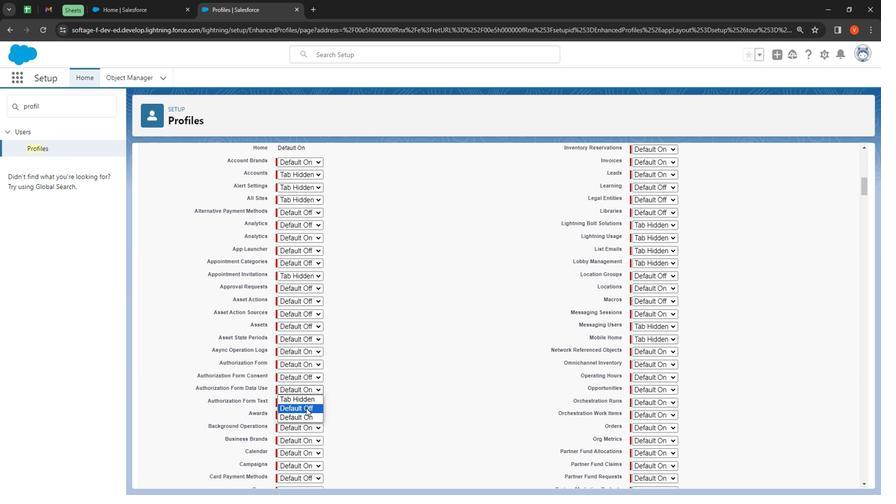 
Action: Mouse pressed left at (318, 405)
Screenshot: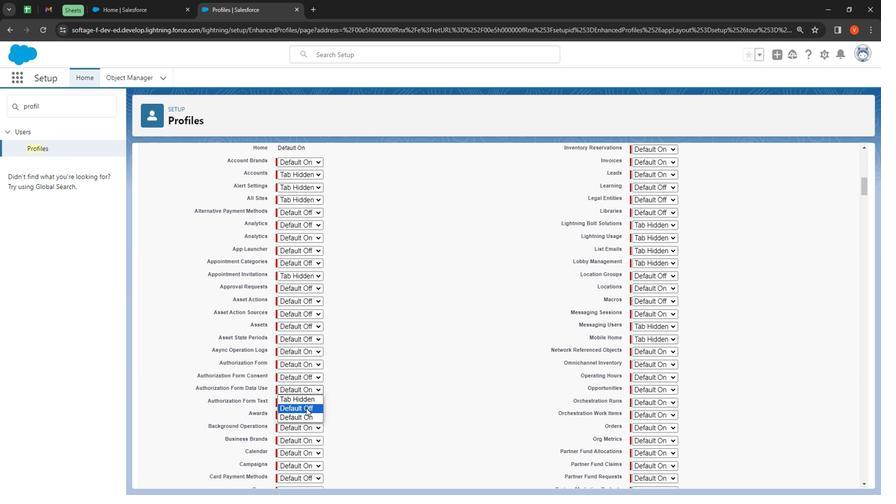 
Action: Mouse moved to (324, 411)
Screenshot: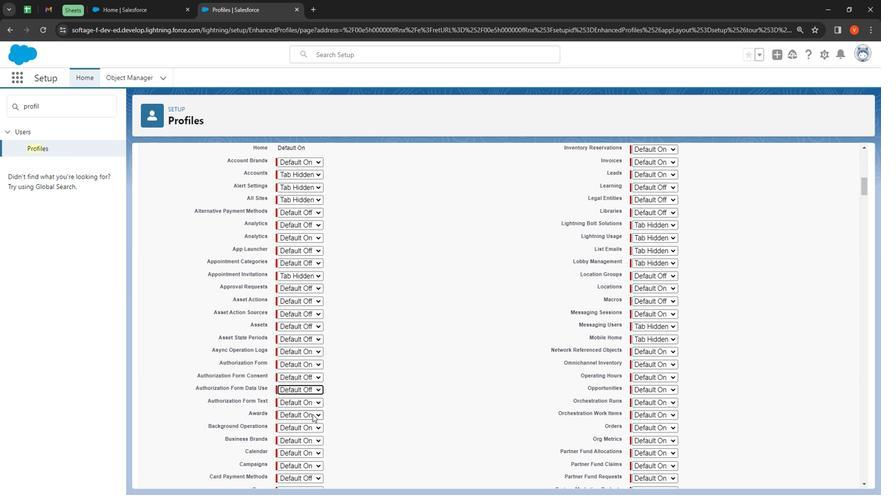 
Action: Mouse pressed left at (324, 411)
Screenshot: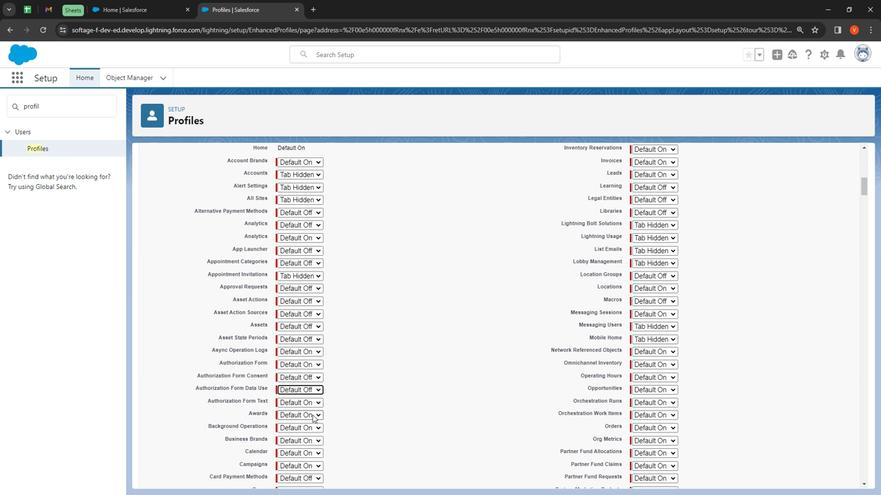 
Action: Mouse moved to (327, 433)
Screenshot: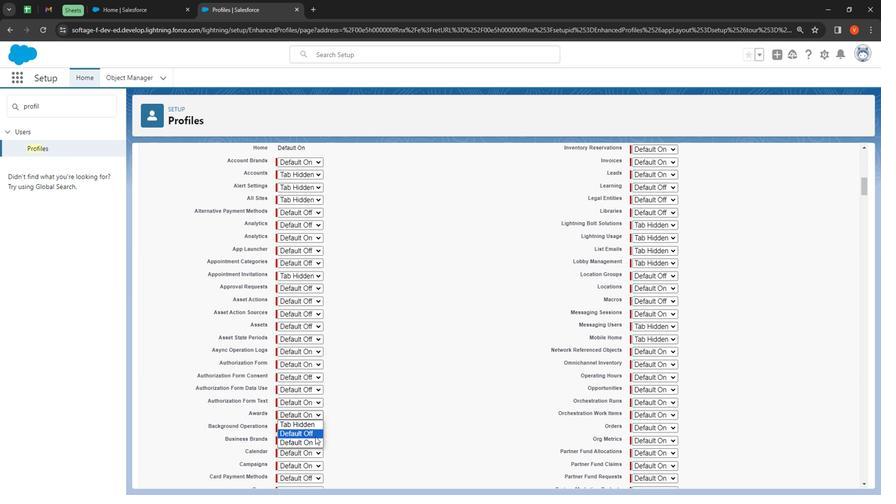 
Action: Mouse pressed left at (327, 433)
Screenshot: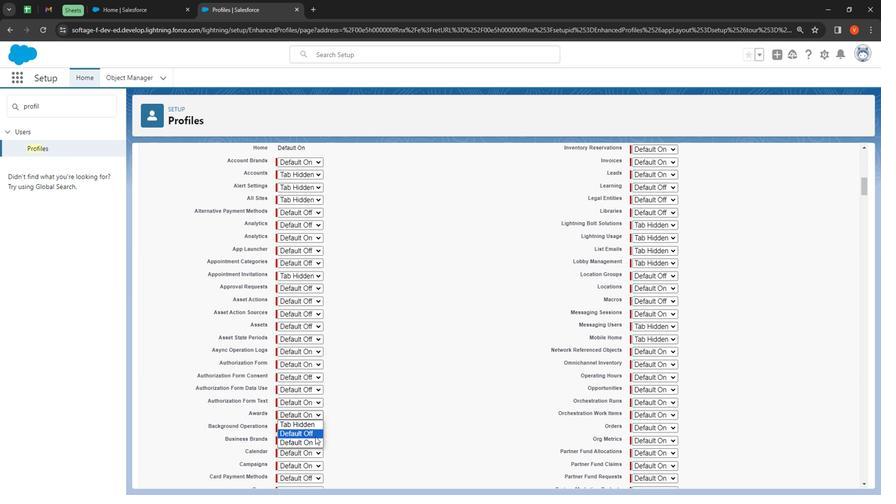 
Action: Mouse moved to (318, 440)
Screenshot: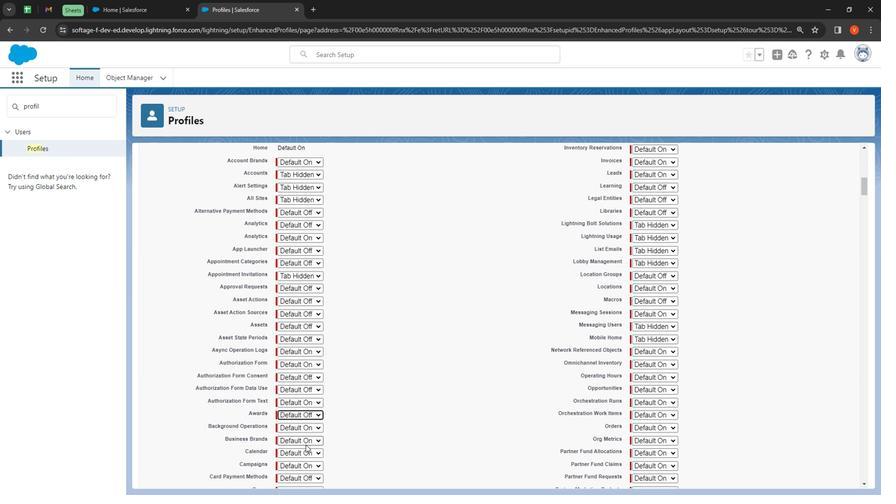 
Action: Mouse pressed left at (318, 440)
Screenshot: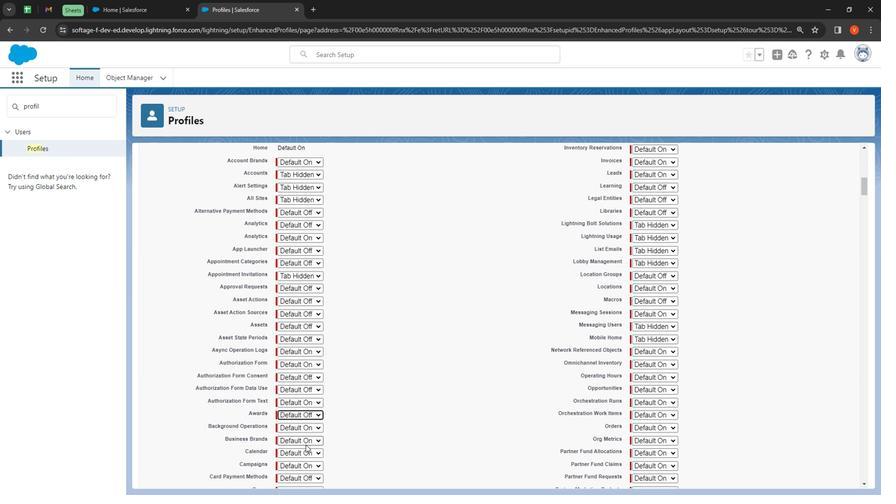 
Action: Mouse moved to (321, 454)
Screenshot: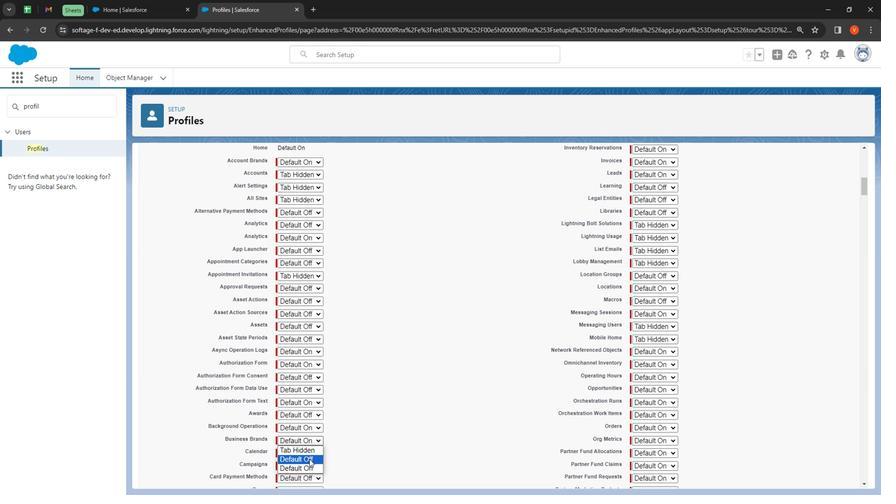
Action: Mouse pressed left at (321, 454)
Screenshot: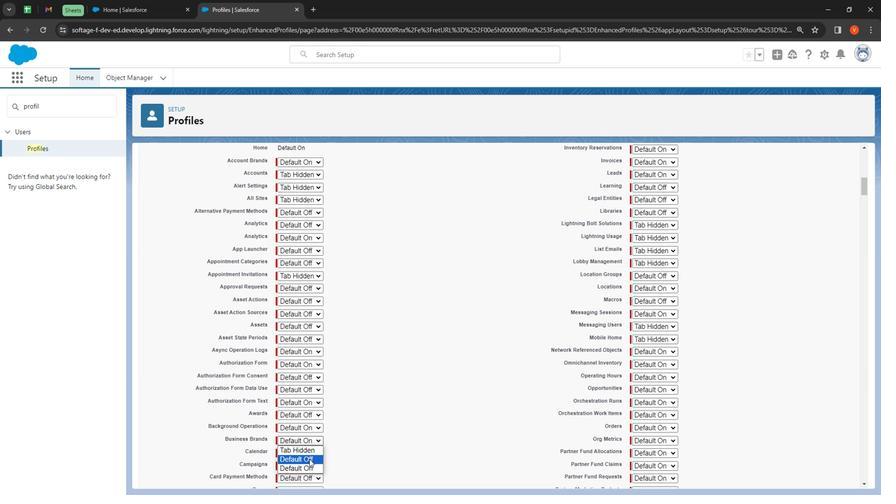 
Action: Mouse moved to (324, 451)
Screenshot: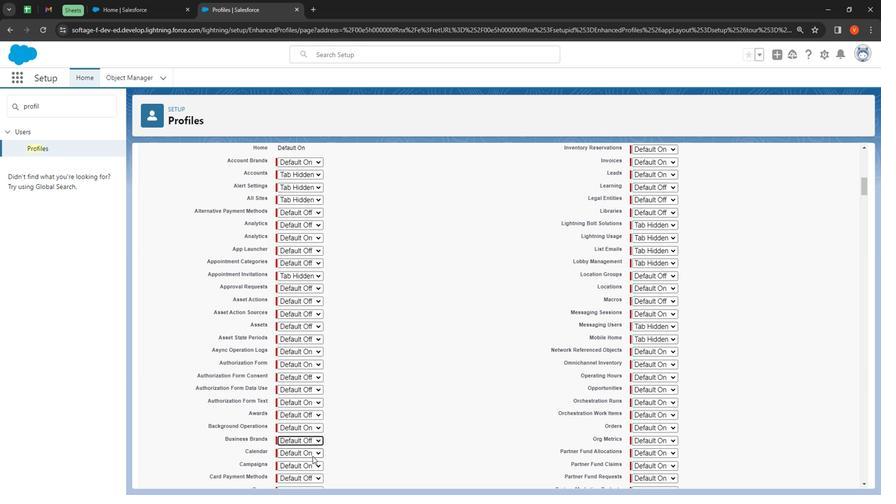 
Action: Mouse pressed left at (324, 451)
Screenshot: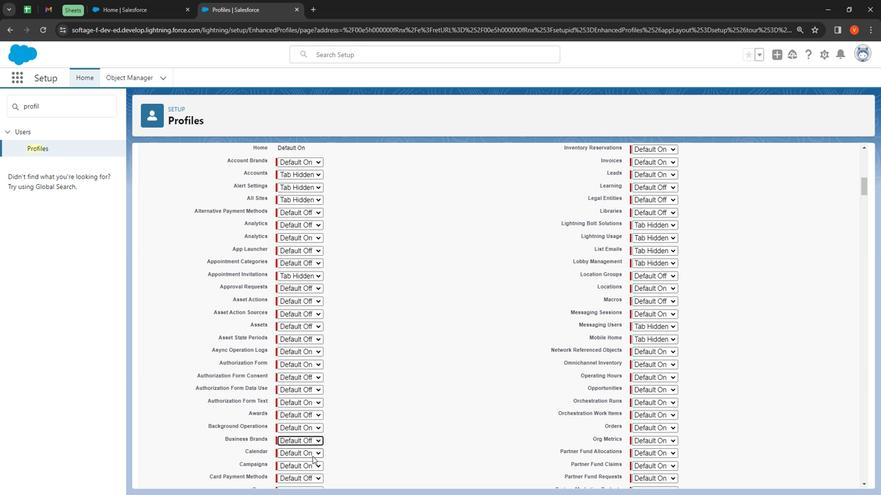 
Action: Mouse moved to (324, 467)
Screenshot: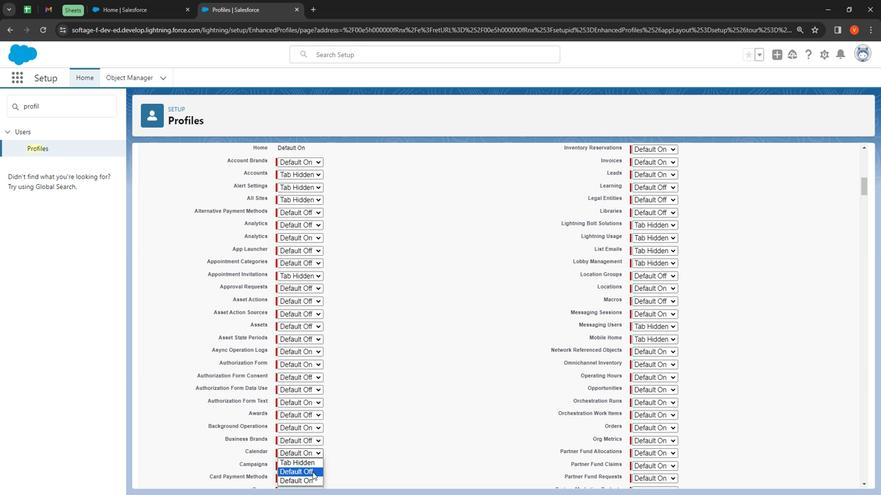 
Action: Mouse pressed left at (324, 467)
Screenshot: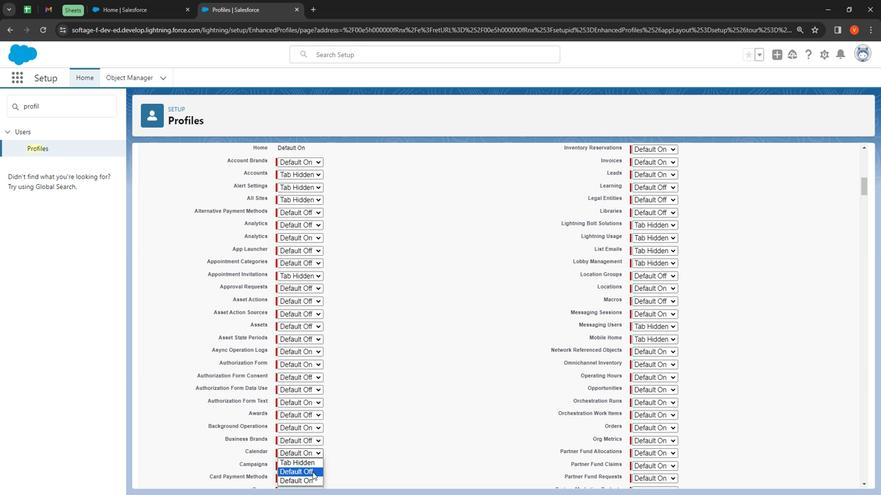 
Action: Mouse moved to (617, 386)
Screenshot: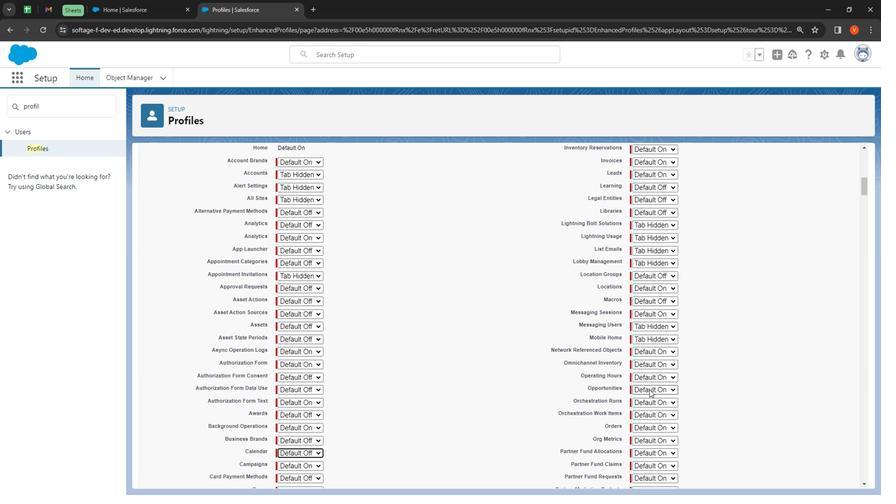 
Action: Mouse scrolled (617, 385) with delta (0, 0)
Screenshot: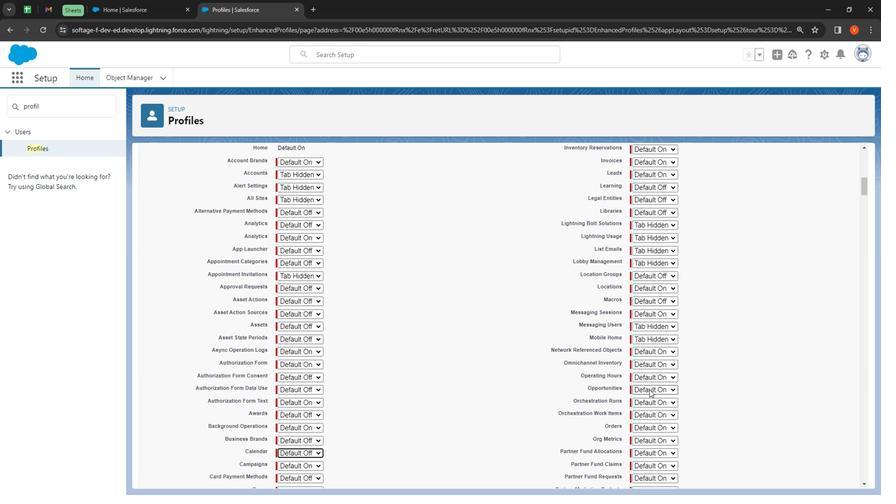 
Action: Mouse moved to (622, 389)
Screenshot: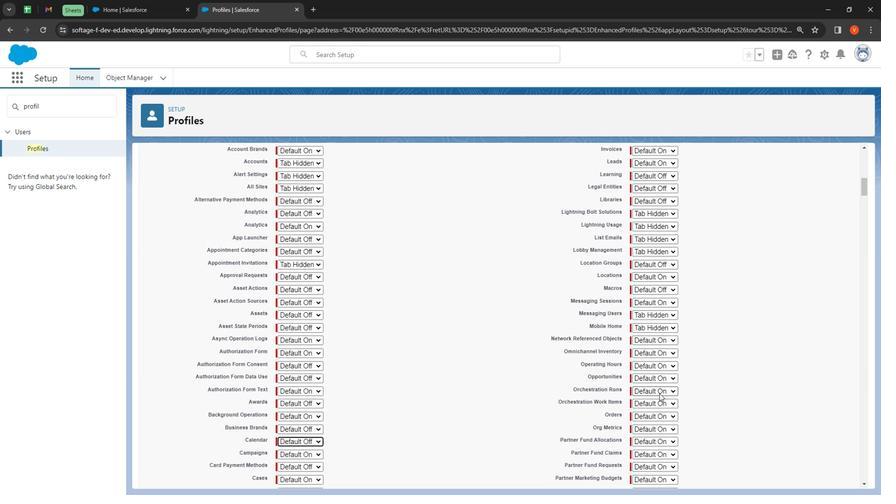 
Action: Mouse scrolled (622, 389) with delta (0, 0)
Screenshot: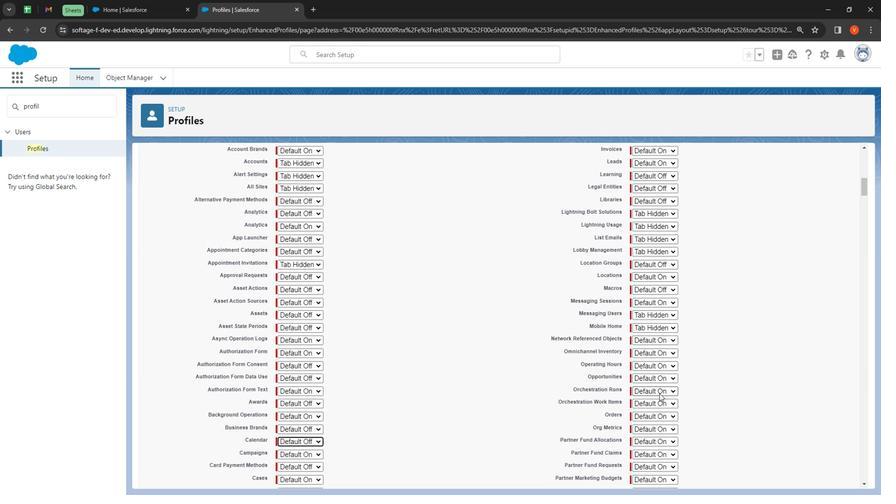 
Action: Mouse moved to (635, 304)
Screenshot: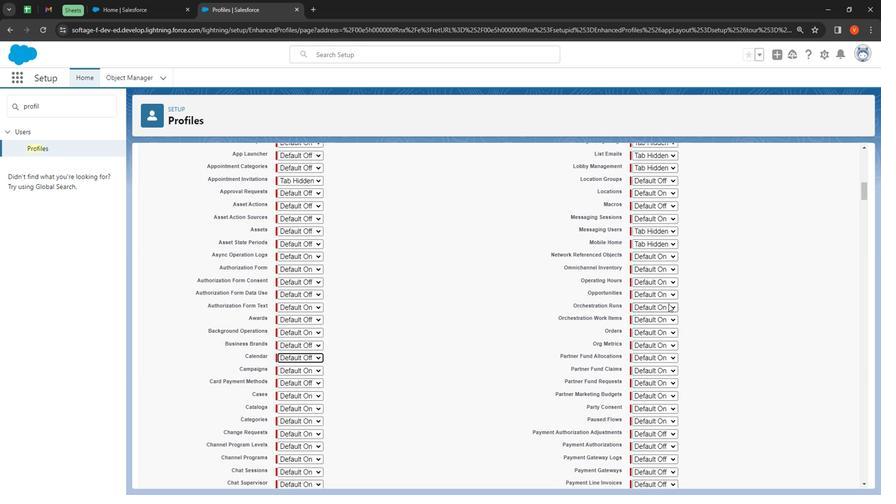 
Action: Mouse pressed left at (635, 304)
Screenshot: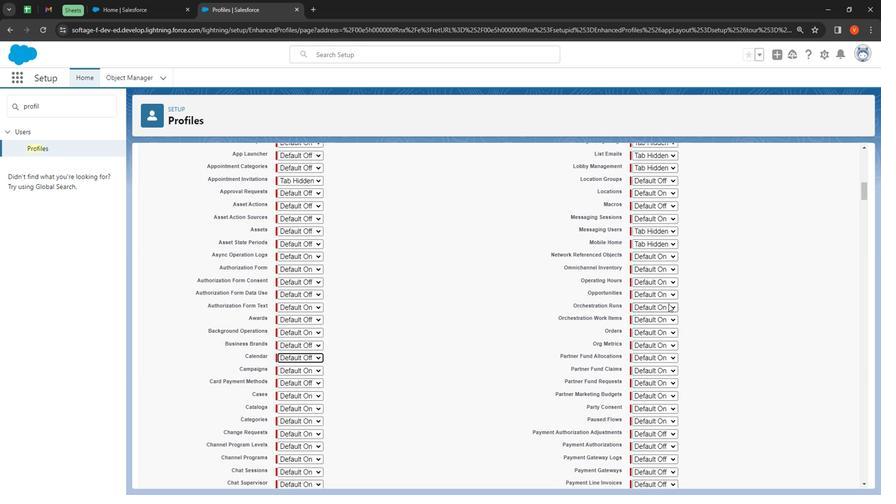 
Action: Mouse moved to (633, 313)
Screenshot: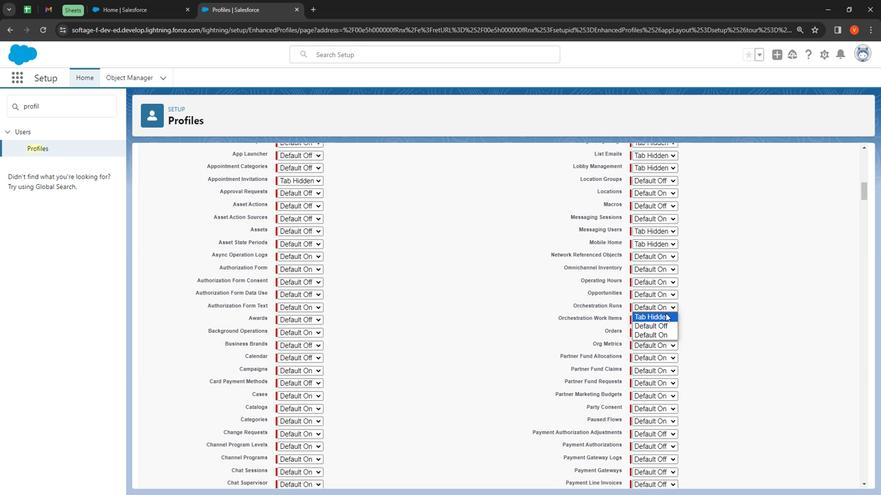 
Action: Mouse pressed left at (633, 313)
Screenshot: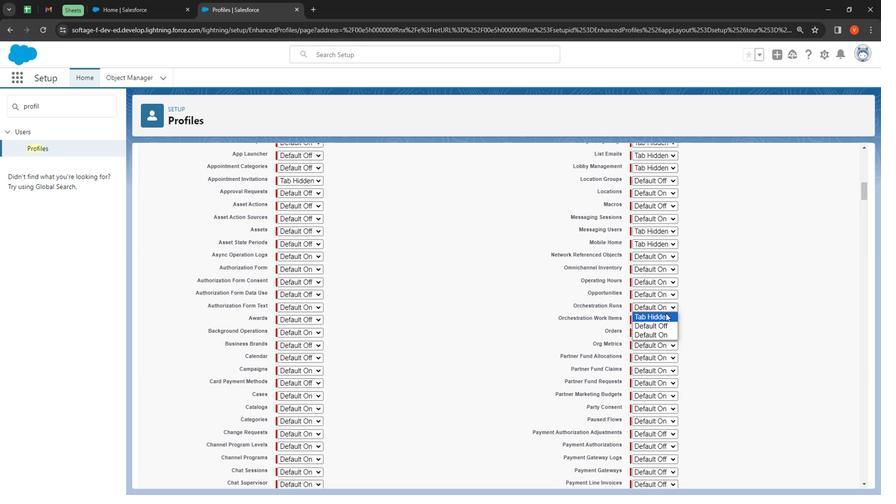 
Action: Mouse moved to (637, 293)
Screenshot: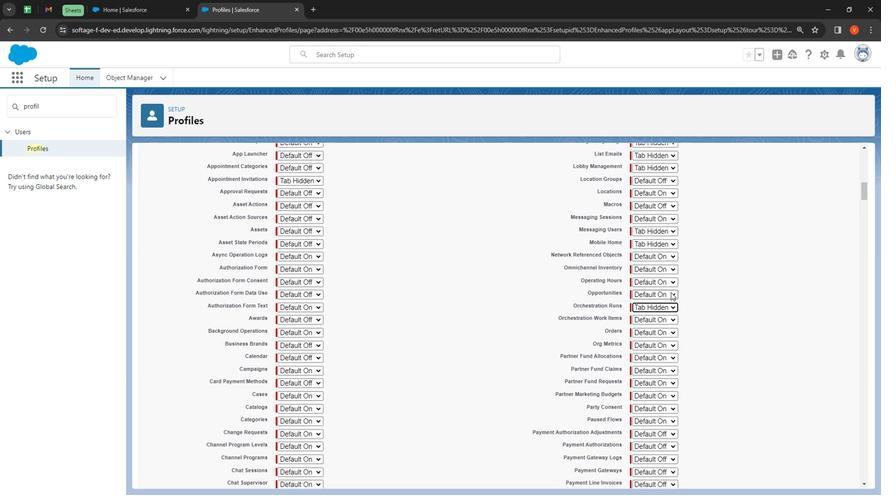 
Action: Mouse pressed left at (637, 293)
Screenshot: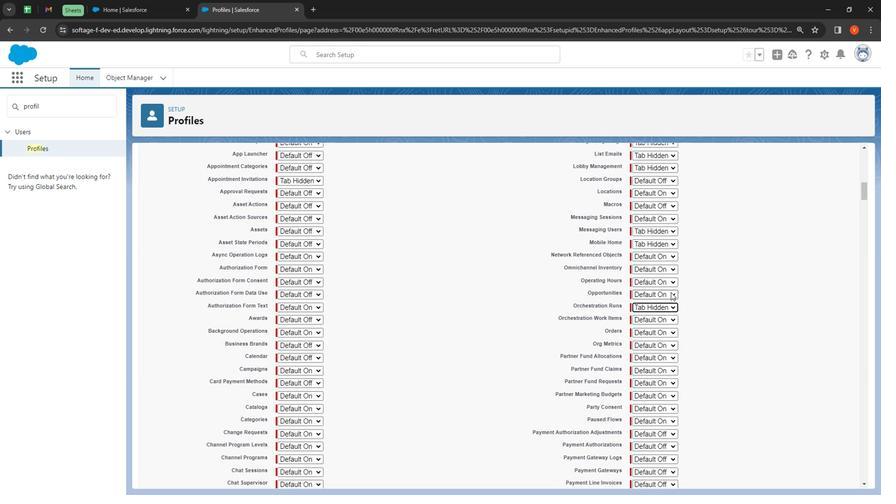 
Action: Mouse moved to (637, 301)
Screenshot: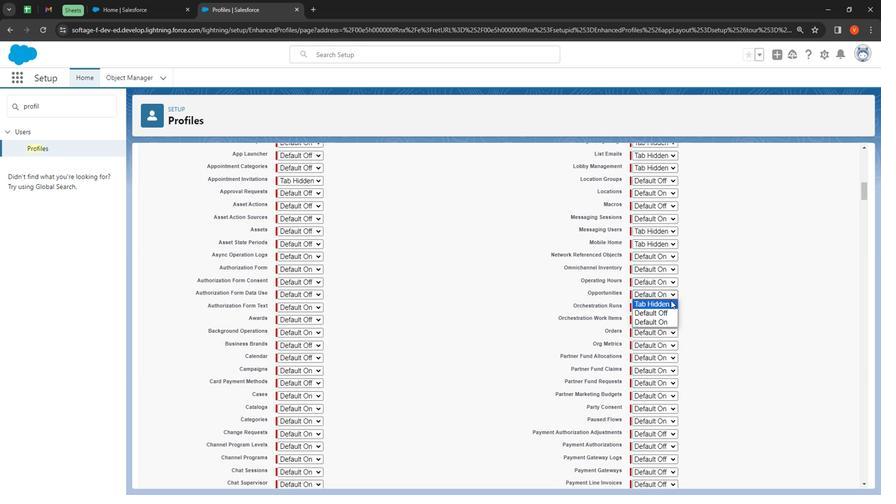 
Action: Mouse pressed left at (637, 301)
Screenshot: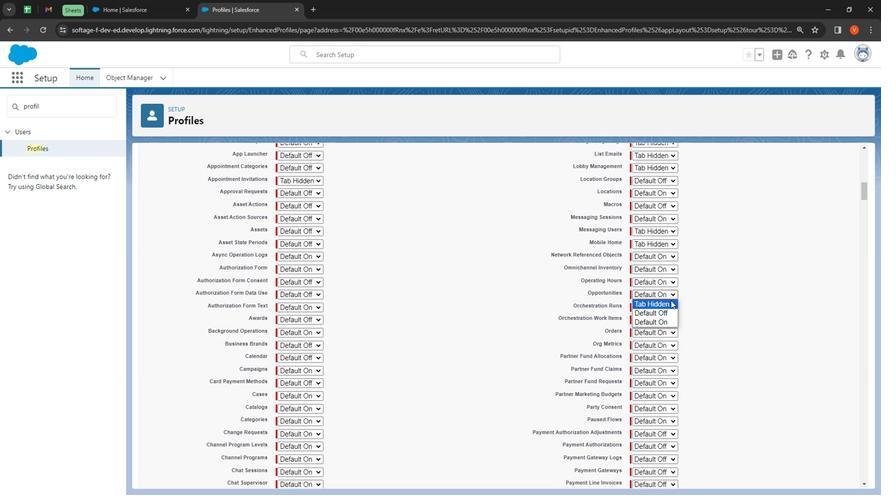 
Action: Mouse moved to (635, 280)
Screenshot: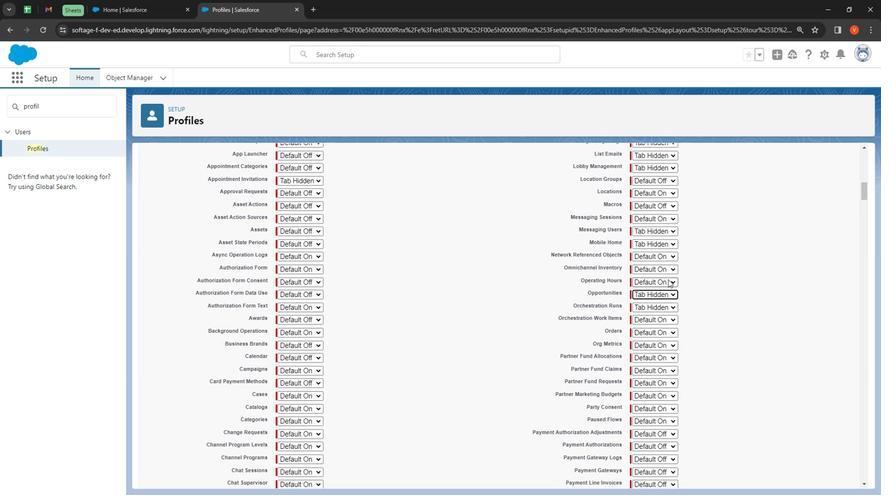 
Action: Mouse pressed left at (635, 280)
Screenshot: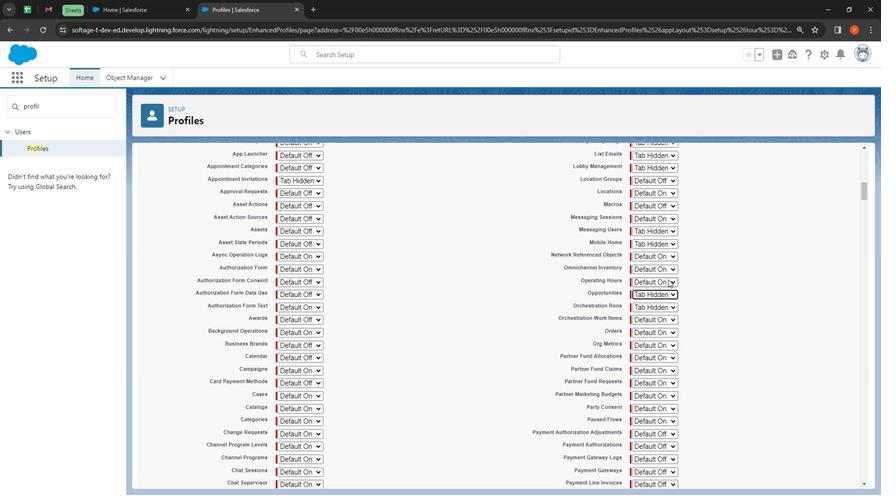 
Action: Mouse moved to (635, 294)
Screenshot: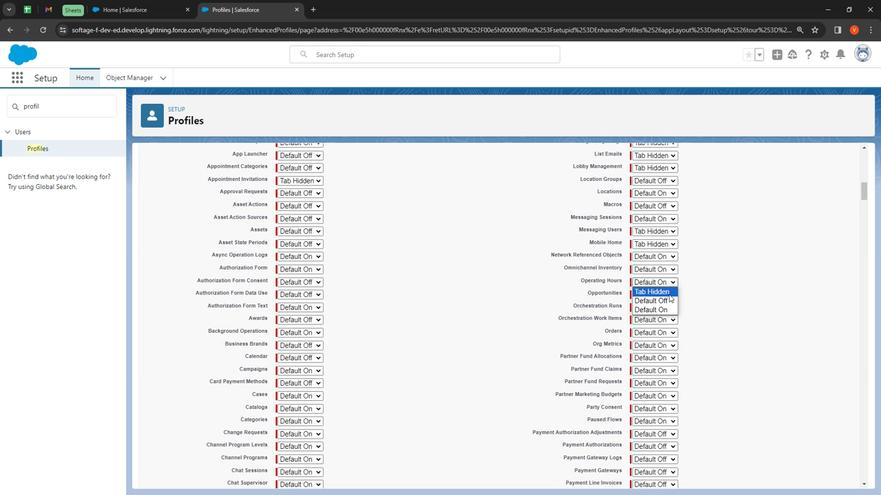 
Action: Mouse pressed left at (635, 294)
Screenshot: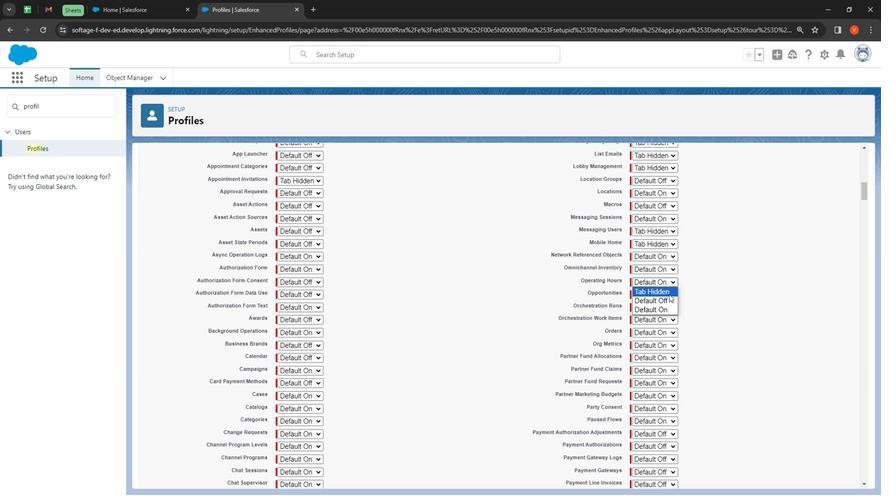 
Action: Mouse moved to (633, 357)
Screenshot: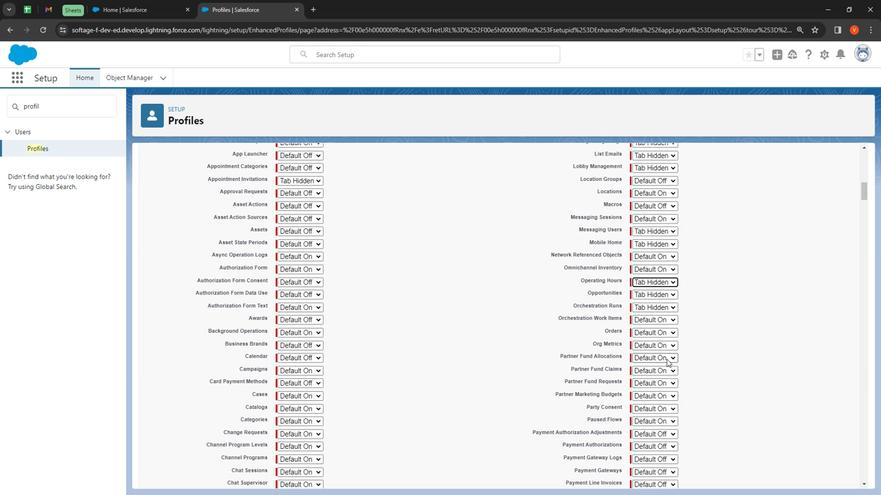 
Action: Mouse scrolled (633, 357) with delta (0, 0)
Screenshot: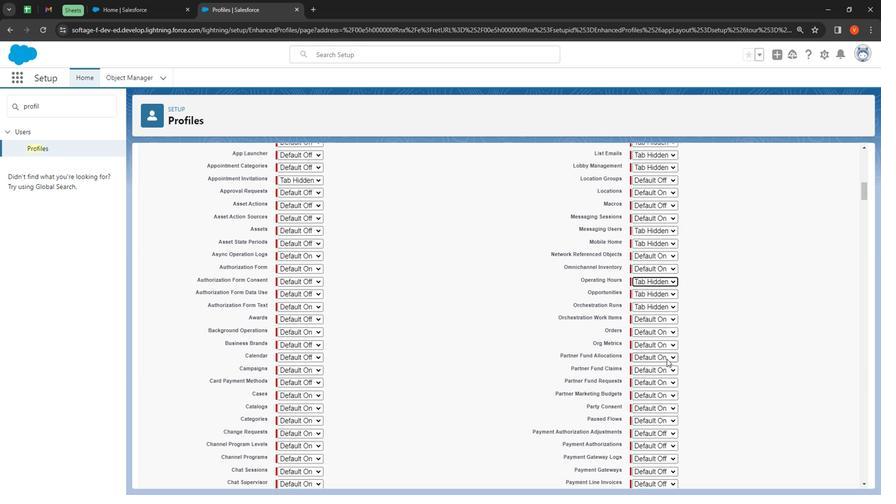 
Action: Mouse moved to (626, 289)
Screenshot: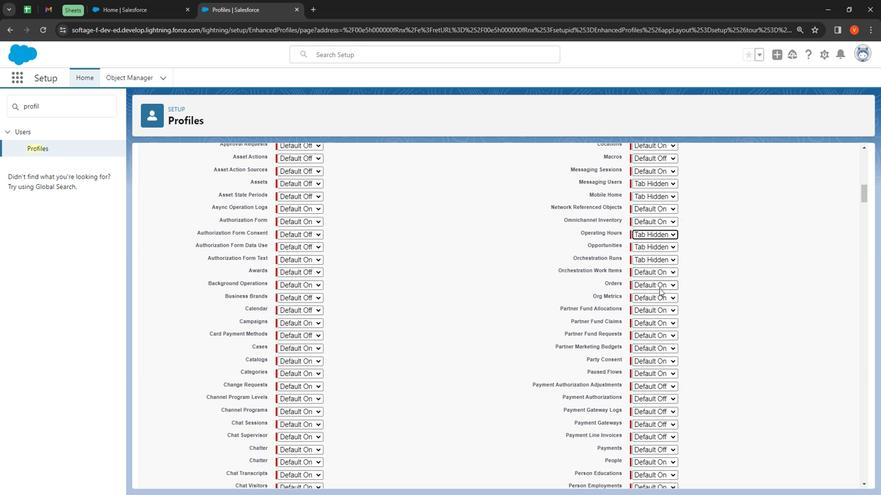 
Action: Mouse pressed left at (626, 289)
Screenshot: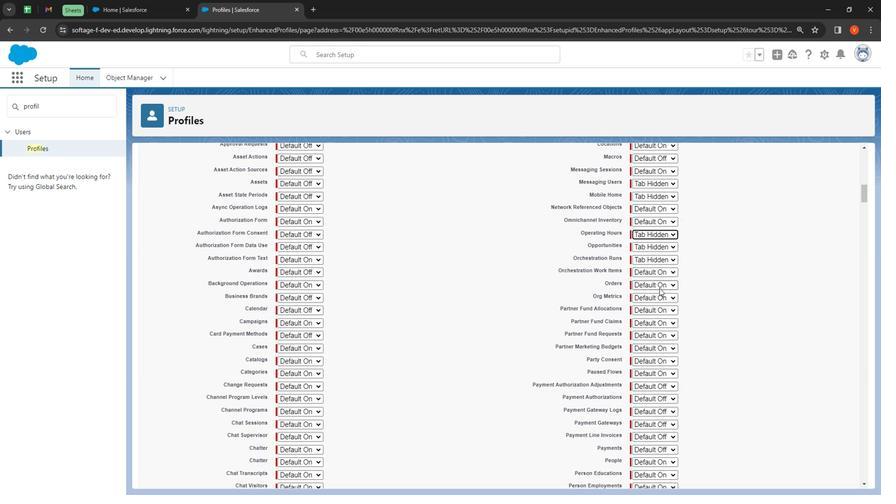 
Action: Mouse moved to (630, 301)
Screenshot: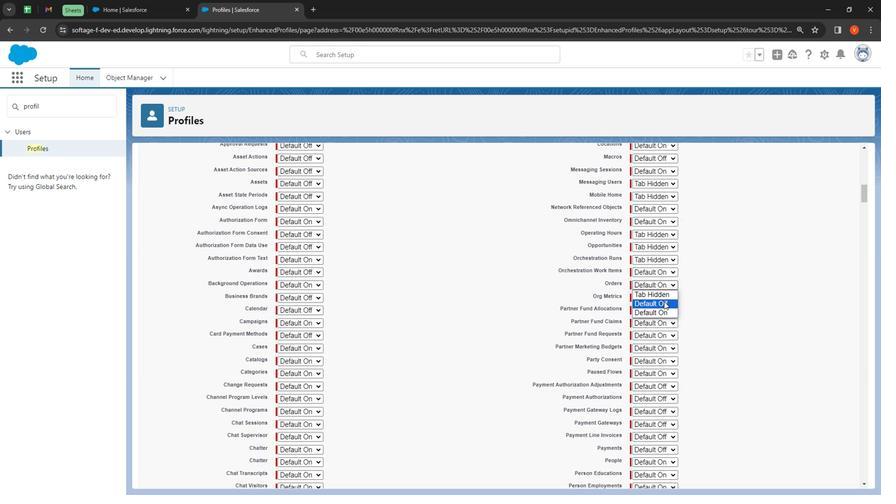 
Action: Mouse pressed left at (630, 301)
Screenshot: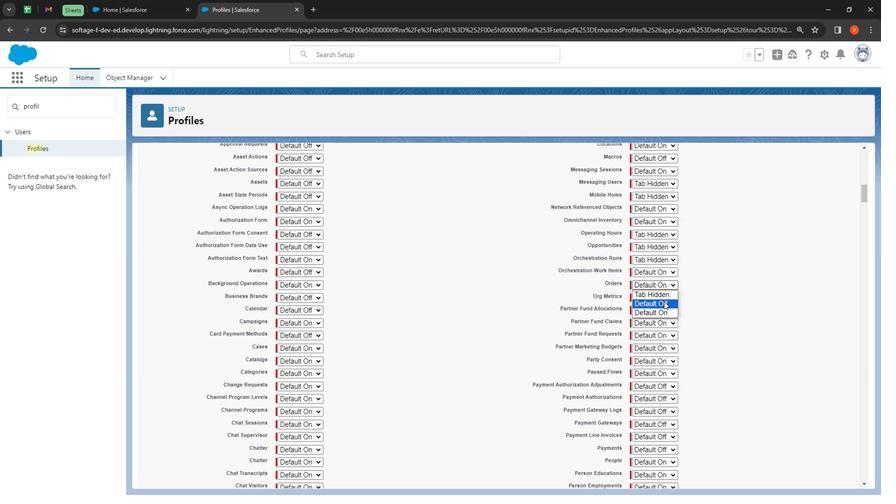 
Action: Mouse moved to (630, 299)
Screenshot: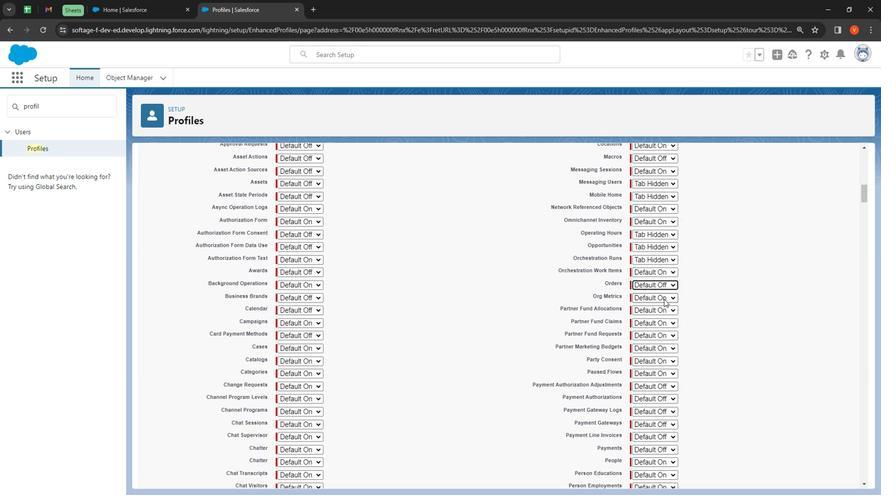 
Action: Mouse pressed left at (630, 299)
Screenshot: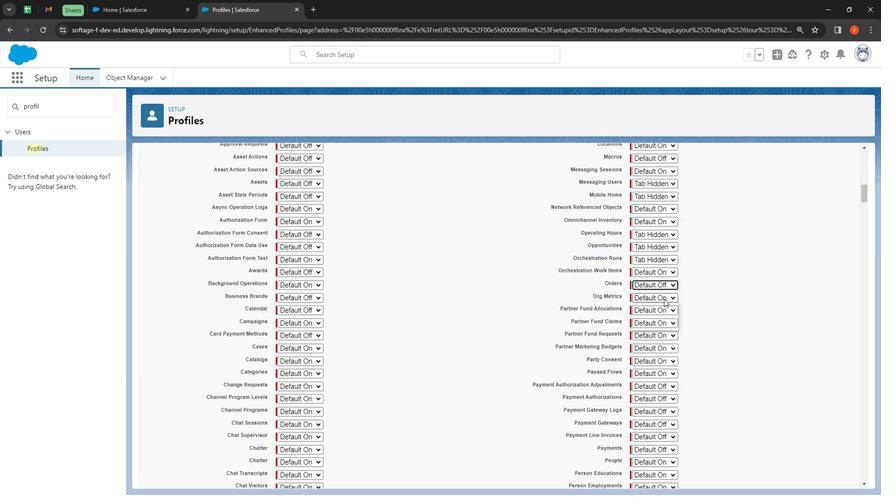 
Action: Mouse moved to (630, 305)
Screenshot: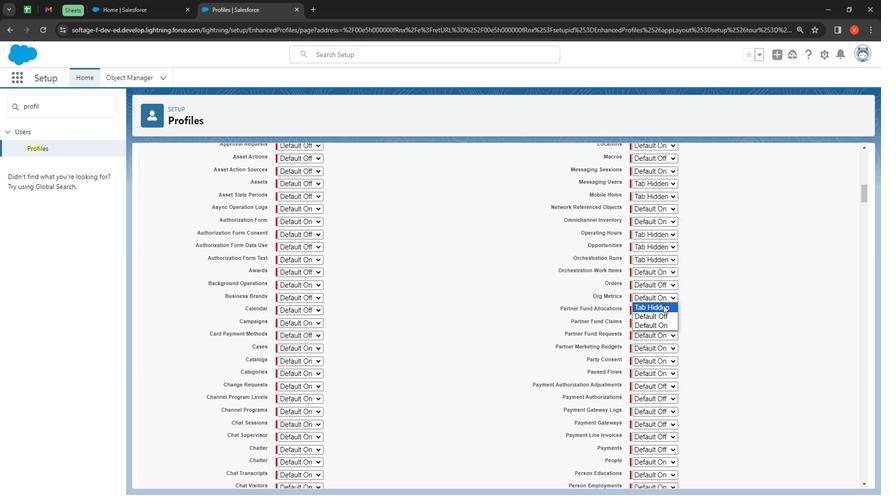 
Action: Mouse pressed left at (630, 305)
Screenshot: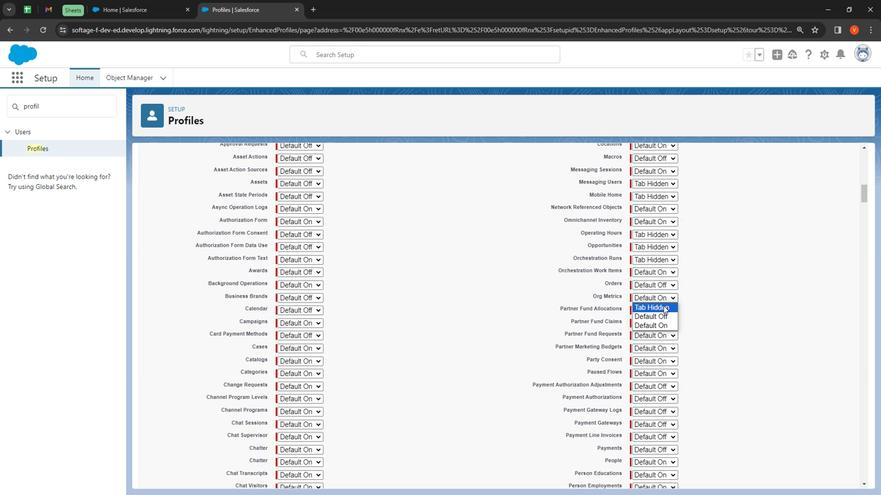 
Action: Mouse moved to (628, 309)
Screenshot: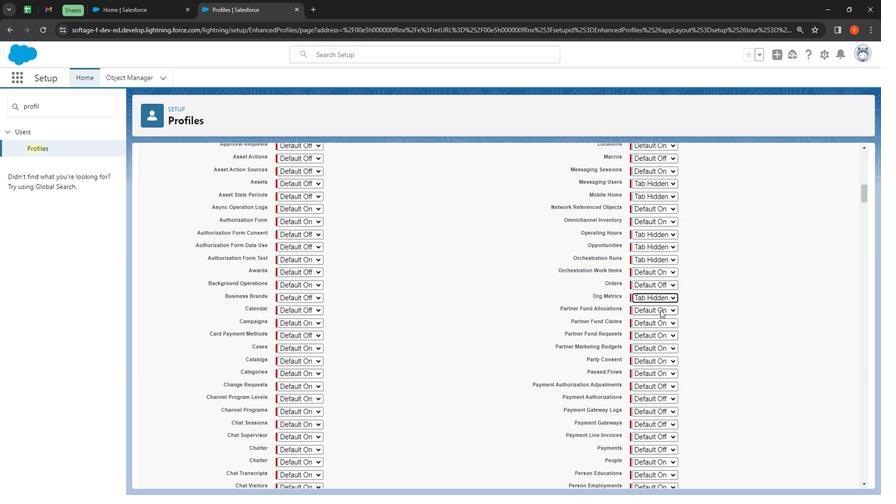 
Action: Mouse pressed left at (628, 309)
Screenshot: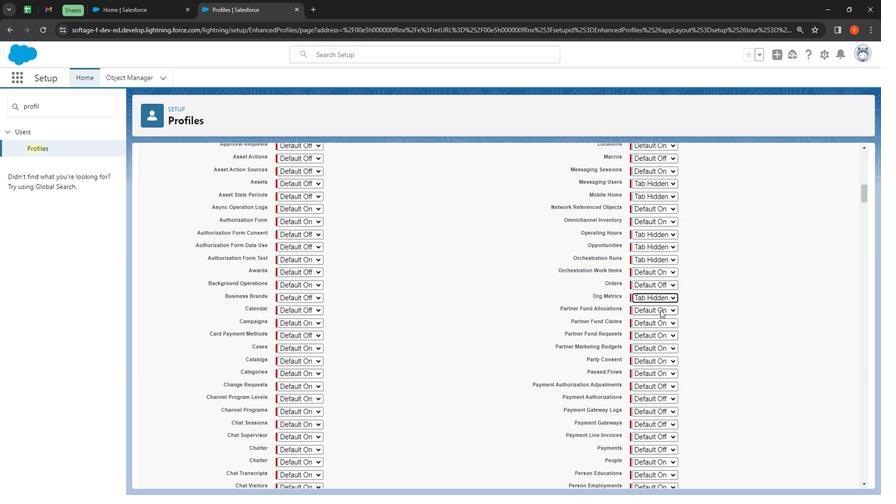 
Action: Mouse moved to (627, 318)
Screenshot: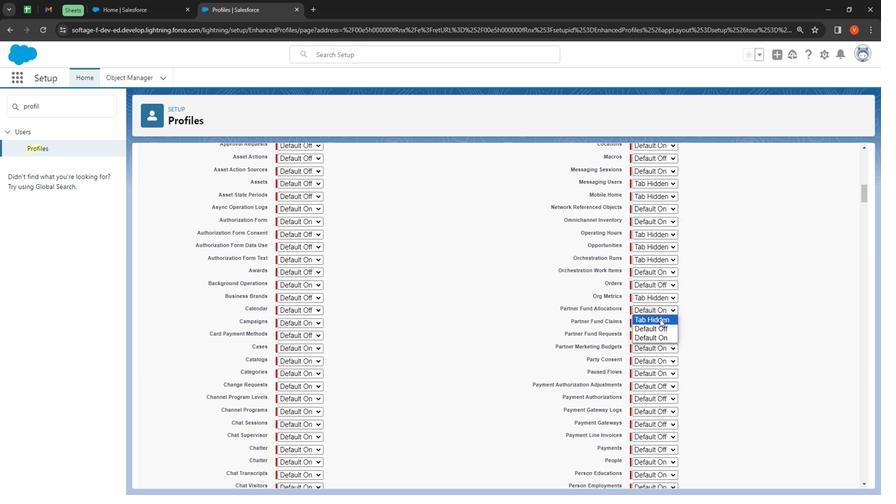 
Action: Mouse pressed left at (627, 318)
Screenshot: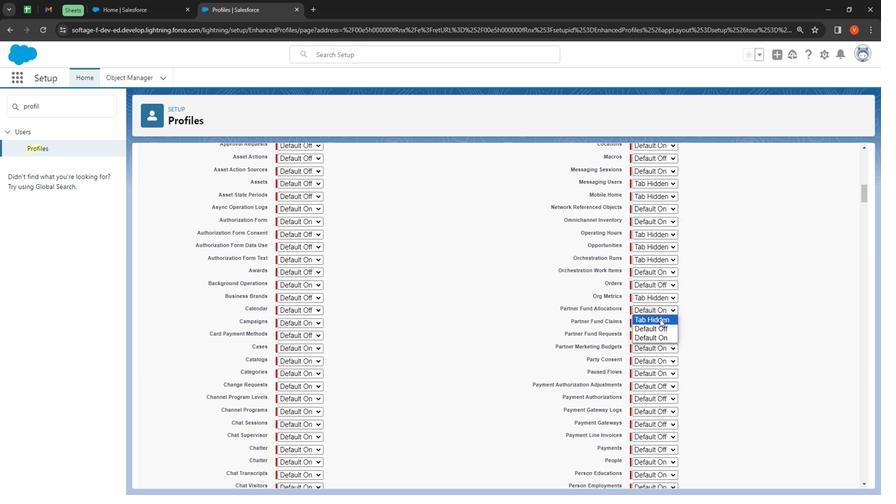 
Action: Mouse moved to (624, 360)
Screenshot: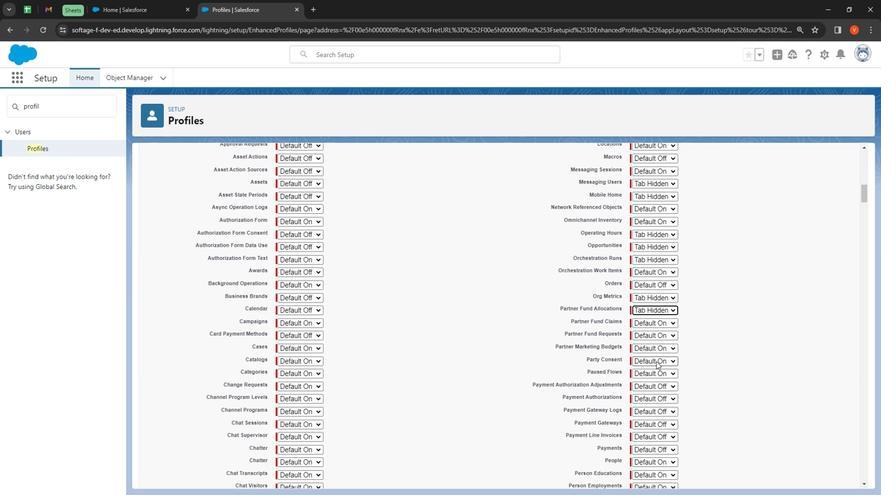
Action: Mouse pressed left at (624, 360)
Screenshot: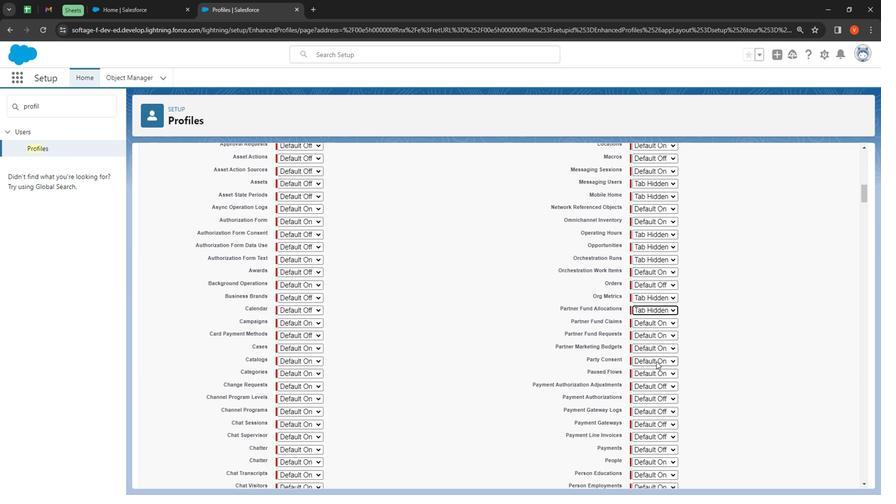 
Action: Mouse moved to (626, 369)
Screenshot: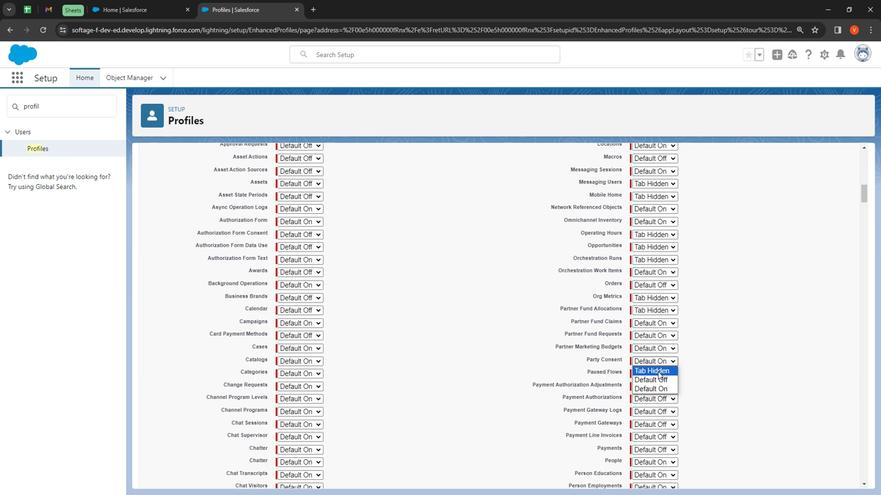 
Action: Mouse pressed left at (626, 369)
Screenshot: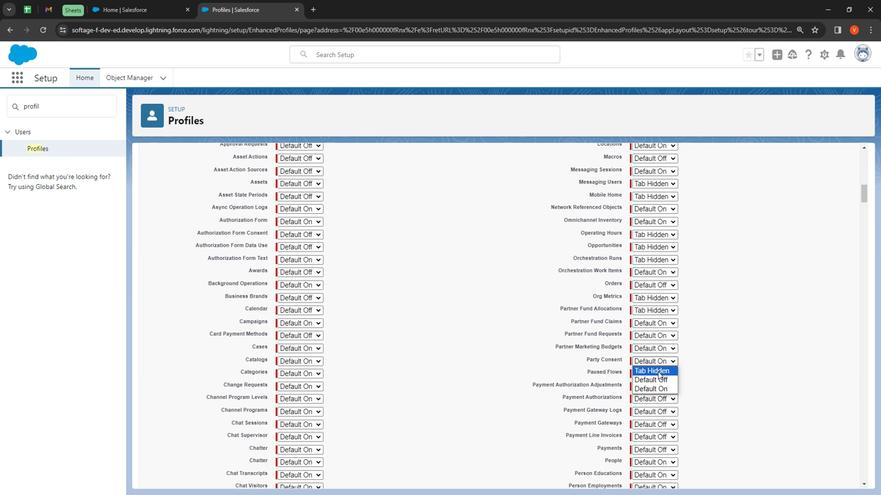 
Action: Mouse moved to (620, 374)
Screenshot: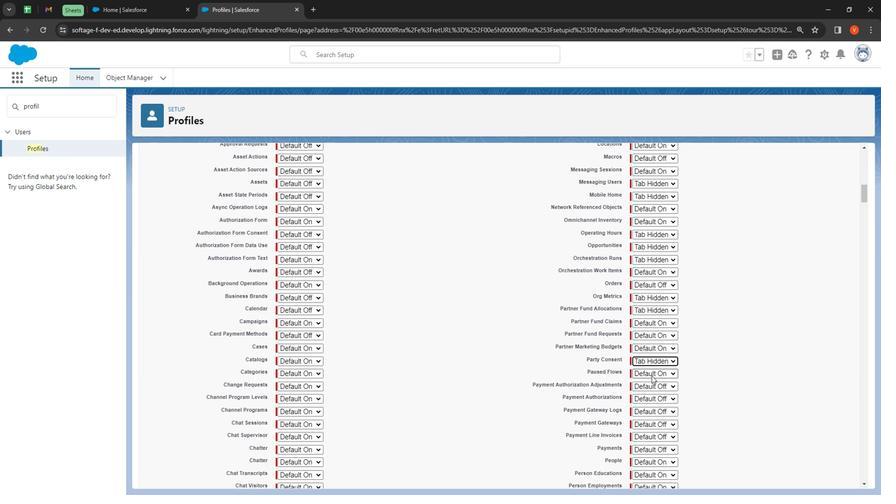 
Action: Mouse pressed left at (620, 374)
Screenshot: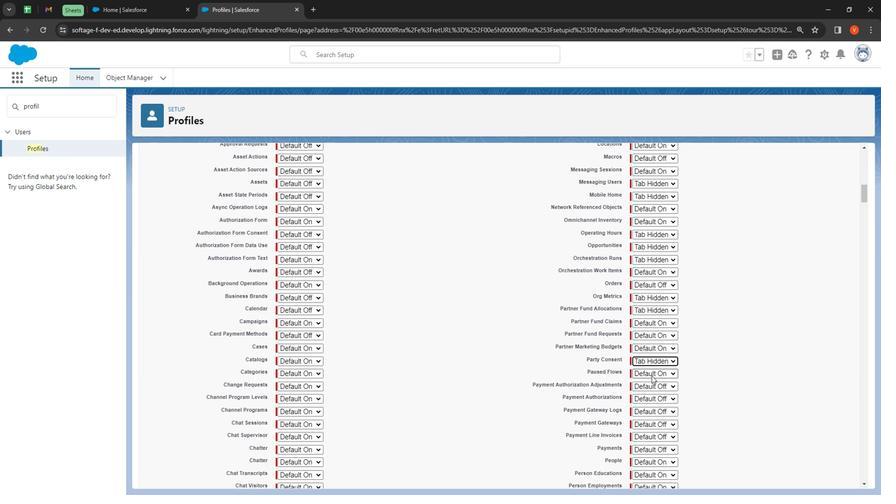 
Action: Mouse moved to (622, 382)
Screenshot: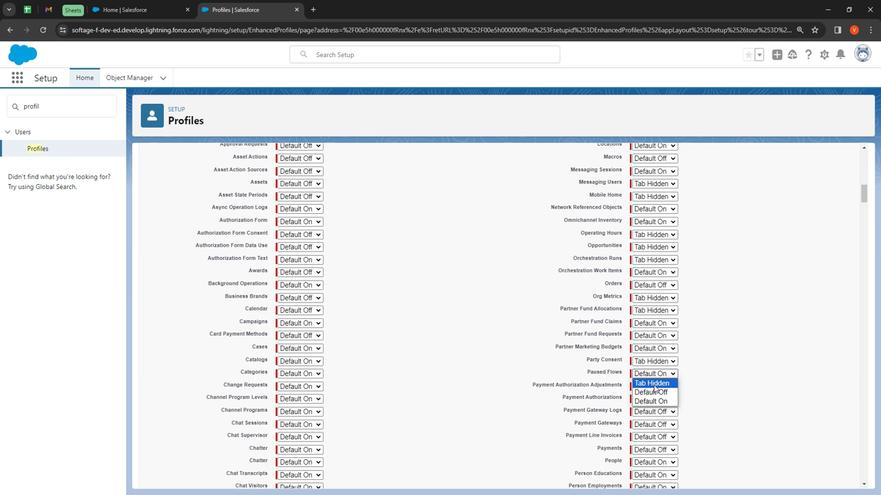 
Action: Mouse pressed left at (622, 382)
Screenshot: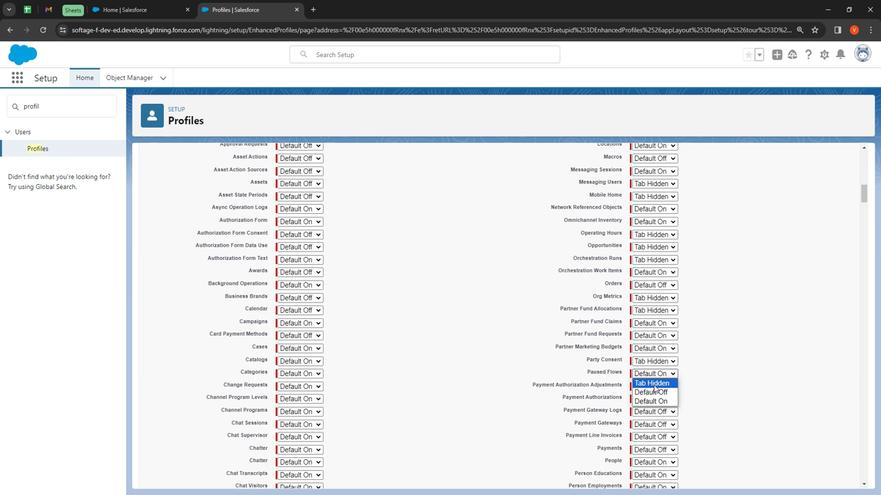 
Action: Mouse moved to (316, 347)
Screenshot: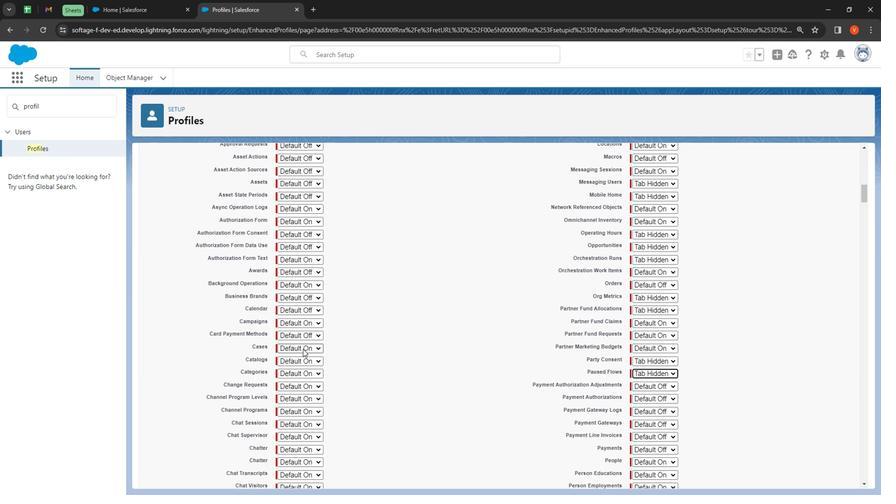 
Action: Mouse pressed left at (316, 347)
Screenshot: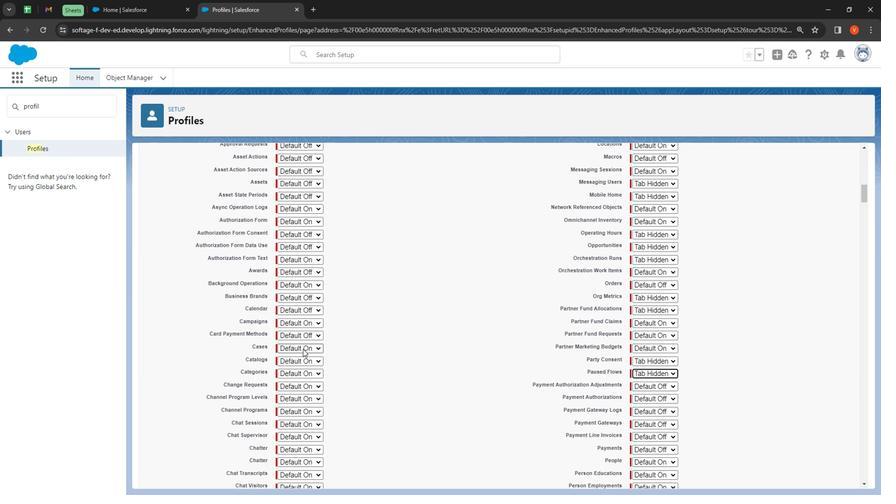 
Action: Mouse moved to (314, 364)
Screenshot: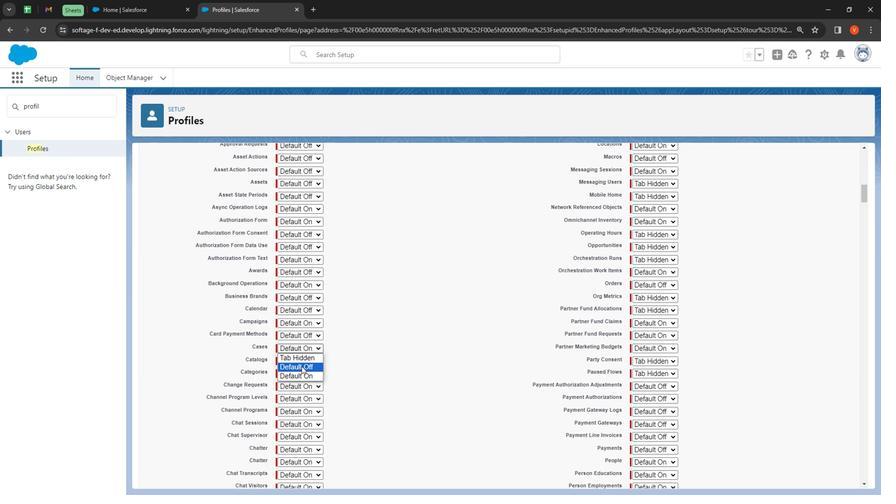 
Action: Mouse pressed left at (314, 364)
Screenshot: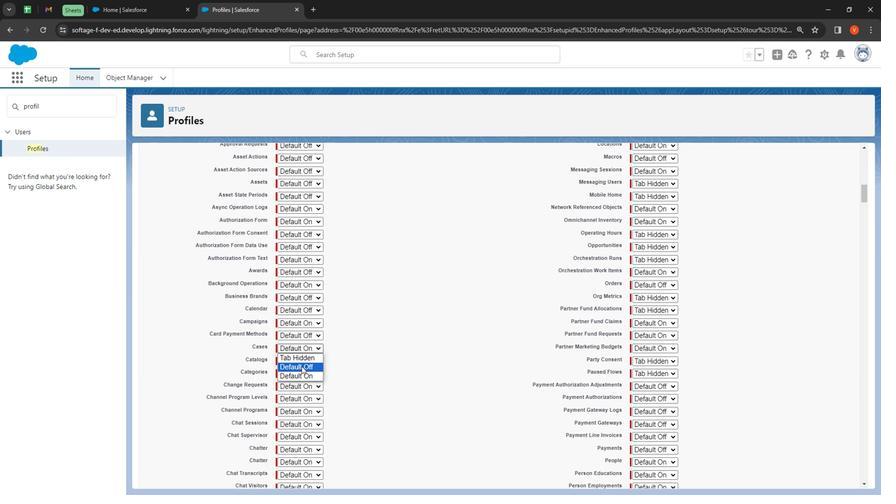 
Action: Mouse moved to (316, 387)
Screenshot: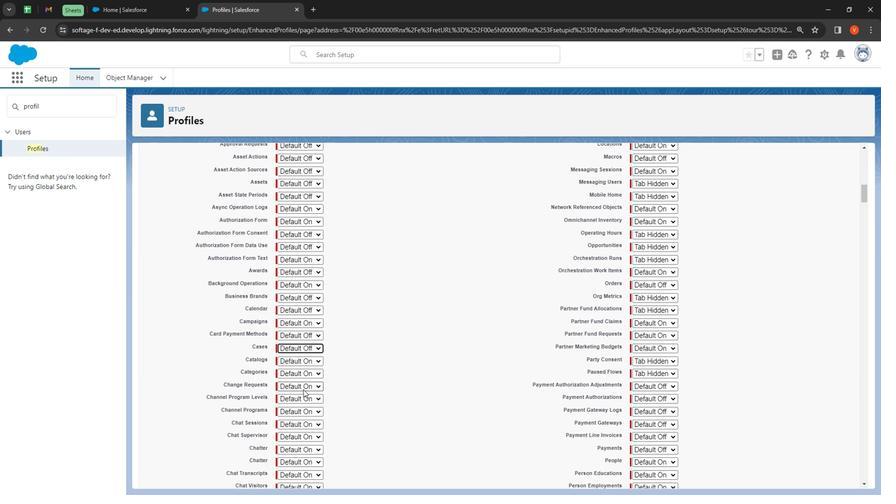 
Action: Mouse pressed left at (316, 387)
Screenshot: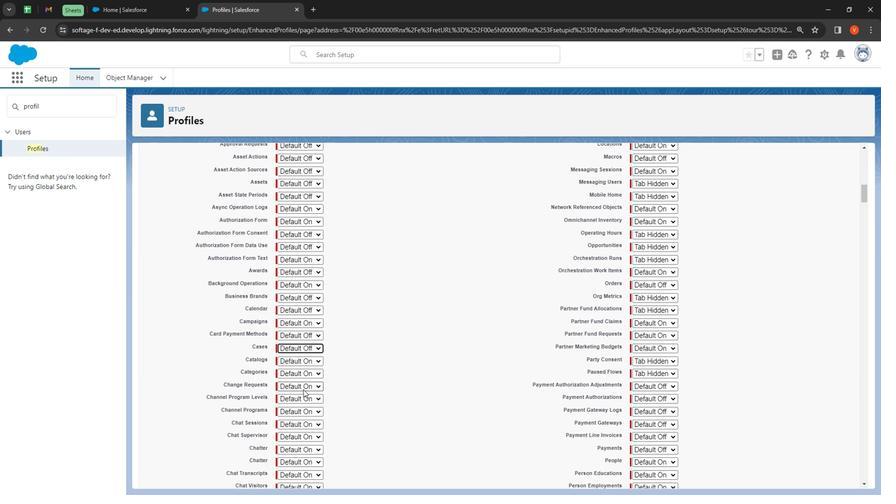
Action: Mouse moved to (320, 395)
Screenshot: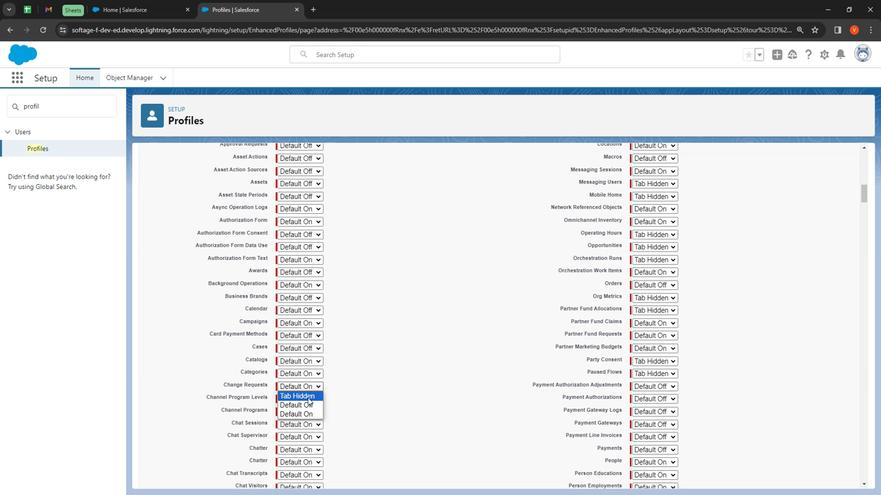
Action: Mouse pressed left at (320, 395)
Screenshot: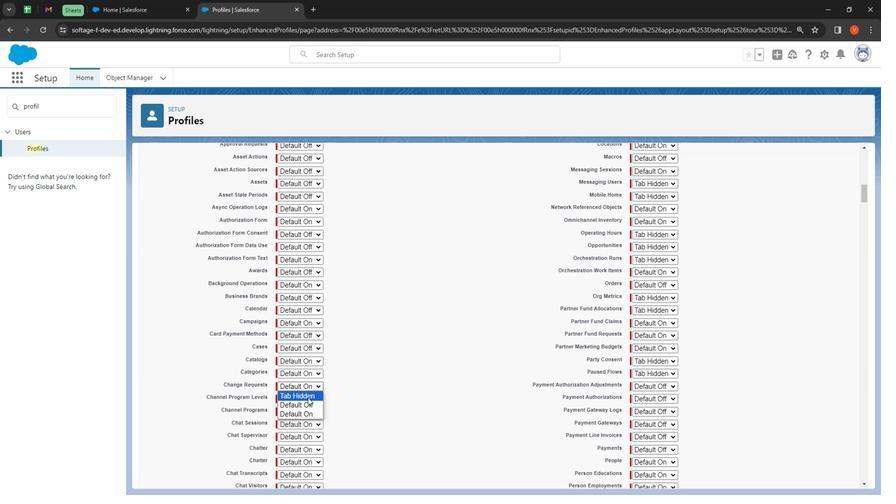 
Action: Mouse moved to (326, 420)
Screenshot: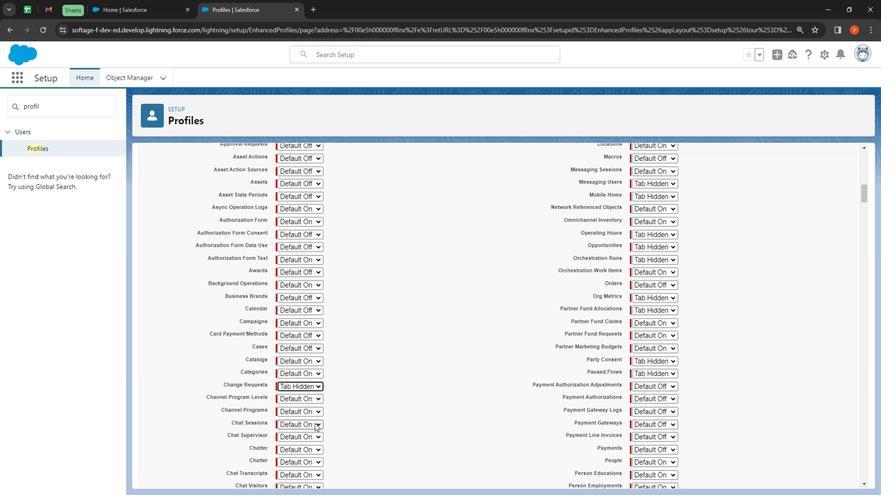 
Action: Mouse pressed left at (326, 420)
Screenshot: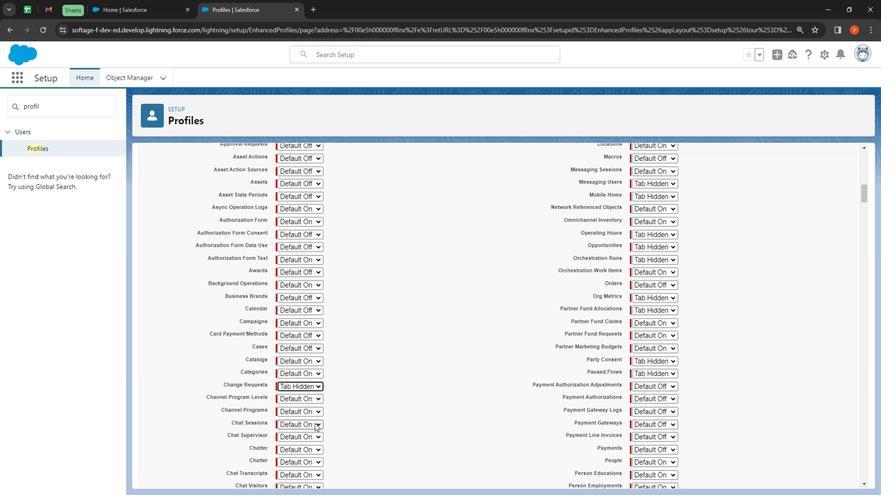 
Action: Mouse moved to (323, 445)
Screenshot: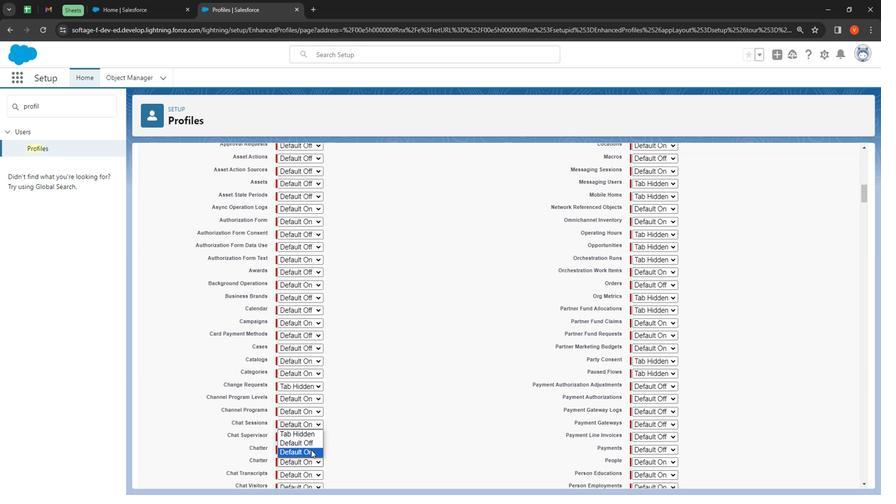 
Action: Mouse pressed left at (323, 445)
Screenshot: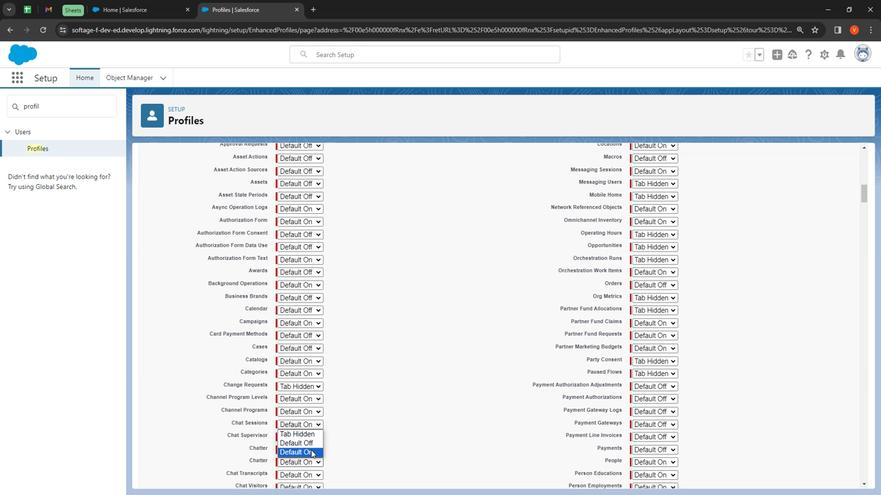 
Action: Mouse moved to (322, 446)
Screenshot: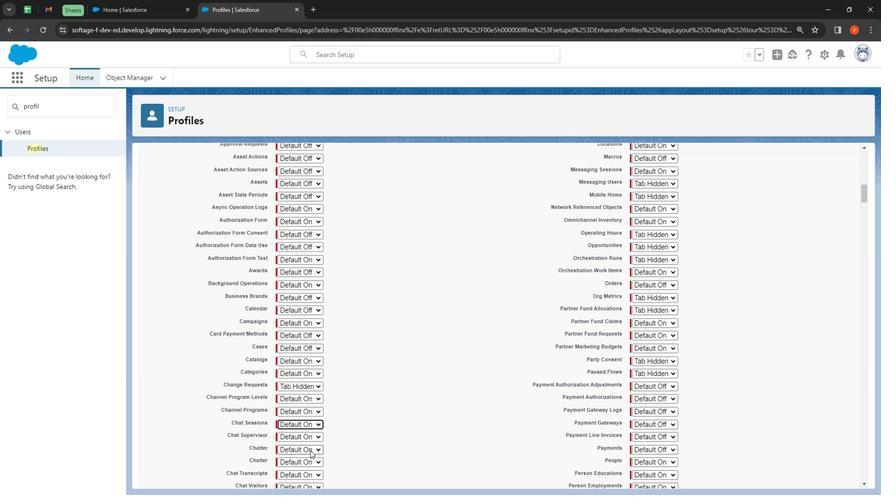 
Action: Mouse pressed left at (322, 446)
Screenshot: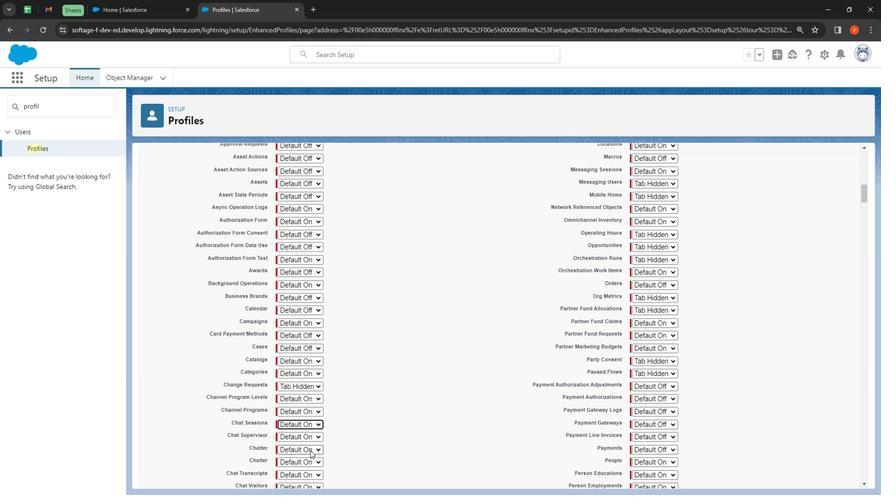 
Action: Mouse moved to (320, 454)
Screenshot: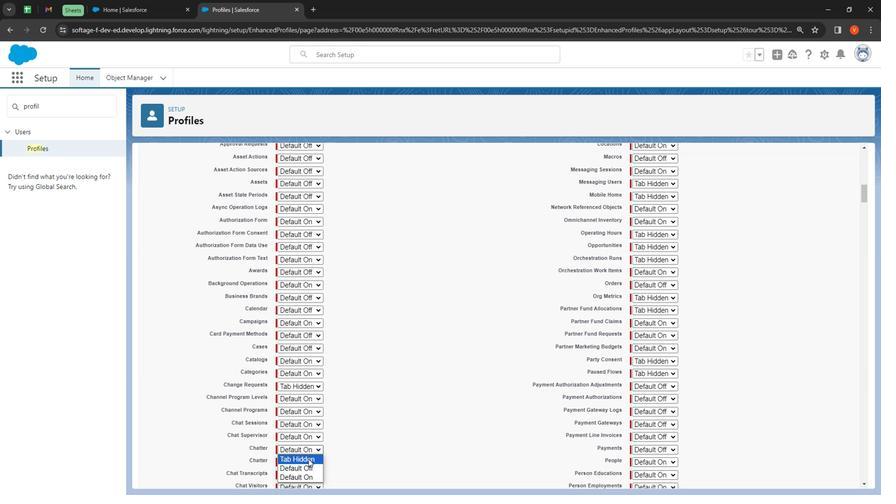 
Action: Mouse pressed left at (320, 454)
Screenshot: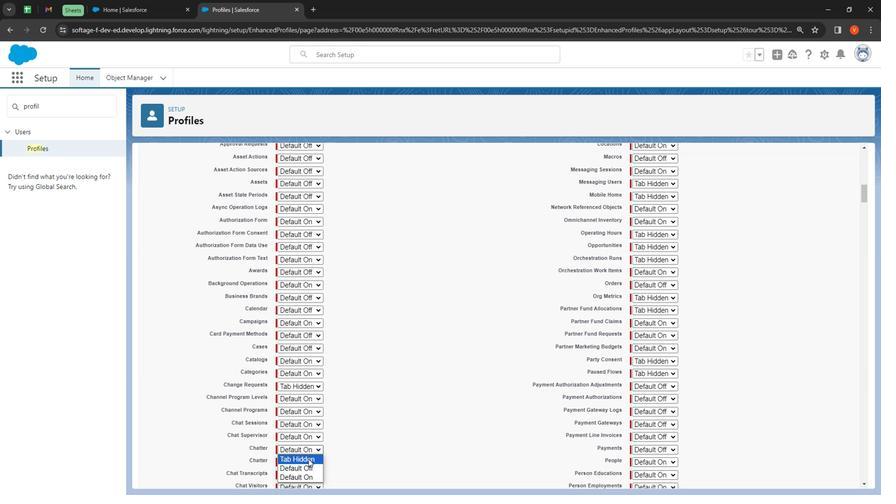 
Action: Mouse moved to (322, 457)
Screenshot: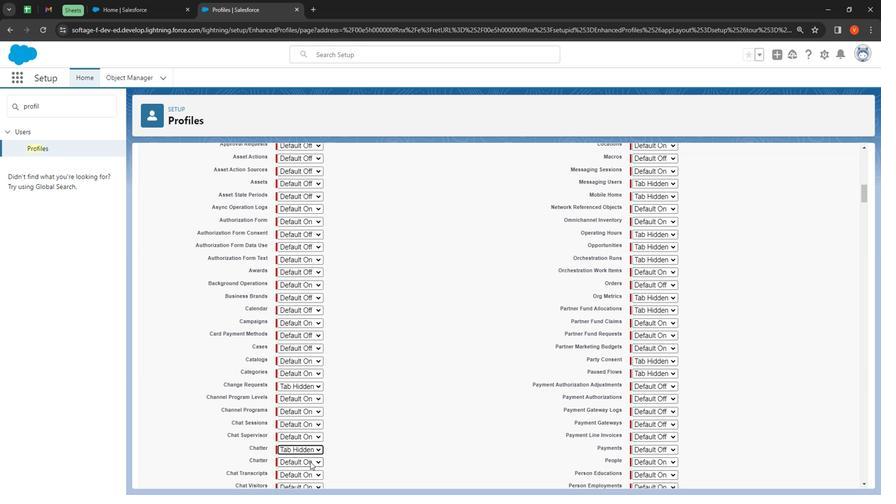 
Action: Mouse pressed left at (322, 457)
Screenshot: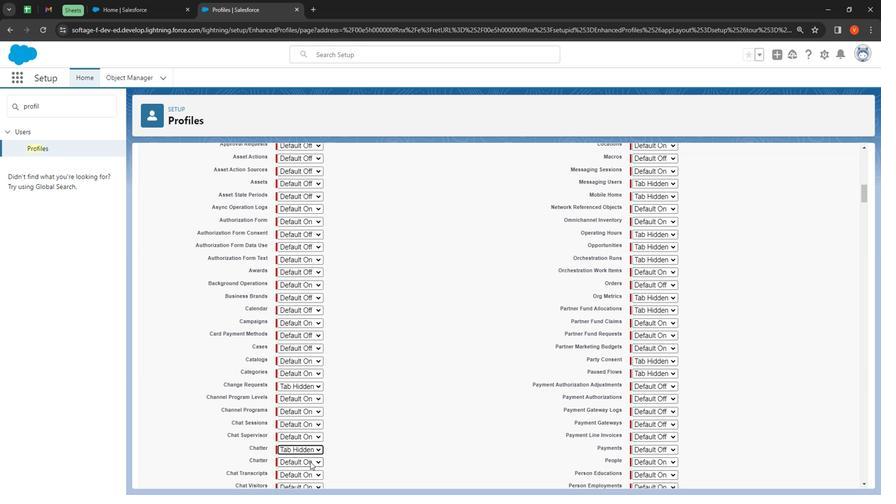 
Action: Mouse moved to (322, 467)
Screenshot: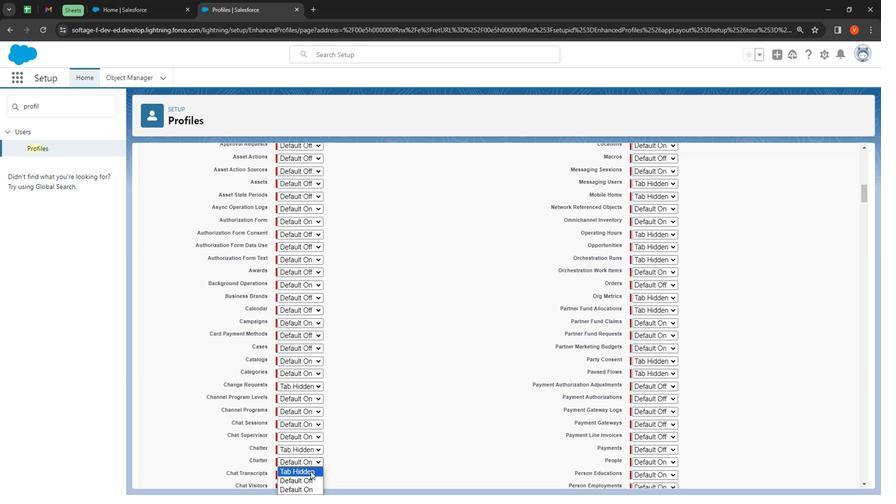 
Action: Mouse pressed left at (322, 467)
Screenshot: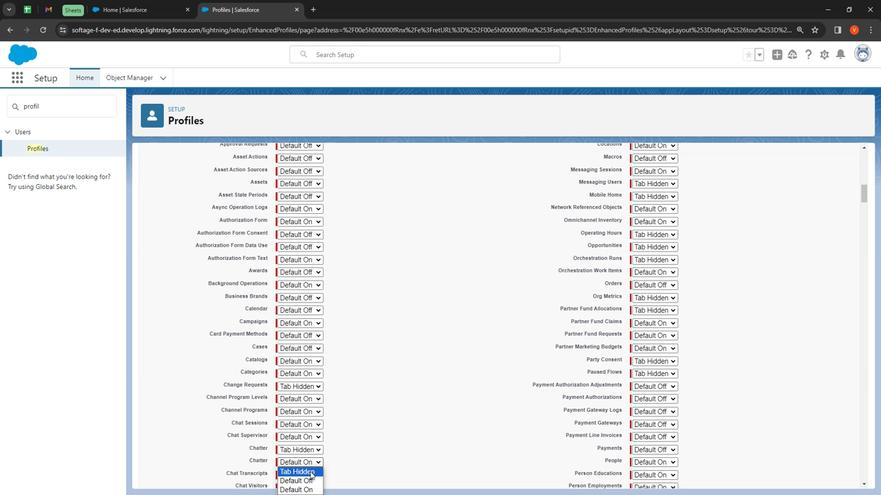 
Action: Mouse moved to (377, 403)
Screenshot: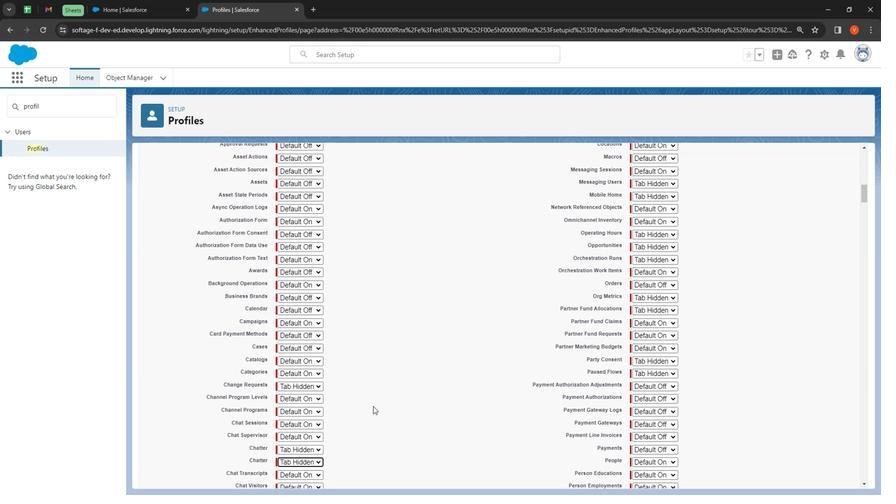 
Action: Mouse scrolled (377, 402) with delta (0, 0)
Screenshot: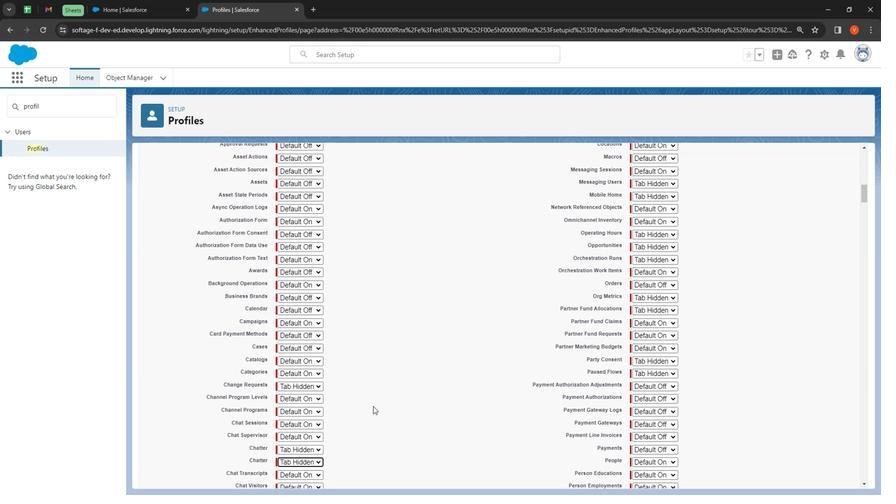 
Action: Mouse moved to (383, 398)
Screenshot: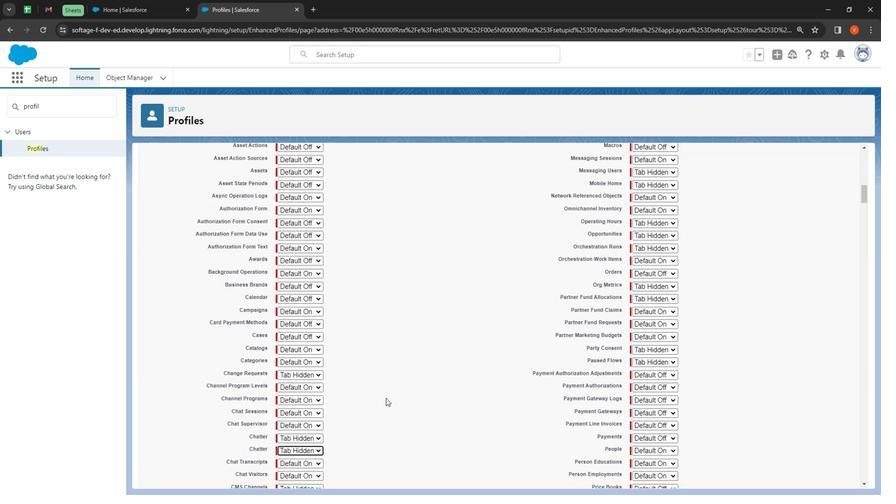 
Action: Mouse scrolled (383, 398) with delta (0, 0)
Screenshot: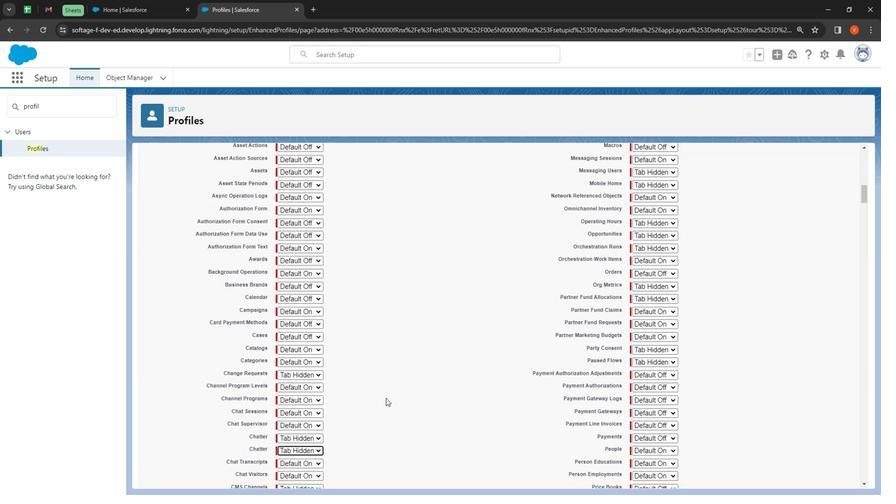 
Action: Mouse moved to (396, 389)
Screenshot: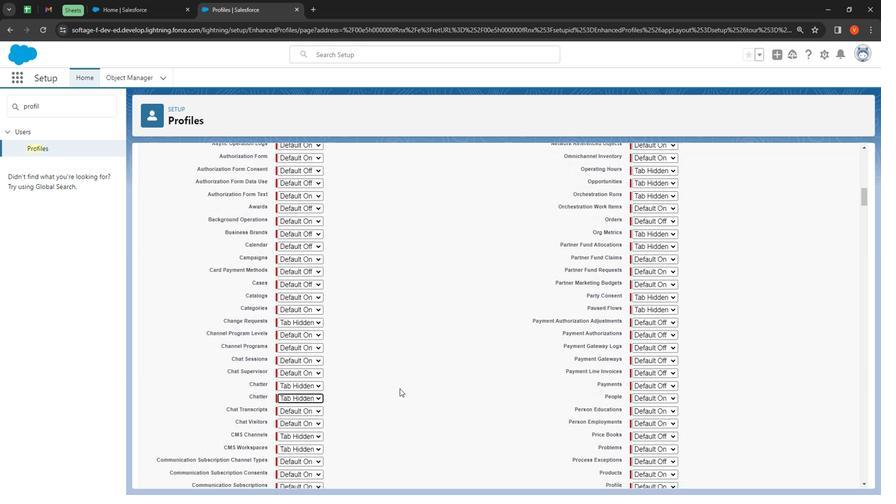 
Action: Mouse scrolled (396, 389) with delta (0, 0)
Screenshot: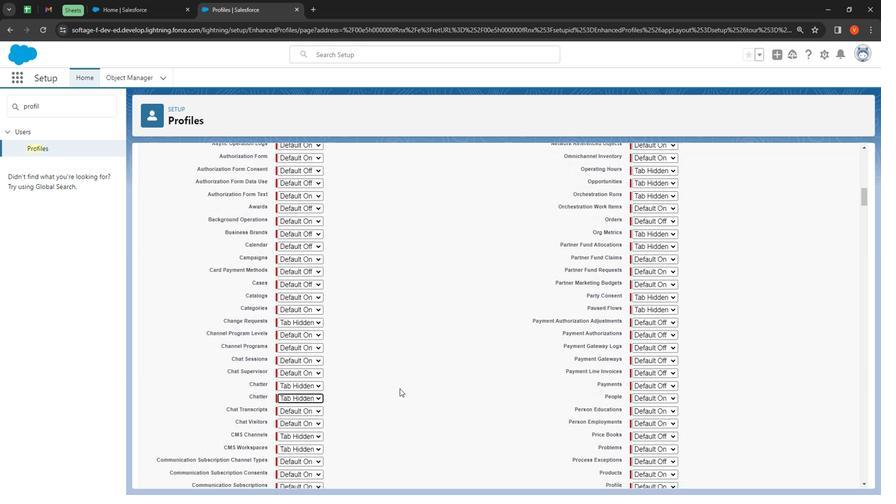 
Action: Mouse moved to (403, 384)
Screenshot: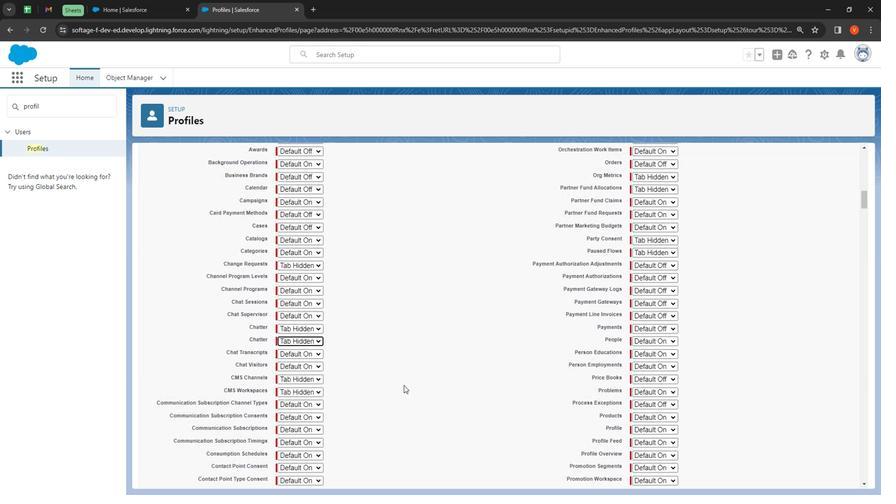 
Action: Mouse scrolled (403, 383) with delta (0, 0)
Screenshot: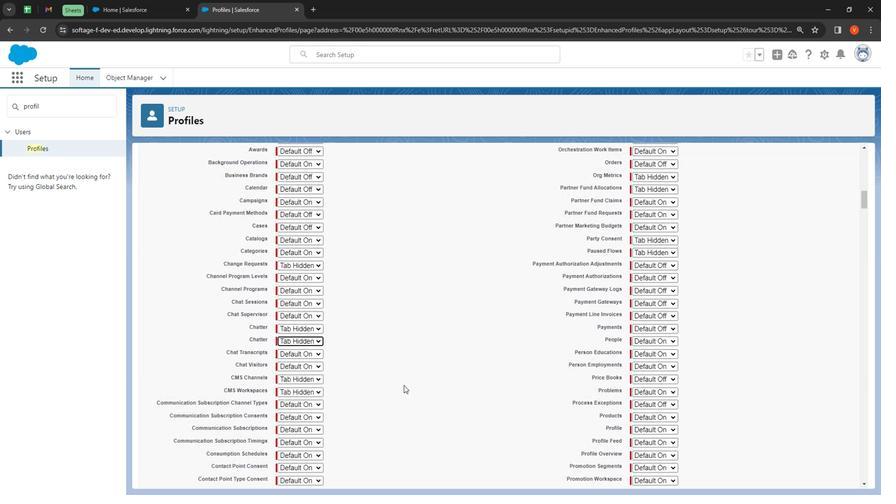 
Action: Mouse moved to (428, 365)
Screenshot: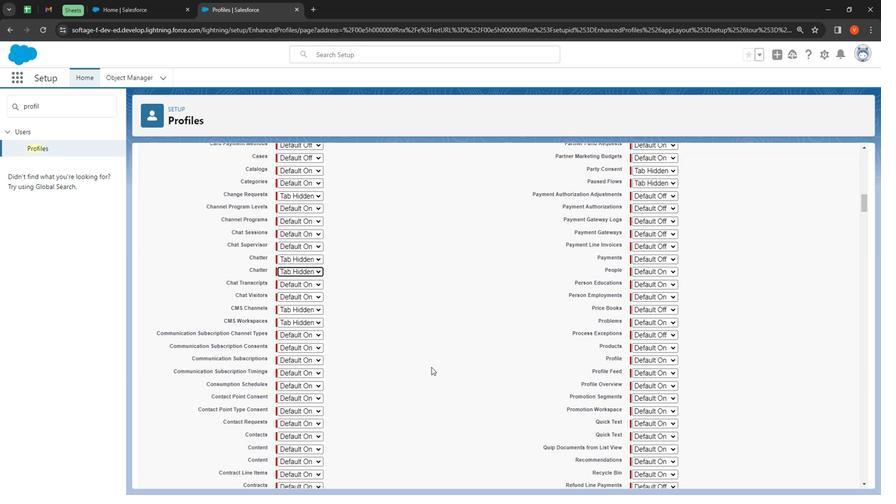 
Action: Mouse scrolled (428, 365) with delta (0, 0)
Screenshot: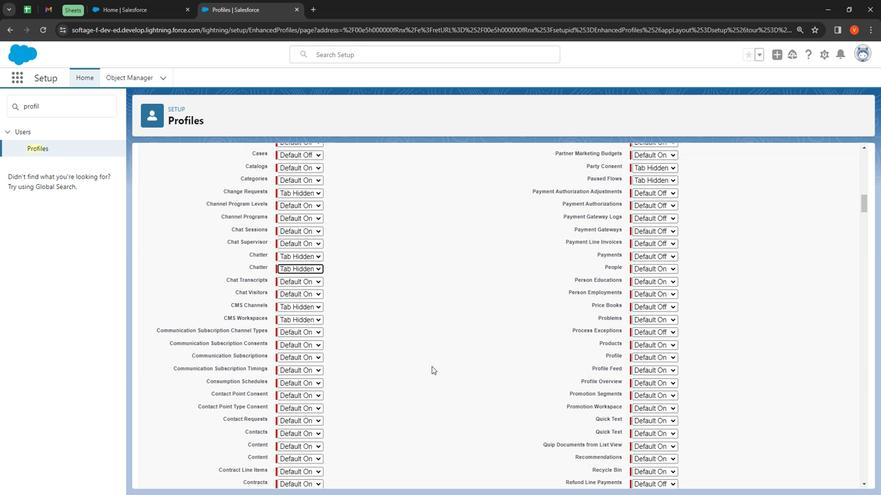 
Action: Mouse moved to (428, 364)
Screenshot: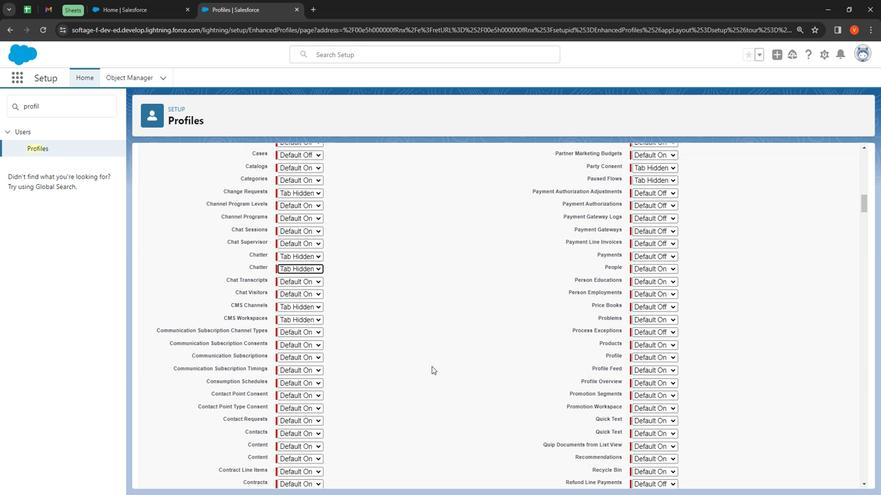 
Action: Mouse scrolled (428, 364) with delta (0, 0)
Screenshot: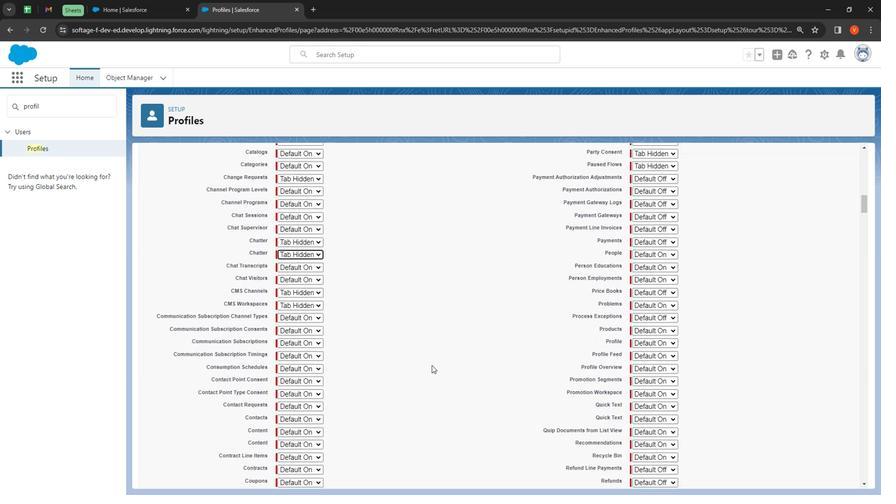 
Action: Mouse moved to (312, 387)
Screenshot: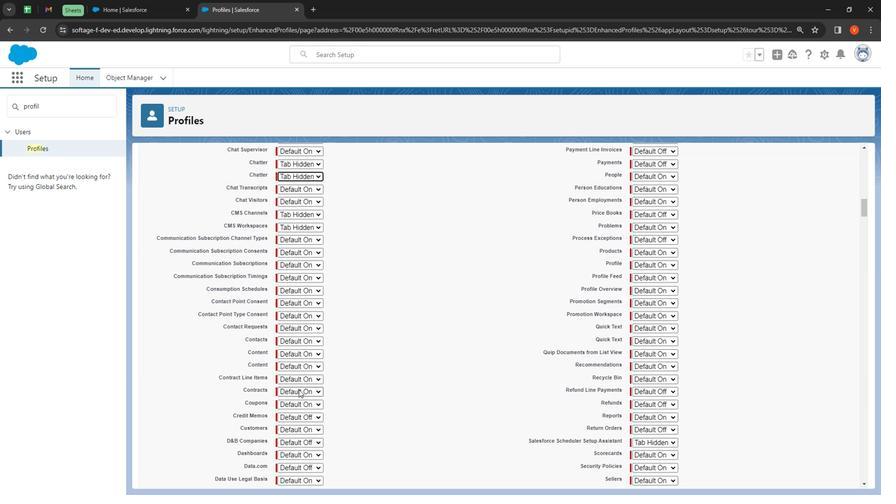 
Action: Mouse pressed left at (312, 387)
Screenshot: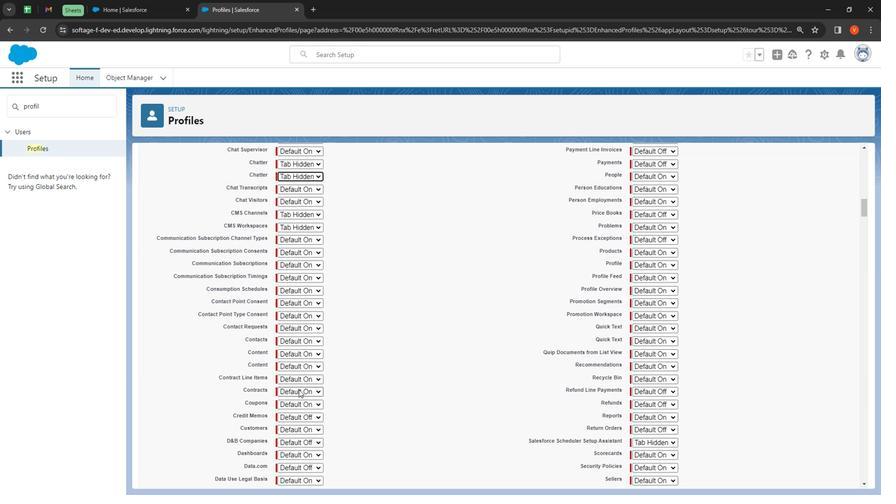 
Action: Mouse moved to (320, 400)
Screenshot: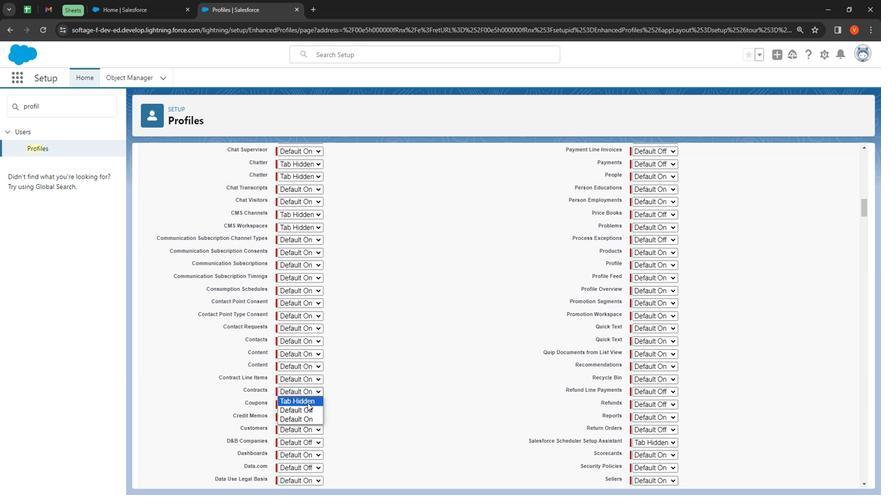 
Action: Mouse pressed left at (320, 400)
Screenshot: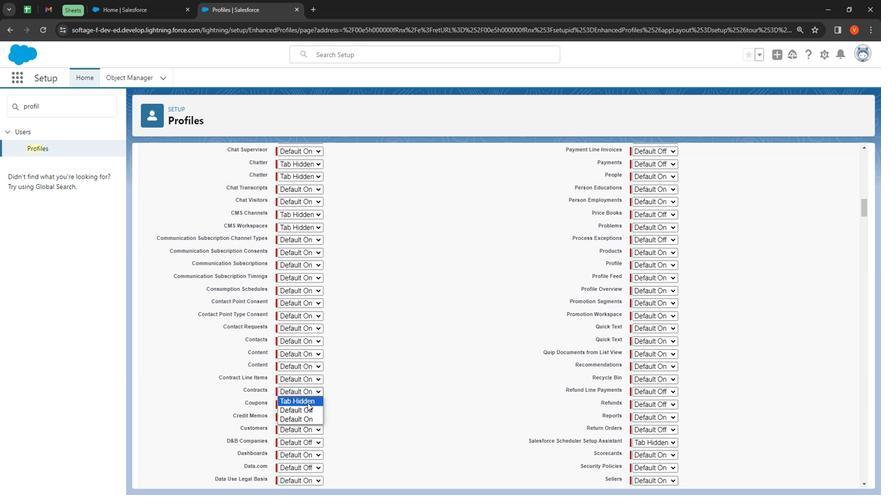 
Action: Mouse moved to (326, 399)
Screenshot: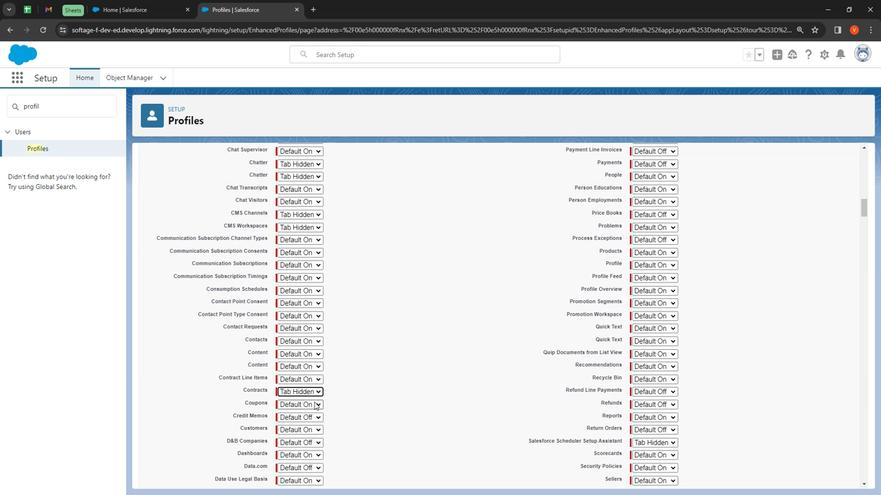 
Action: Mouse pressed left at (326, 399)
Screenshot: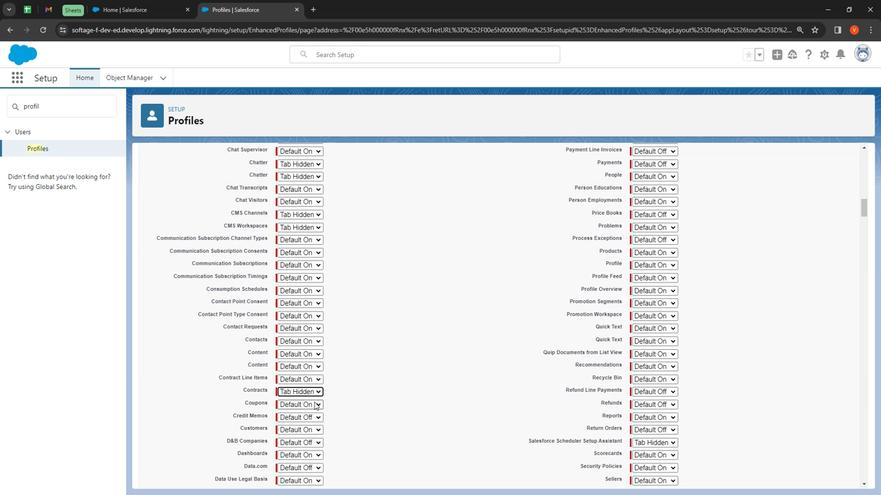 
Action: Mouse moved to (325, 413)
Screenshot: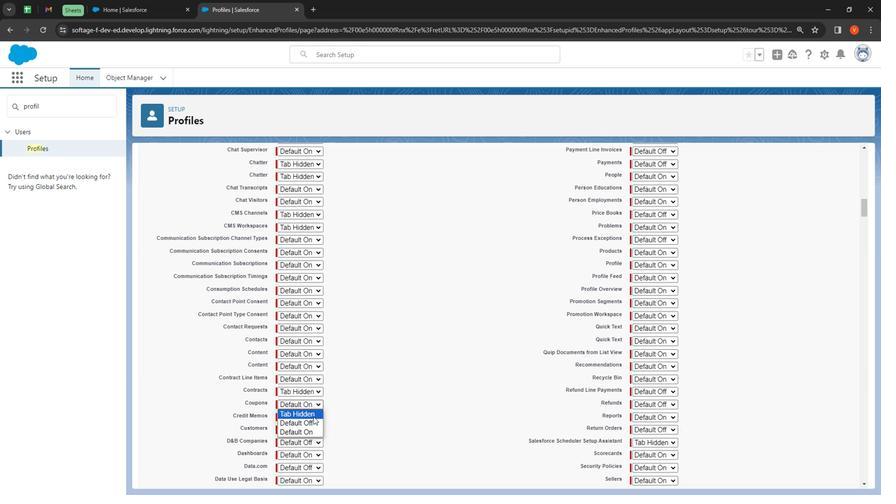 
Action: Mouse pressed left at (325, 413)
Screenshot: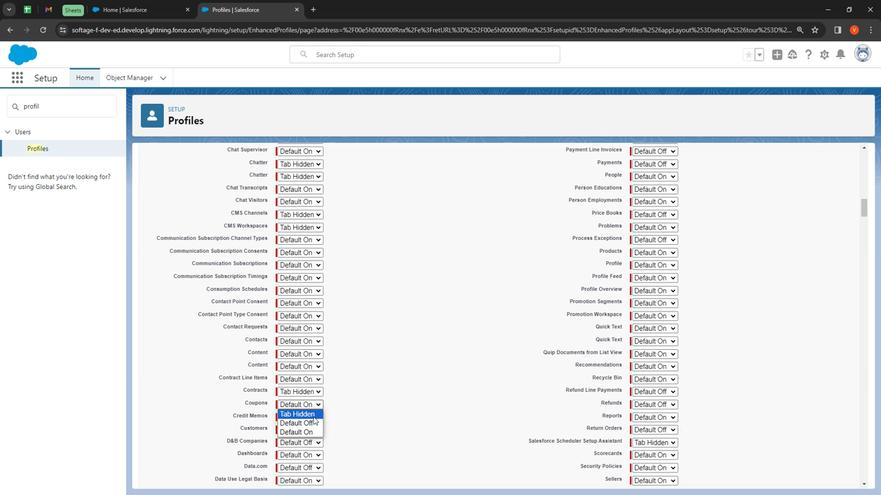 
Action: Mouse moved to (629, 406)
Screenshot: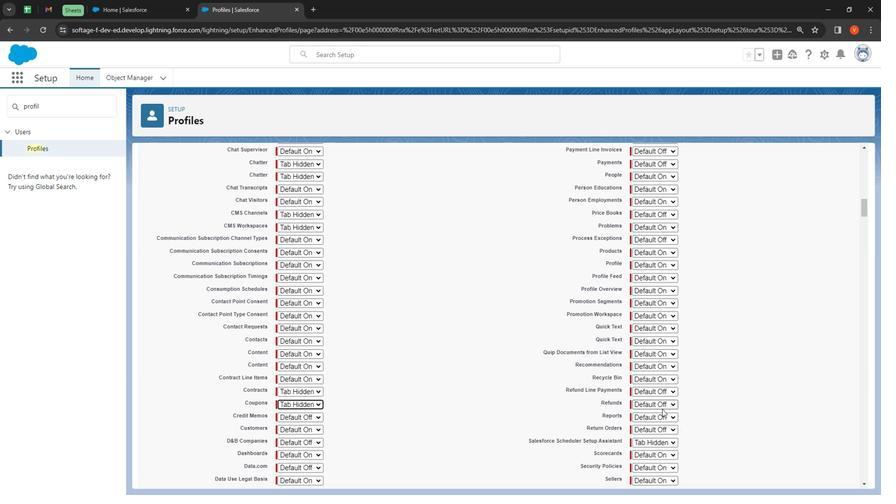 
Action: Mouse pressed left at (629, 406)
Screenshot: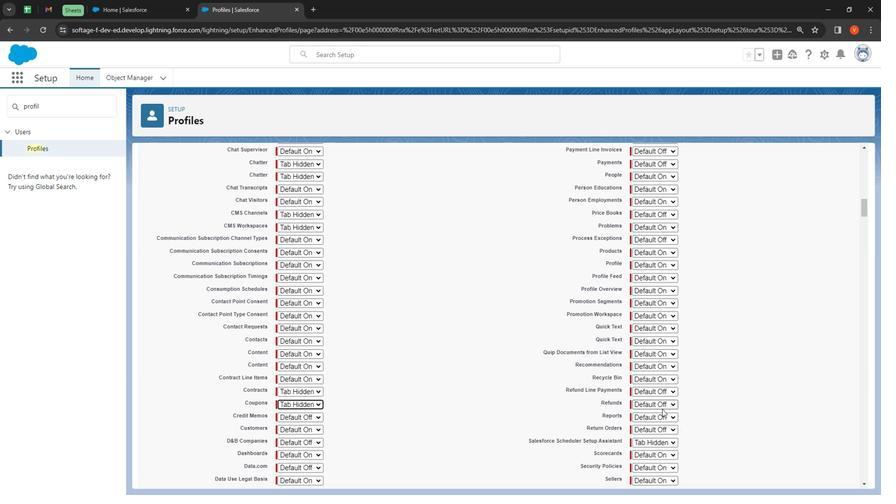 
Action: Mouse moved to (630, 413)
Screenshot: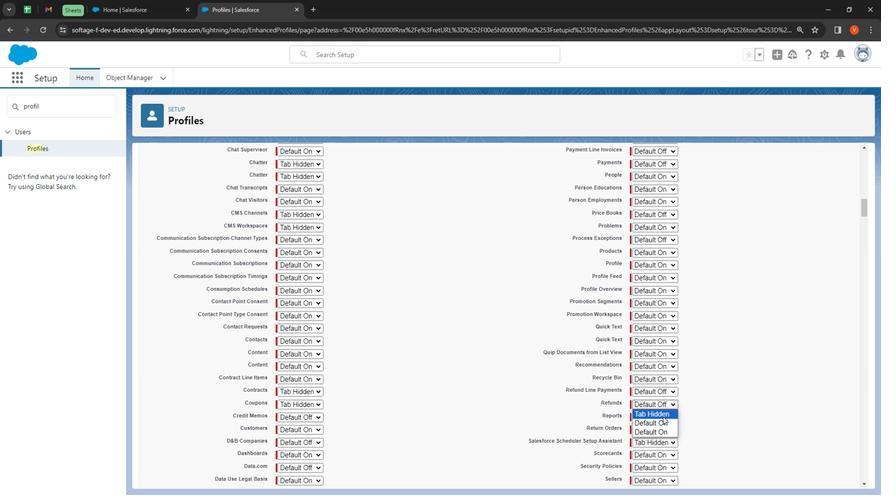 
Action: Mouse pressed left at (630, 413)
Screenshot: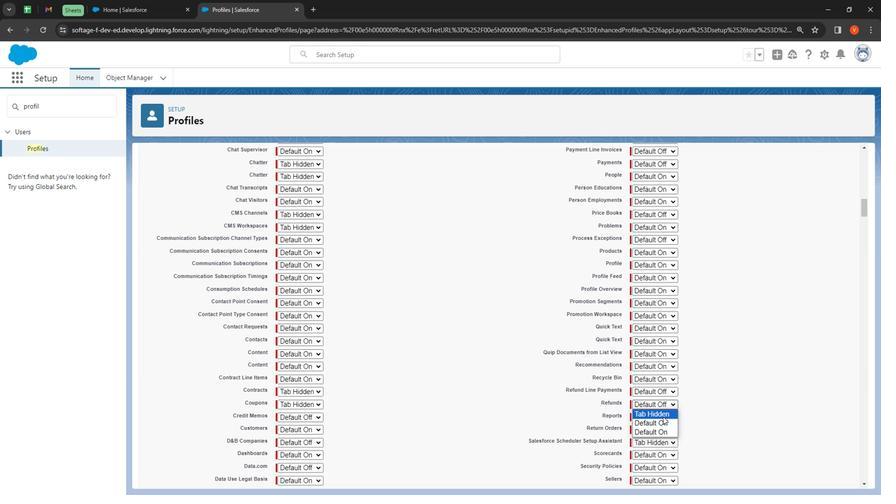 
Action: Mouse moved to (635, 392)
Screenshot: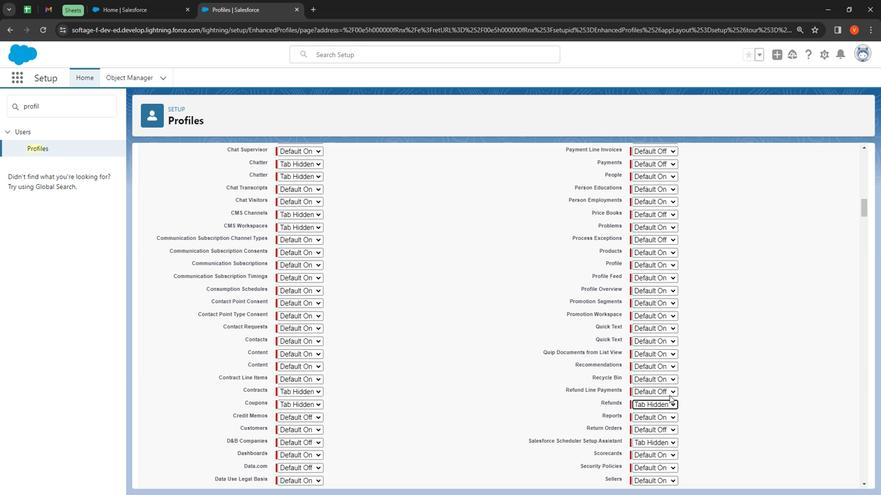 
Action: Mouse pressed left at (635, 392)
Screenshot: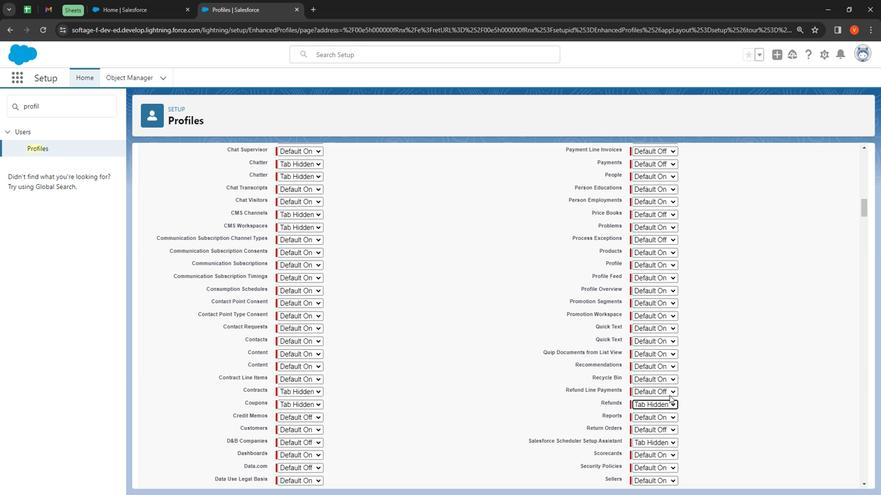 
Action: Mouse moved to (633, 400)
